 Task: Find connections with filter location Rāichūr with filter topic #Healthcarewith filter profile language English with filter current company Rakuten Symphony with filter school Bharatiya Vidya Bhavan's with filter industry Retail Gasoline with filter service category Financial Planning with filter keywords title Counselor
Action: Mouse moved to (602, 63)
Screenshot: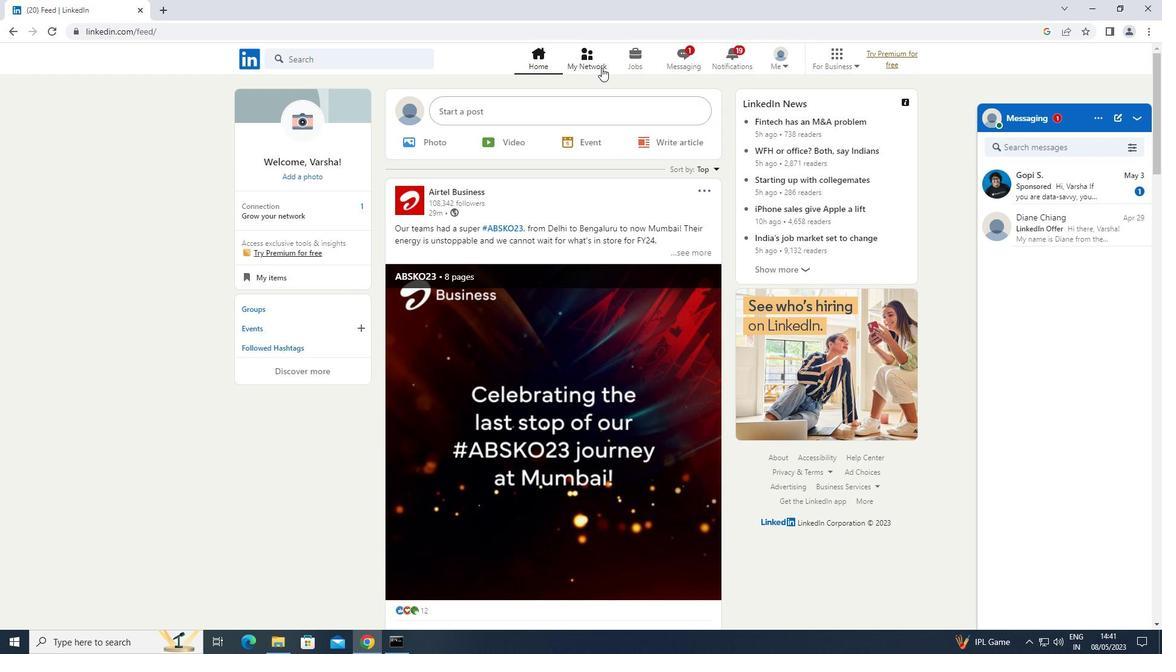 
Action: Mouse pressed left at (602, 63)
Screenshot: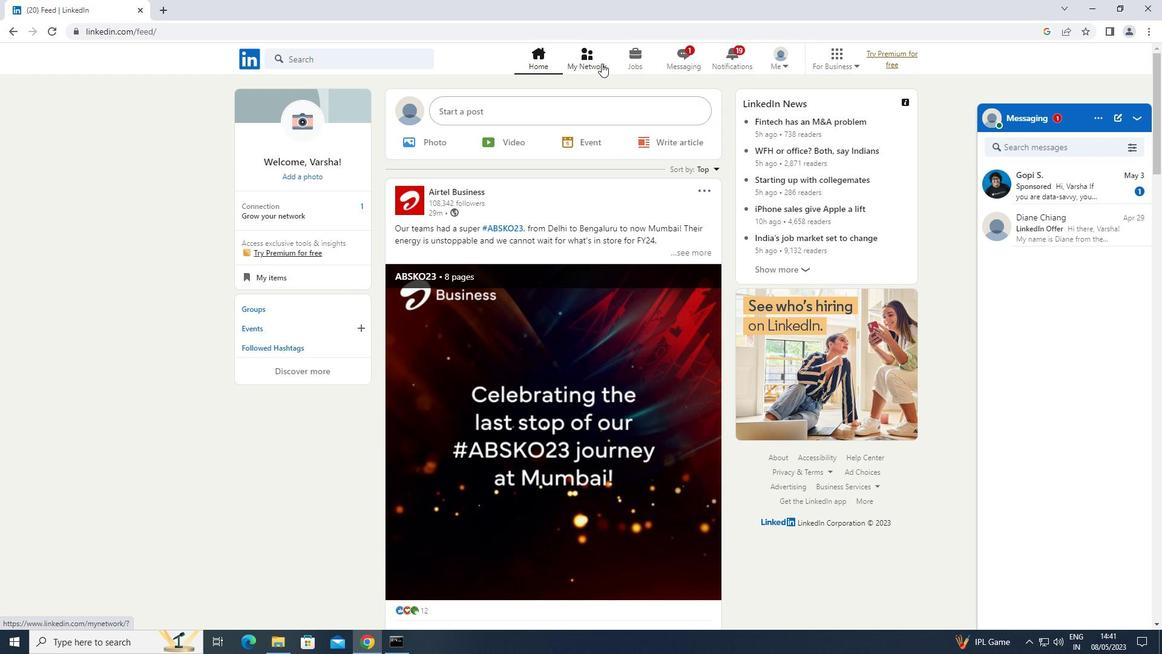 
Action: Mouse moved to (323, 120)
Screenshot: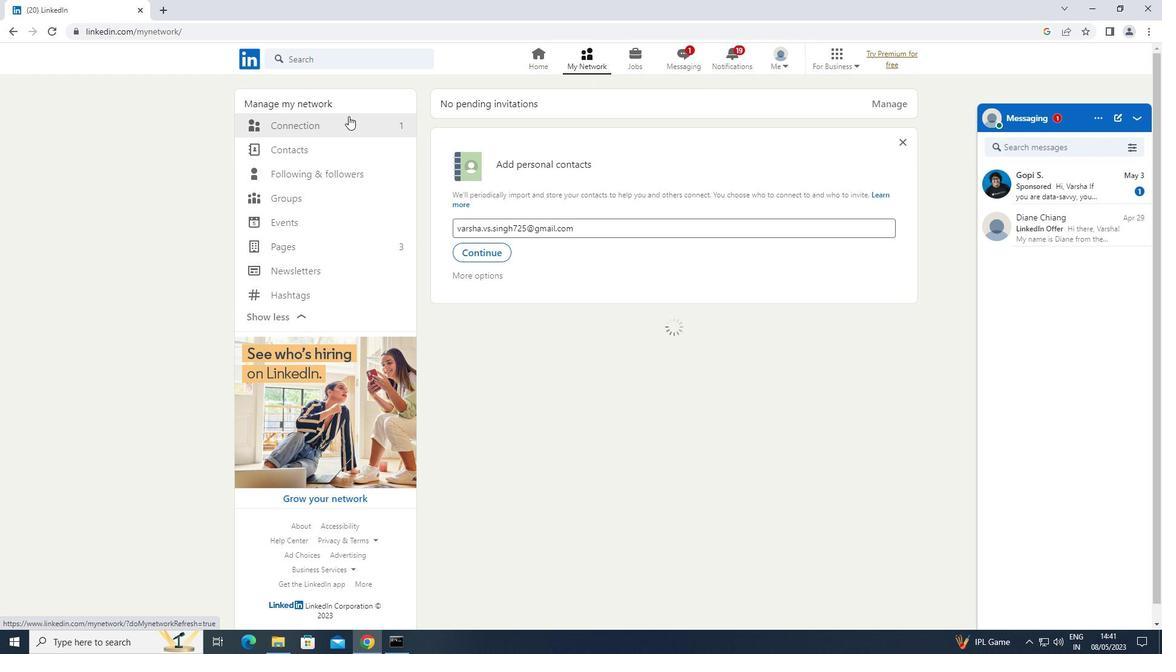 
Action: Mouse pressed left at (323, 120)
Screenshot: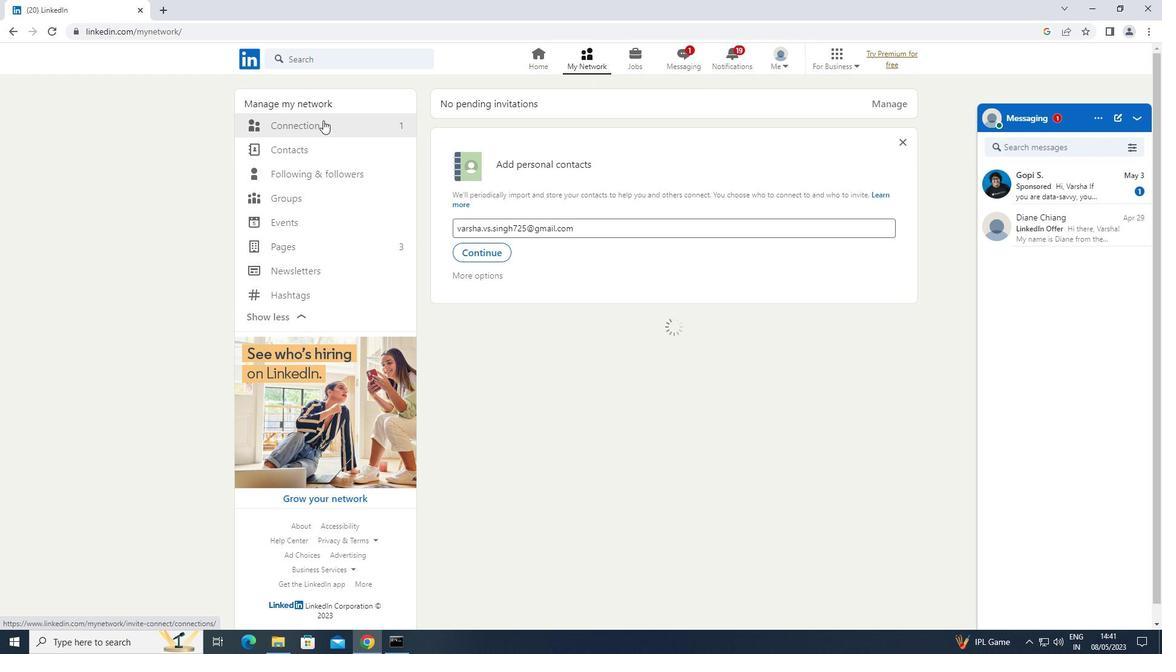 
Action: Mouse moved to (640, 119)
Screenshot: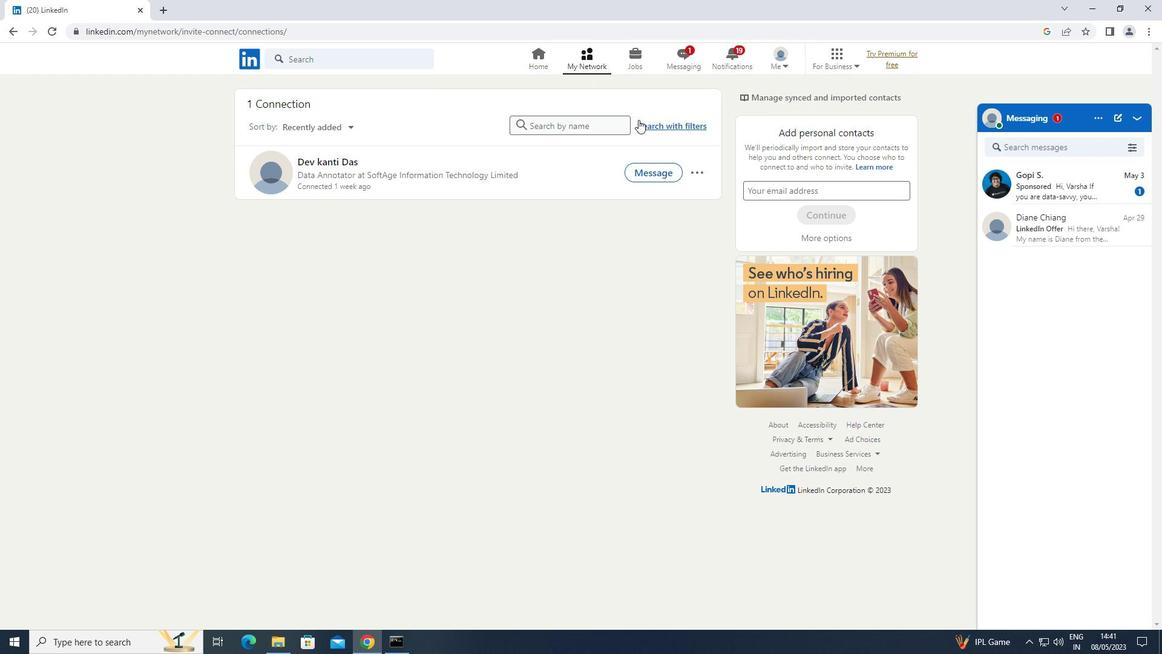 
Action: Mouse pressed left at (640, 119)
Screenshot: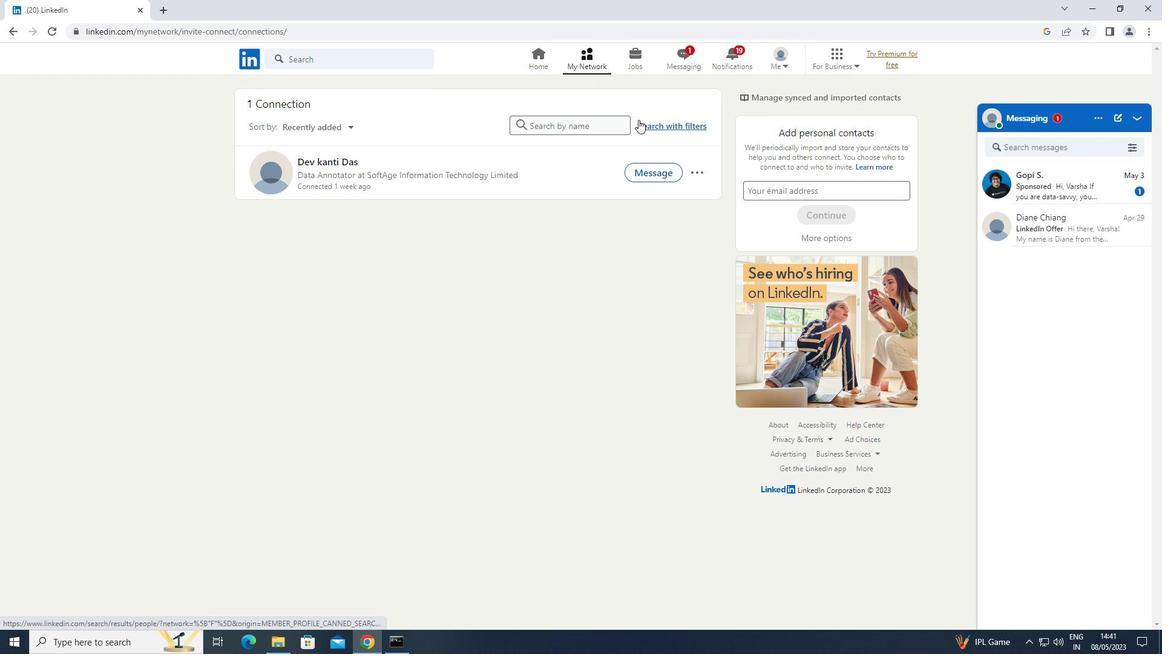 
Action: Mouse moved to (615, 97)
Screenshot: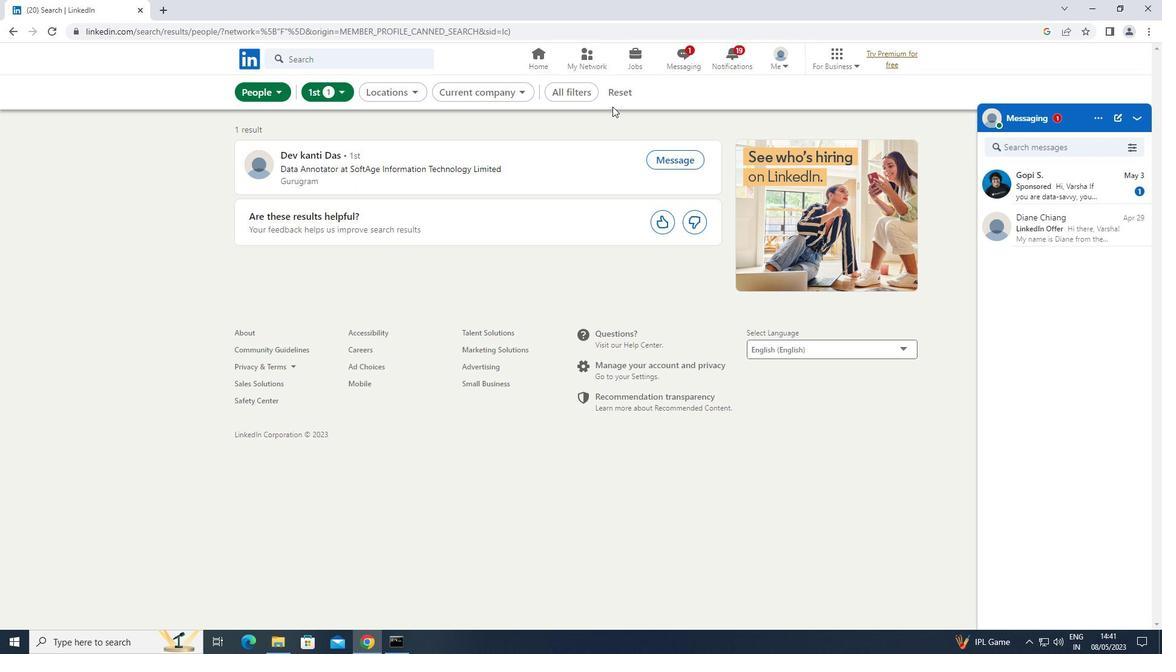 
Action: Mouse pressed left at (615, 97)
Screenshot: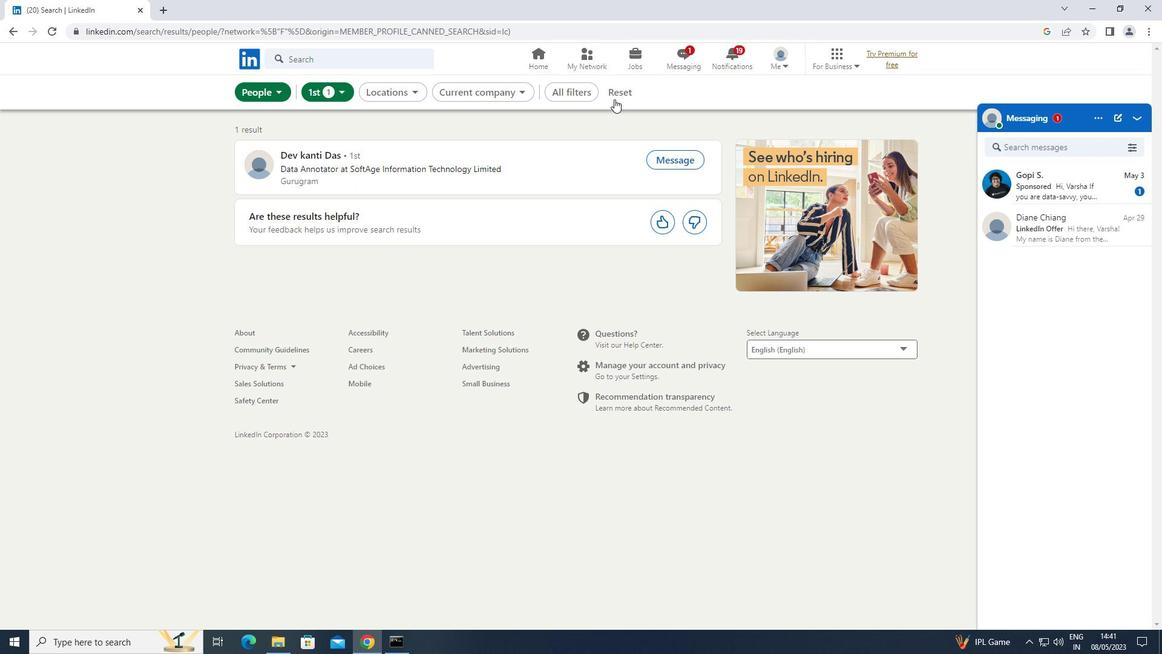 
Action: Mouse moved to (577, 92)
Screenshot: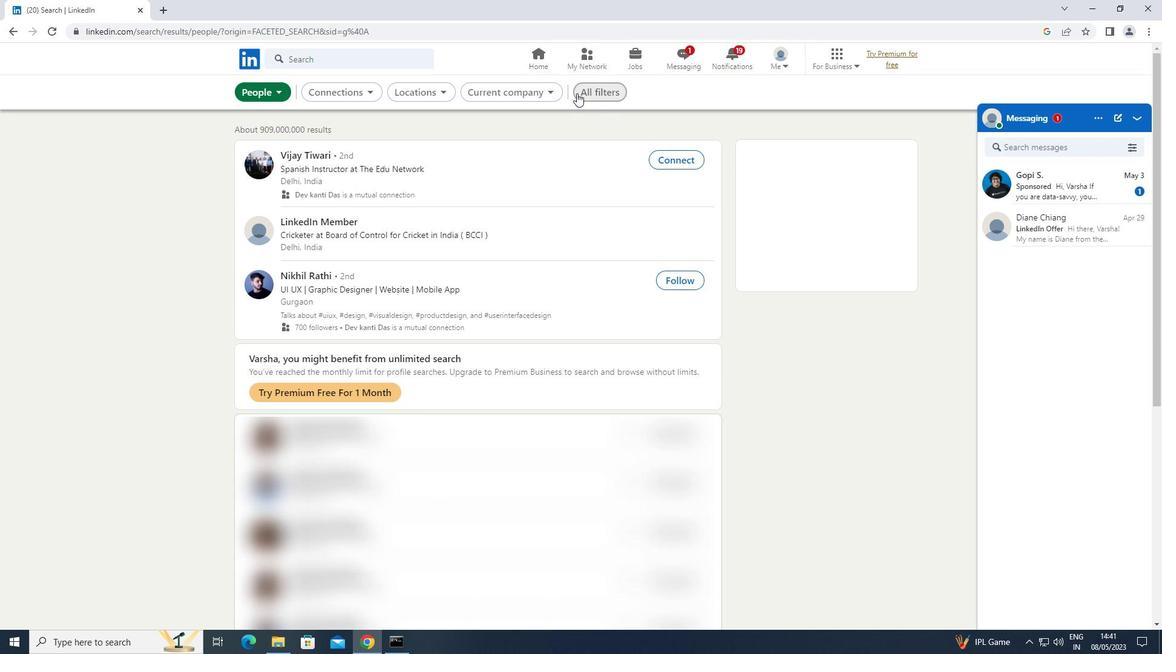 
Action: Mouse pressed left at (577, 92)
Screenshot: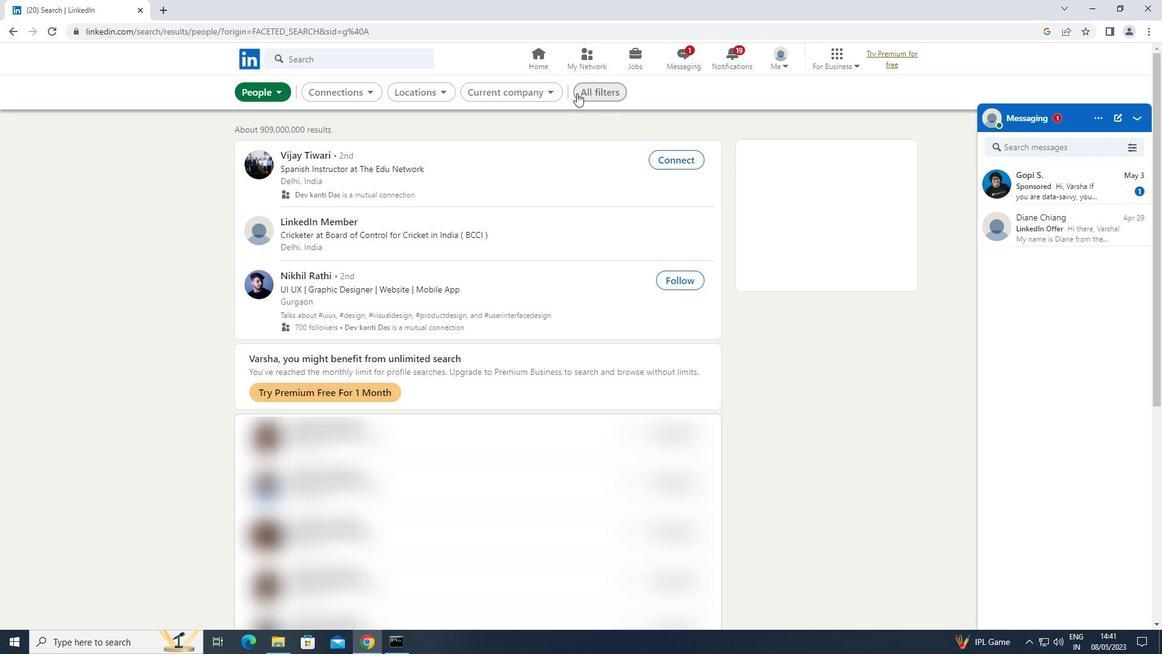 
Action: Mouse moved to (807, 253)
Screenshot: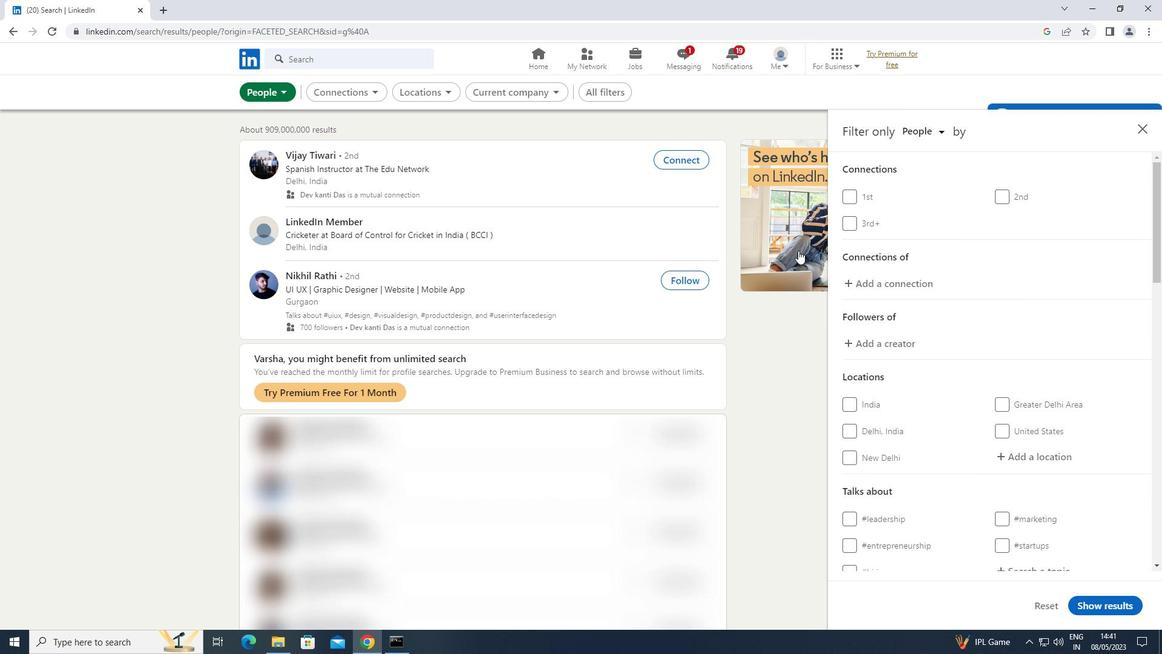 
Action: Mouse scrolled (807, 253) with delta (0, 0)
Screenshot: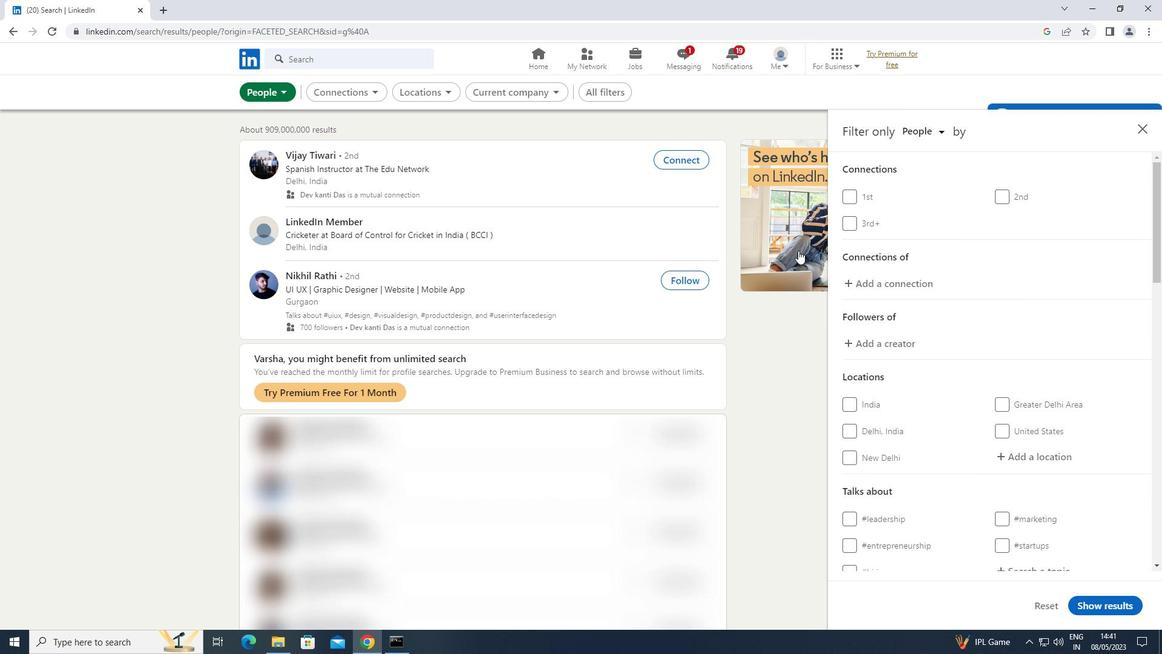 
Action: Mouse scrolled (807, 253) with delta (0, 0)
Screenshot: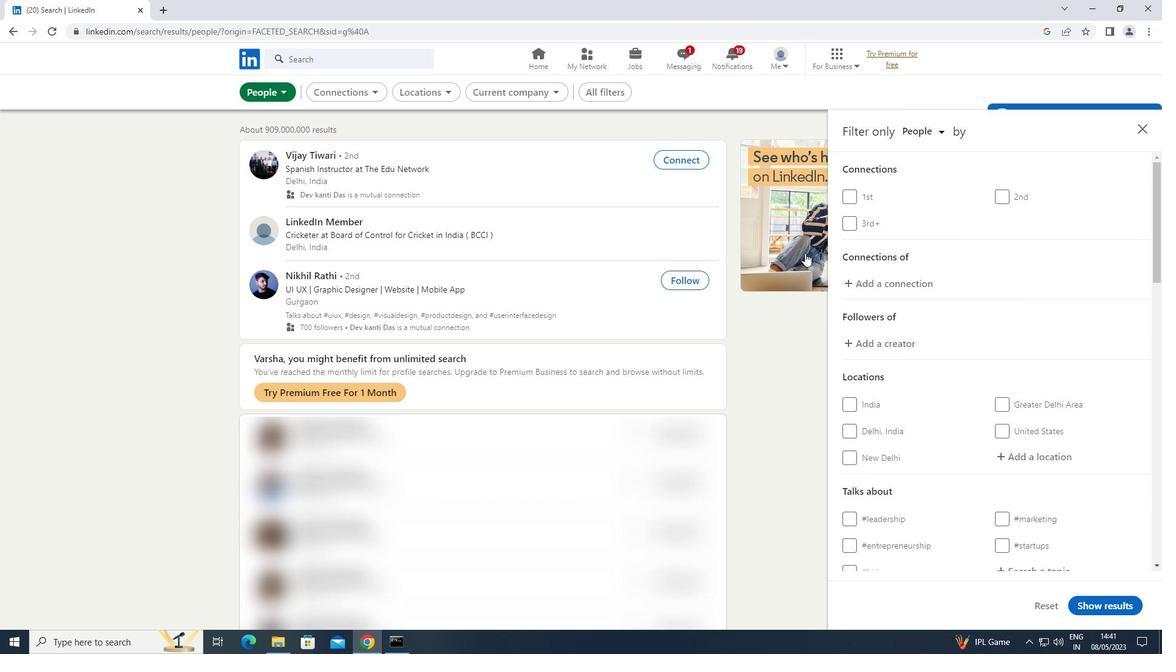 
Action: Mouse moved to (917, 296)
Screenshot: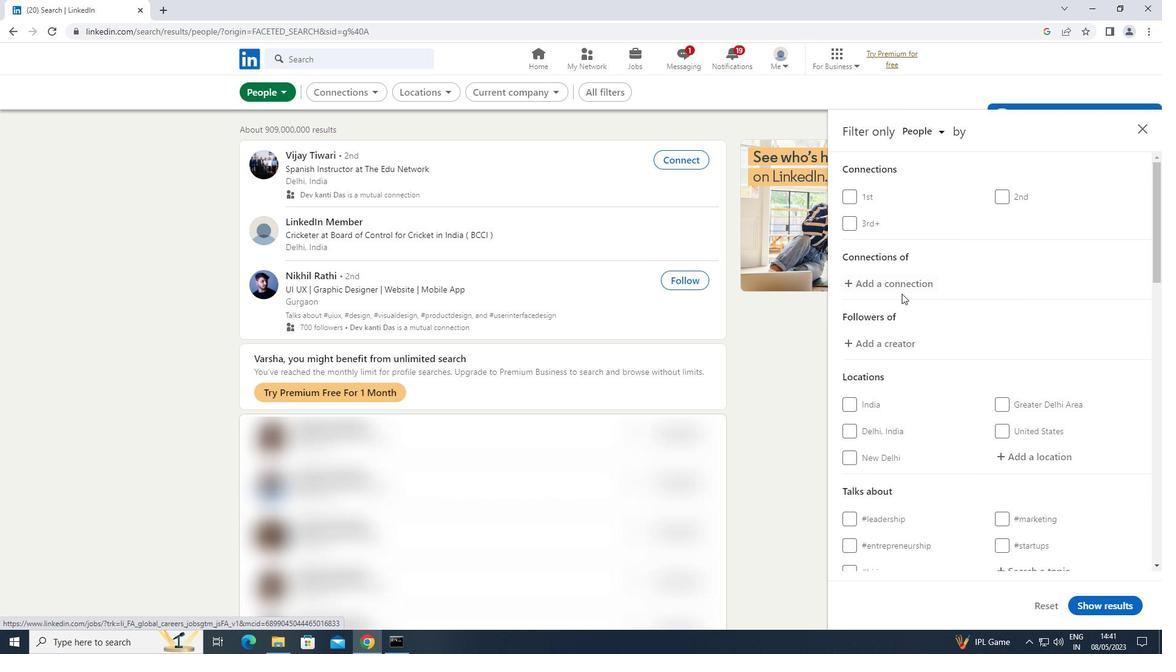 
Action: Mouse scrolled (917, 295) with delta (0, 0)
Screenshot: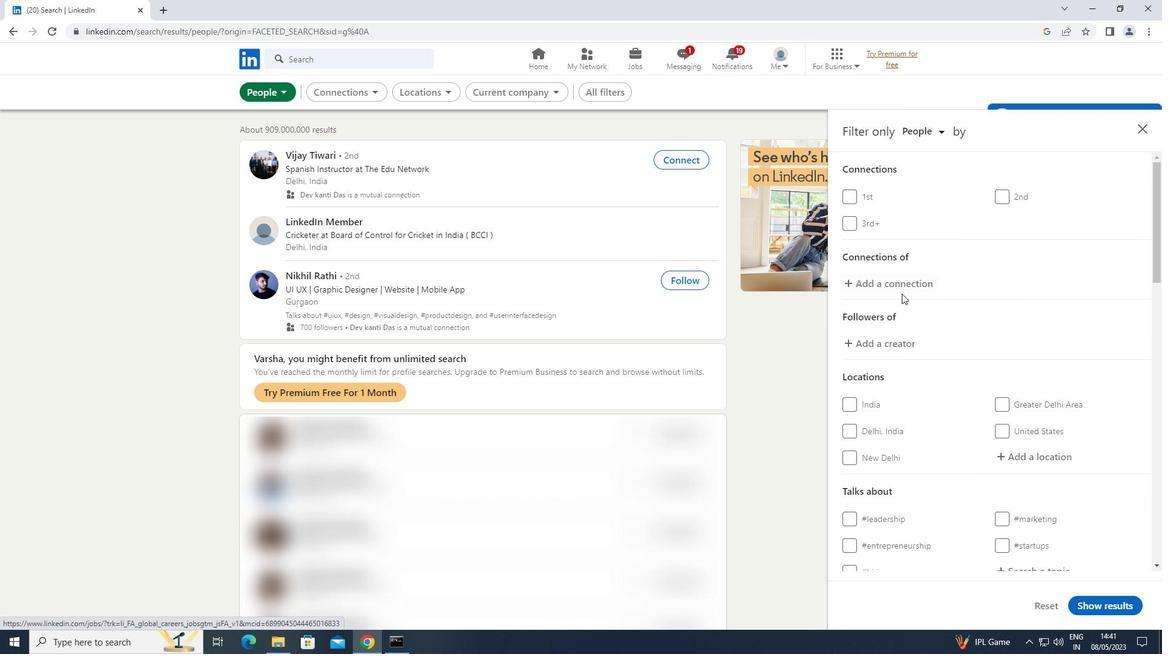 
Action: Mouse moved to (918, 297)
Screenshot: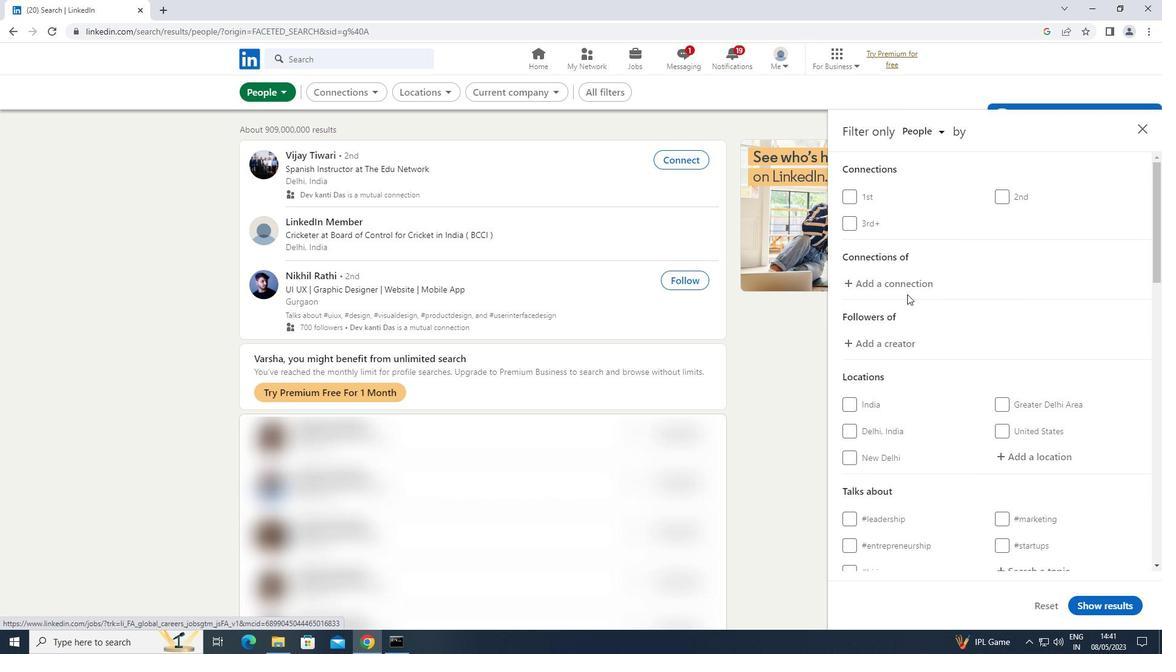 
Action: Mouse scrolled (918, 296) with delta (0, 0)
Screenshot: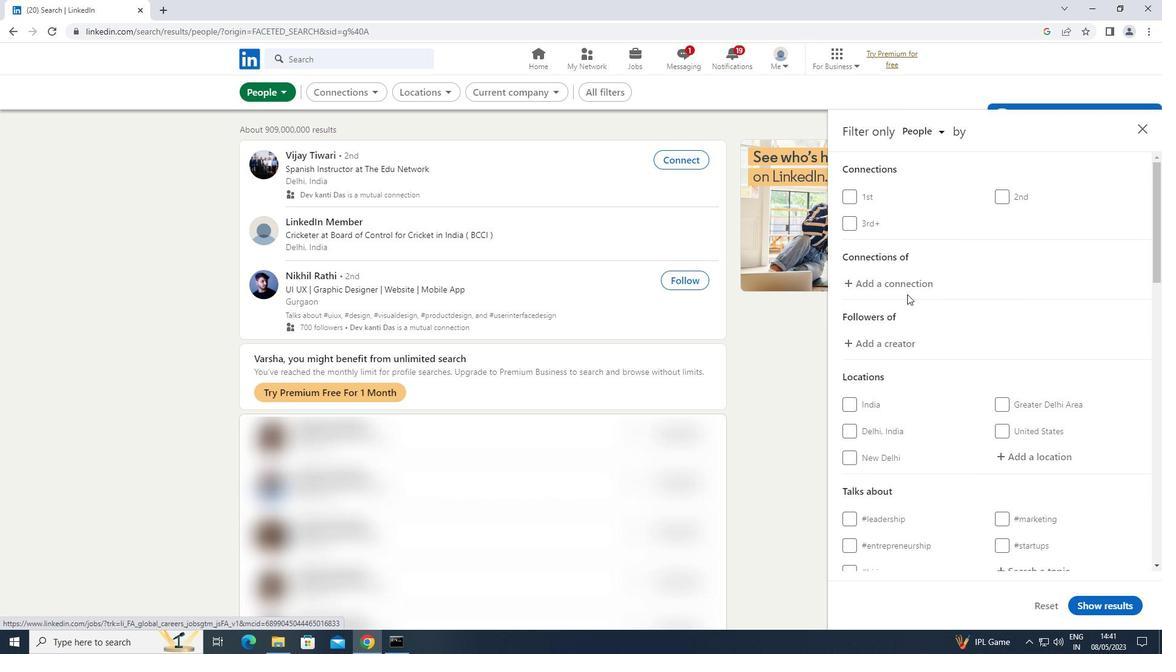 
Action: Mouse moved to (918, 298)
Screenshot: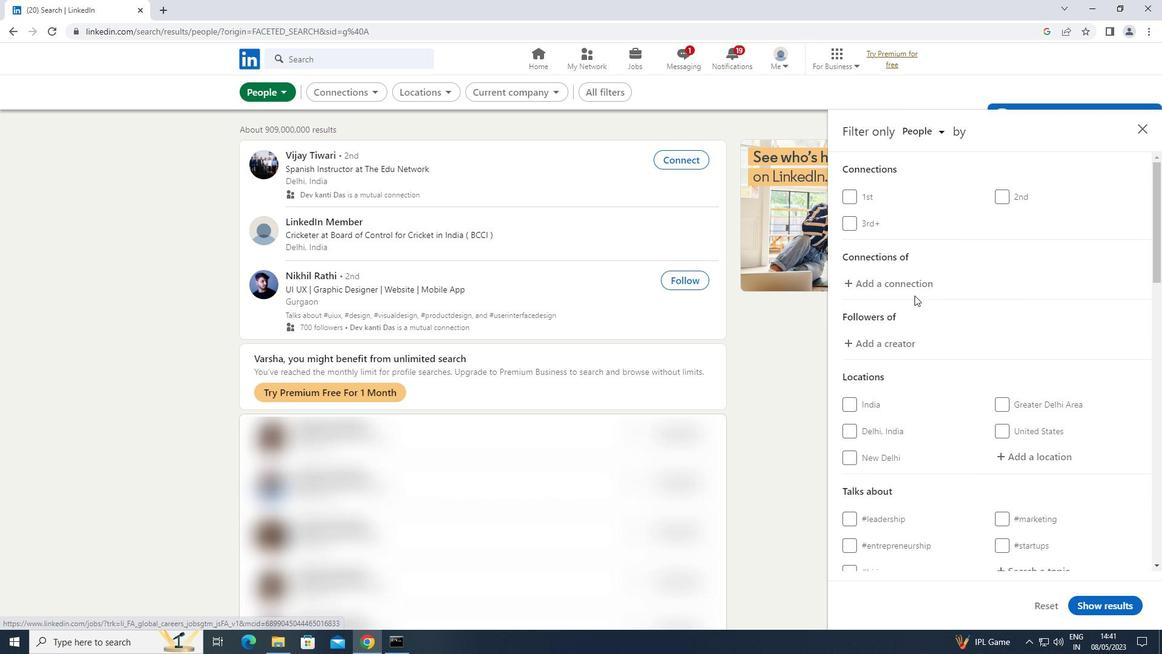 
Action: Mouse scrolled (918, 297) with delta (0, 0)
Screenshot: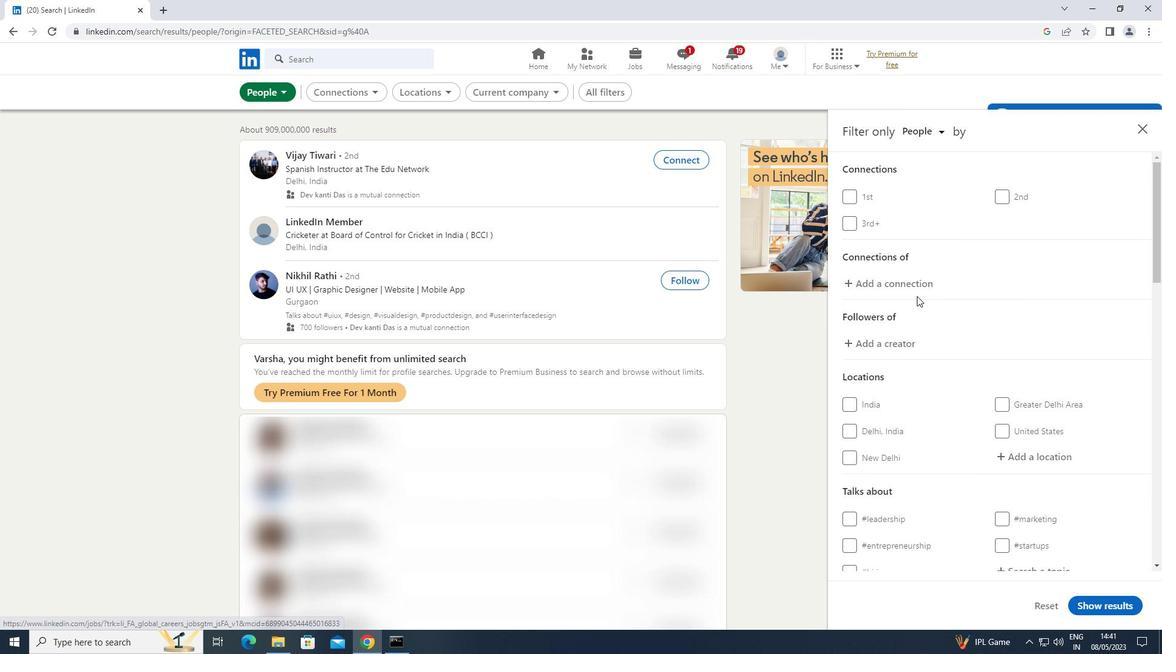 
Action: Mouse moved to (1021, 277)
Screenshot: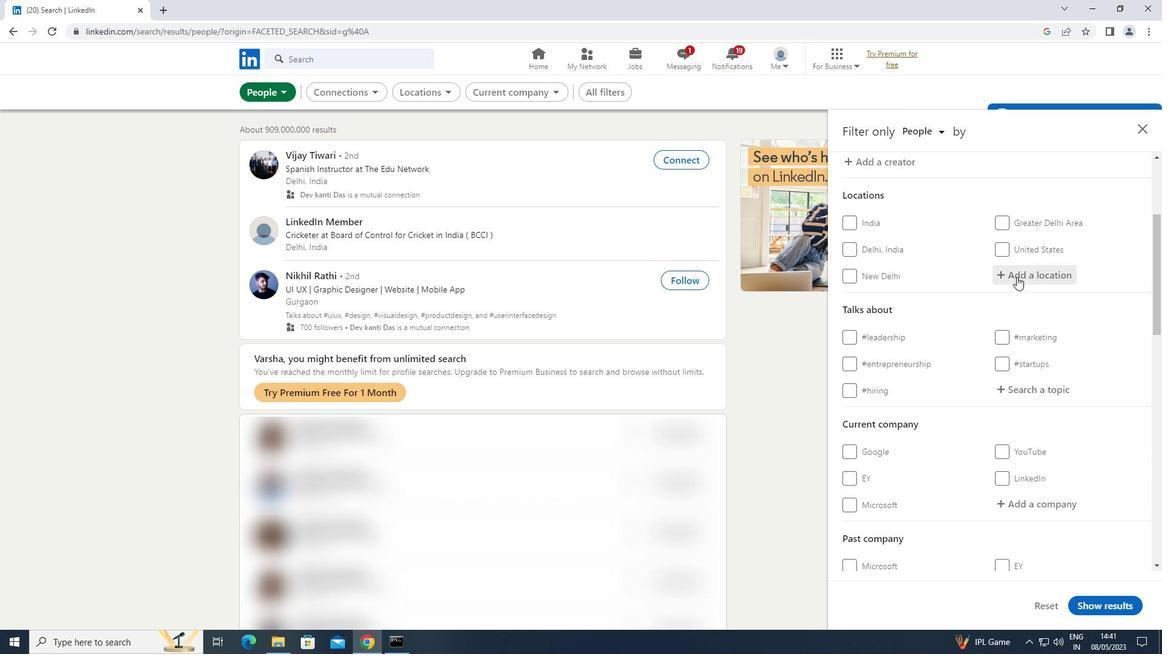 
Action: Mouse pressed left at (1021, 277)
Screenshot: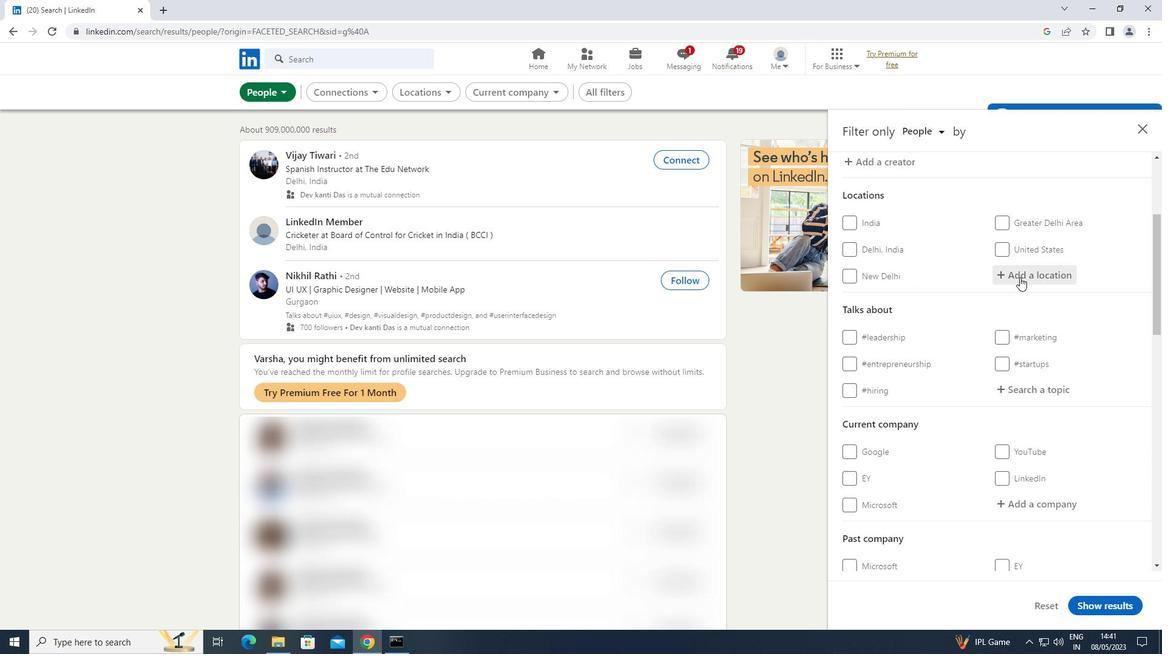 
Action: Mouse moved to (1021, 277)
Screenshot: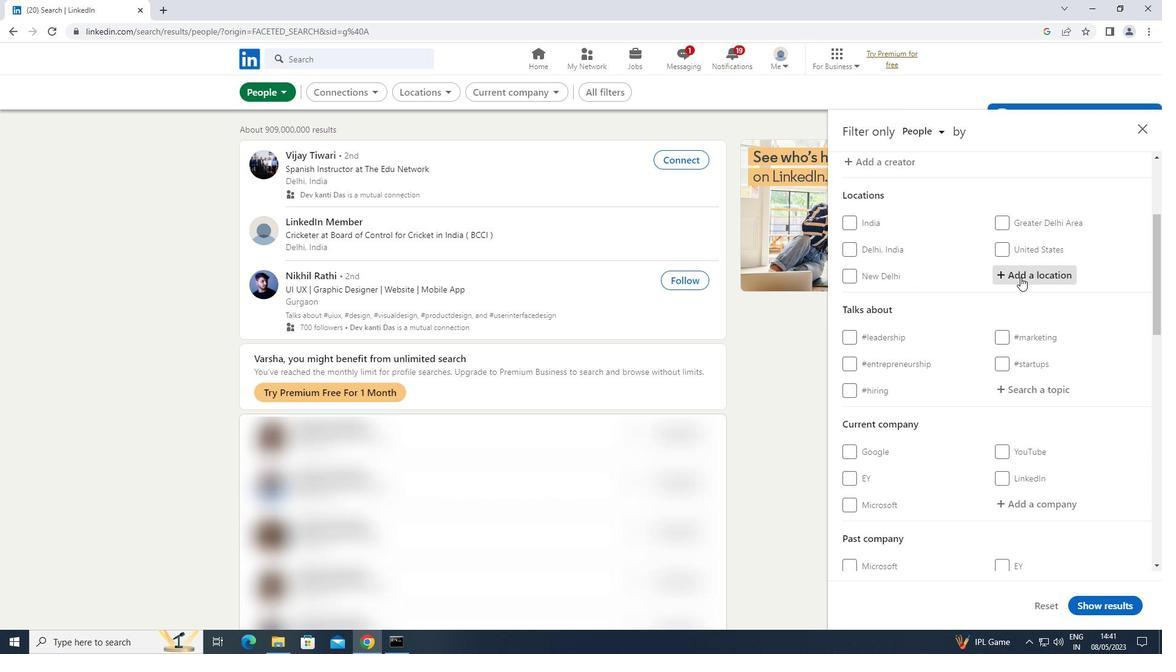 
Action: Key pressed <Key.shift>RAICHUR
Screenshot: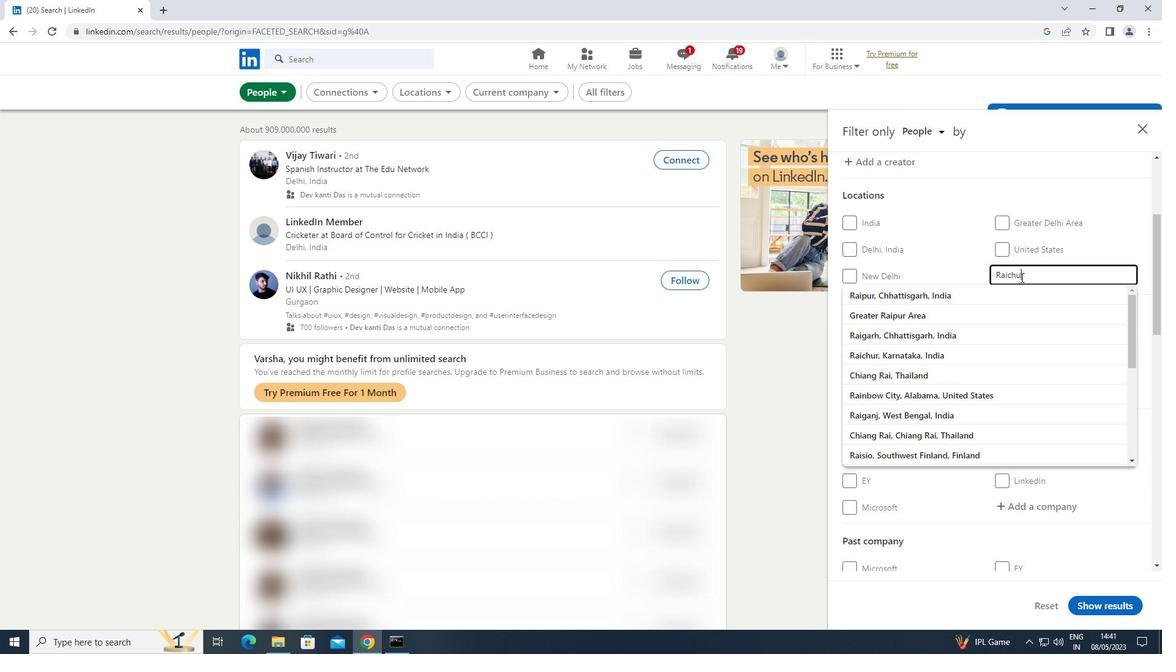 
Action: Mouse moved to (1050, 396)
Screenshot: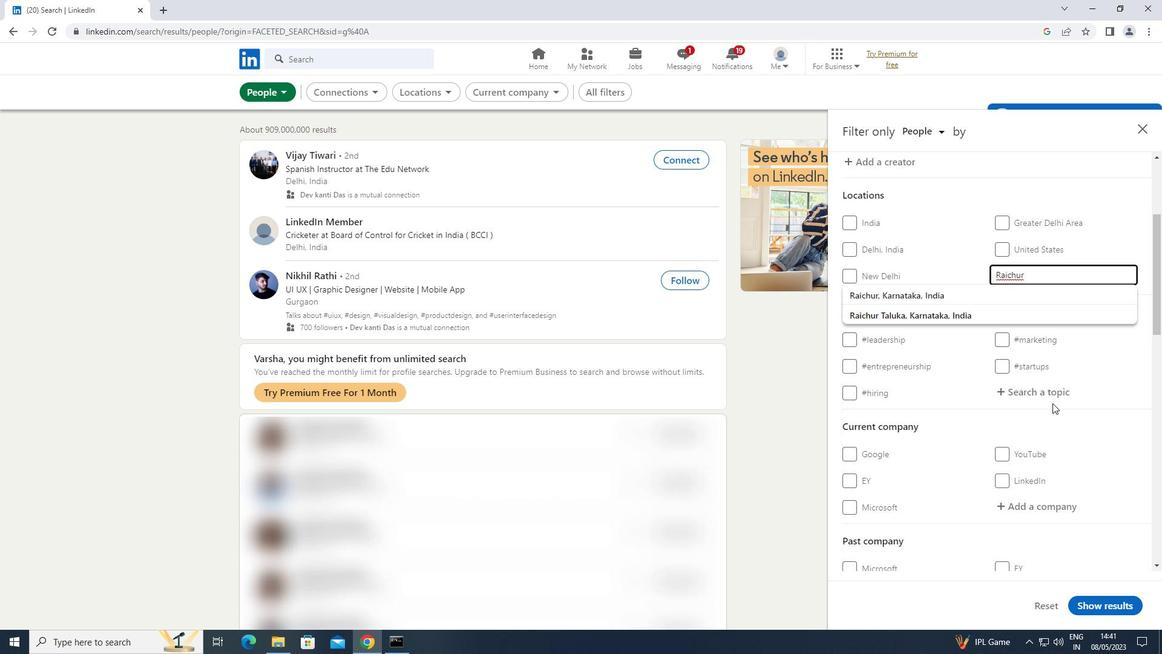 
Action: Mouse pressed left at (1050, 396)
Screenshot: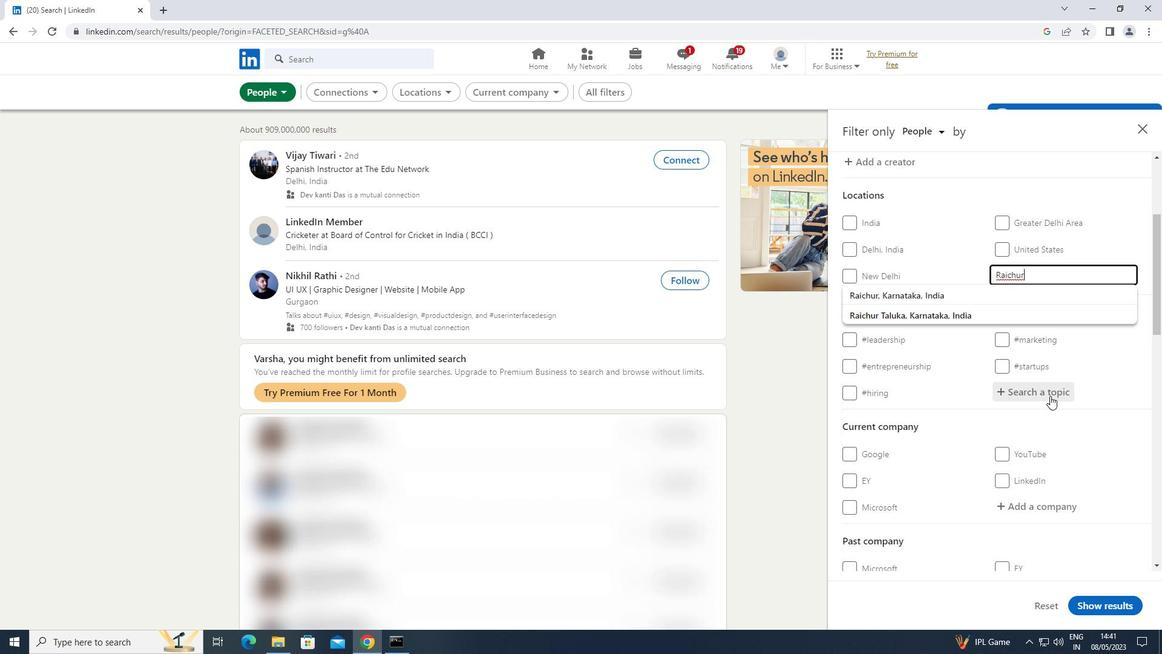 
Action: Key pressed <Key.shift><Key.shift><Key.shift><Key.shift><Key.shift><Key.shift><Key.shift><Key.shift>#<Key.shift>HEALTHCARE
Screenshot: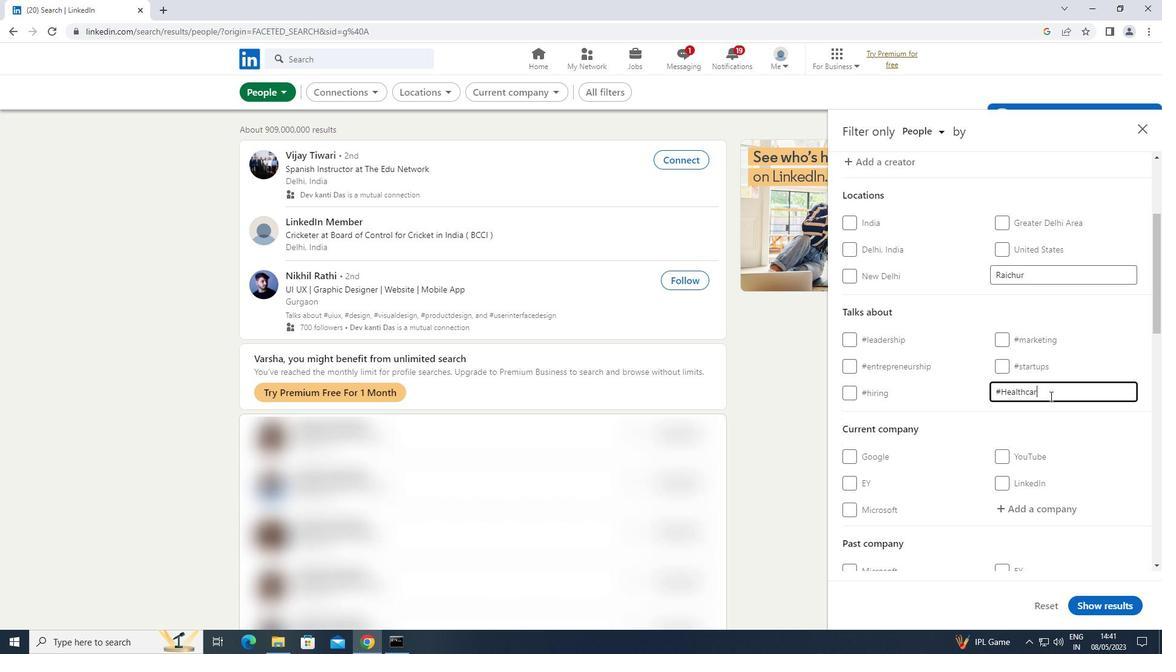 
Action: Mouse moved to (1049, 395)
Screenshot: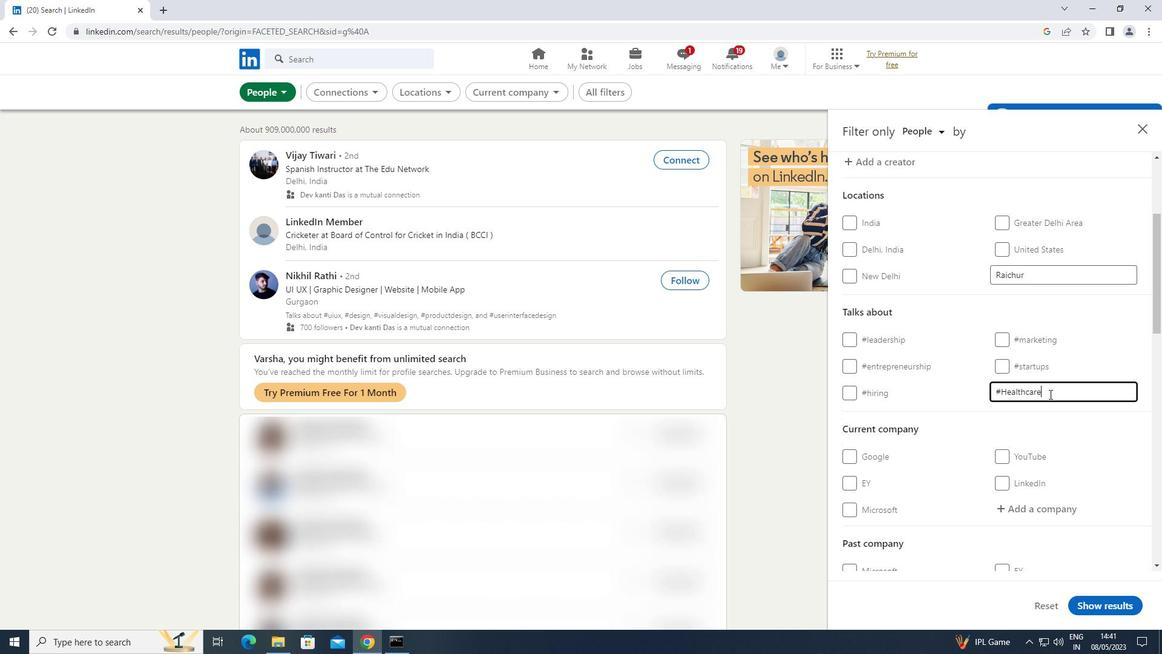 
Action: Mouse scrolled (1049, 394) with delta (0, 0)
Screenshot: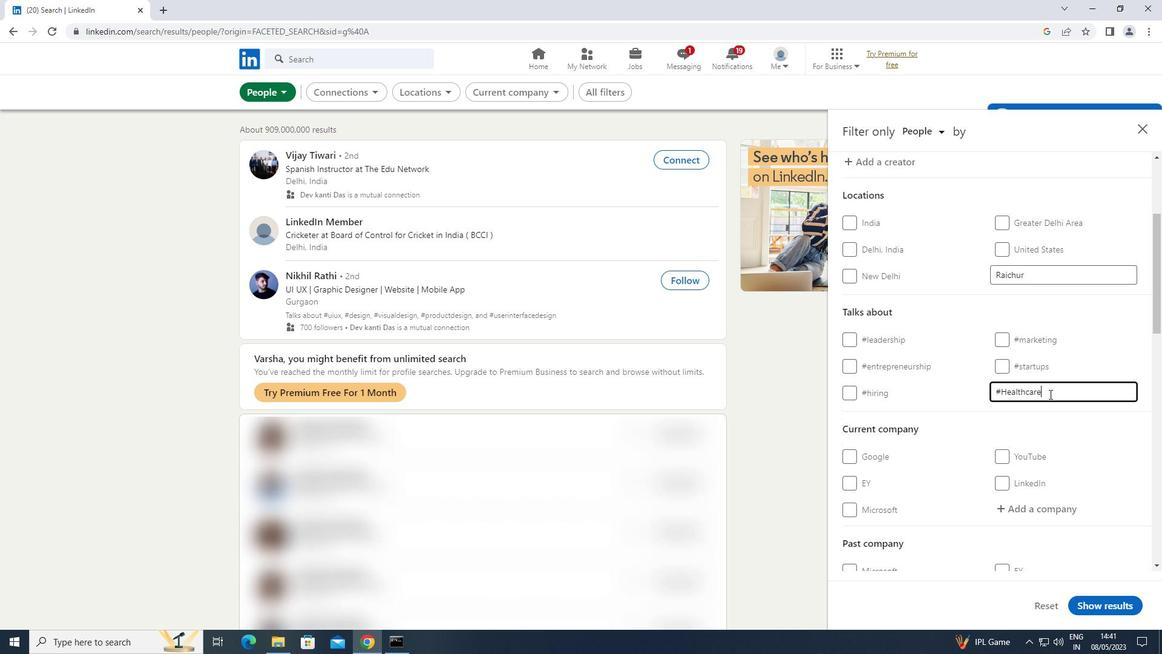 
Action: Mouse moved to (1049, 396)
Screenshot: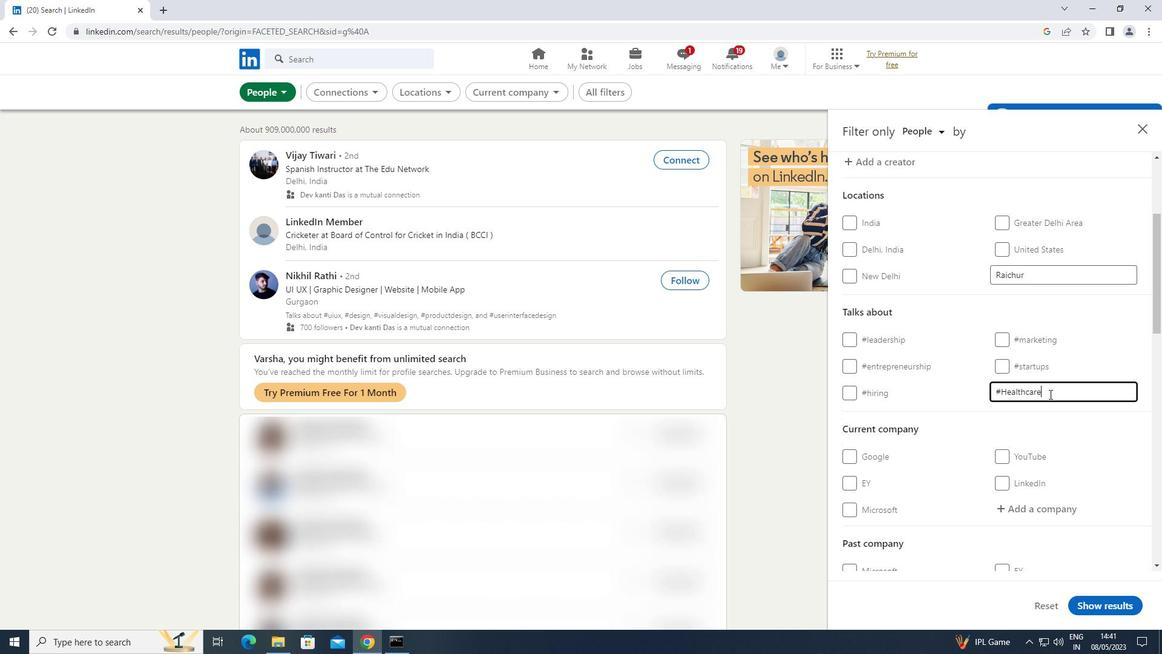 
Action: Mouse scrolled (1049, 396) with delta (0, 0)
Screenshot: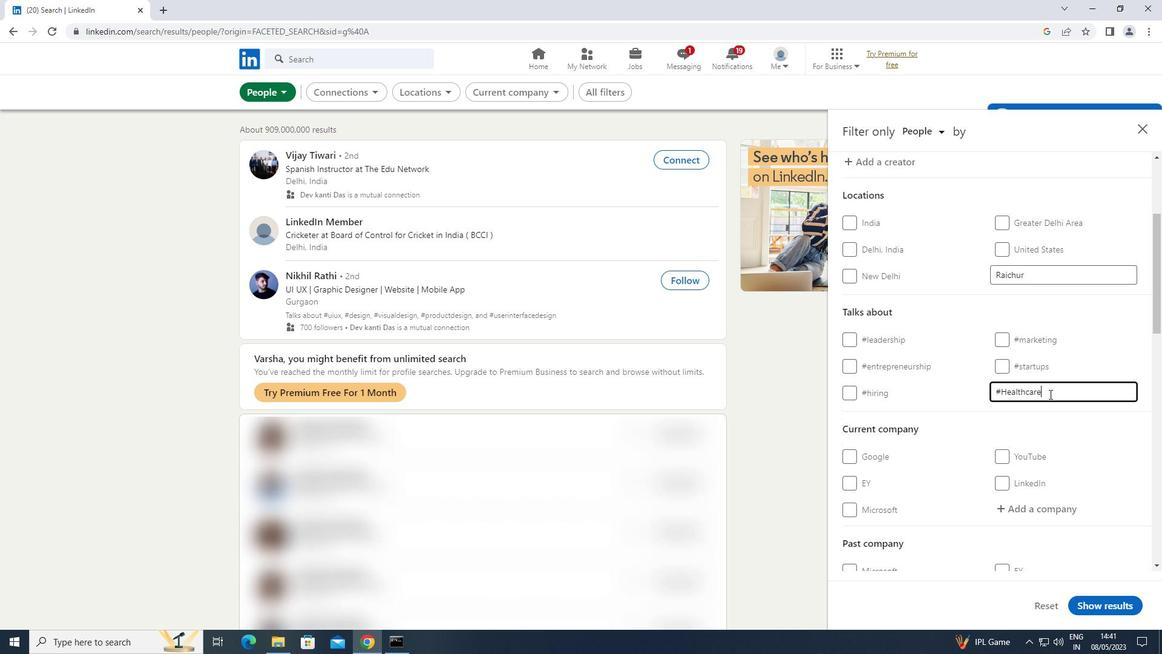 
Action: Mouse moved to (1049, 397)
Screenshot: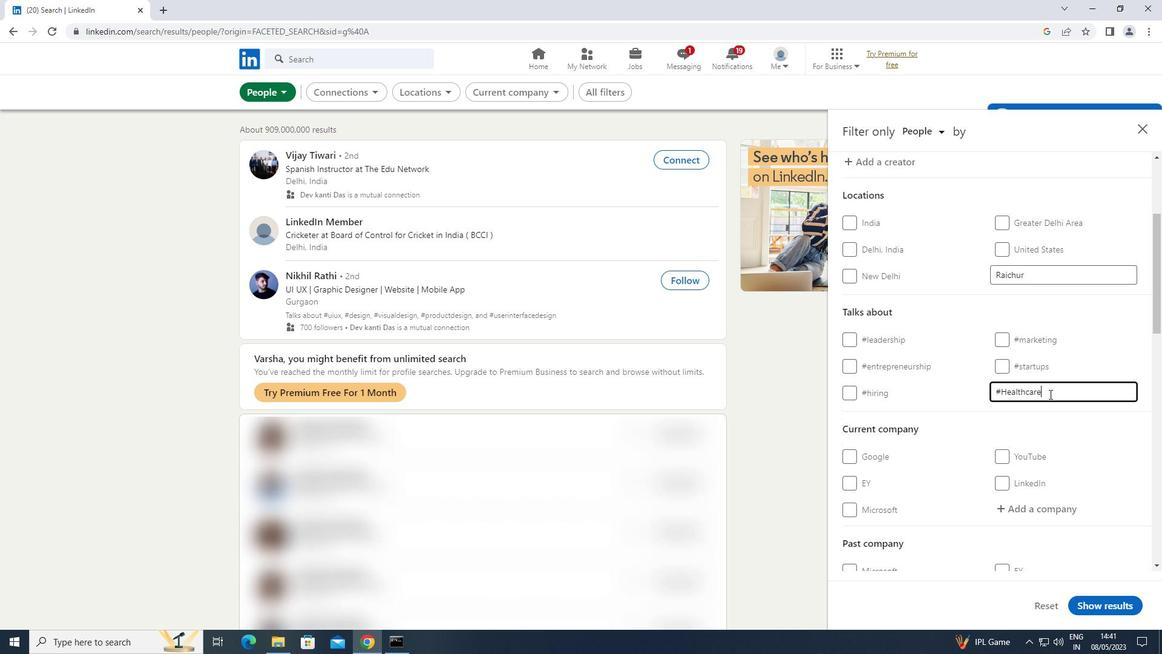 
Action: Mouse scrolled (1049, 396) with delta (0, 0)
Screenshot: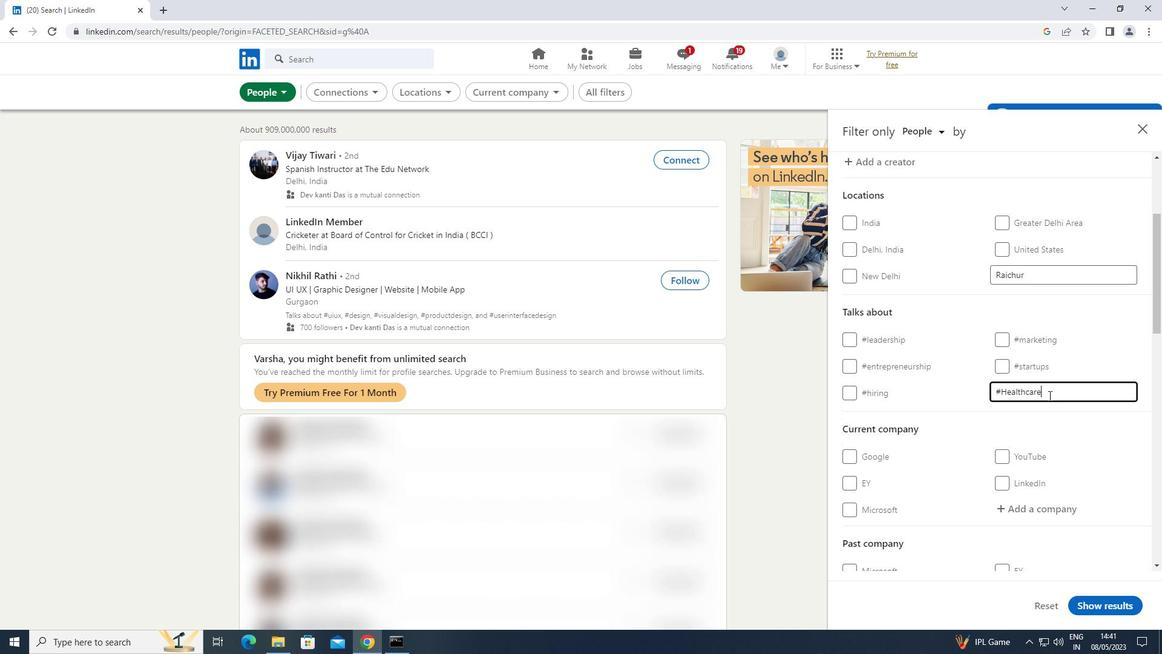 
Action: Mouse moved to (1048, 397)
Screenshot: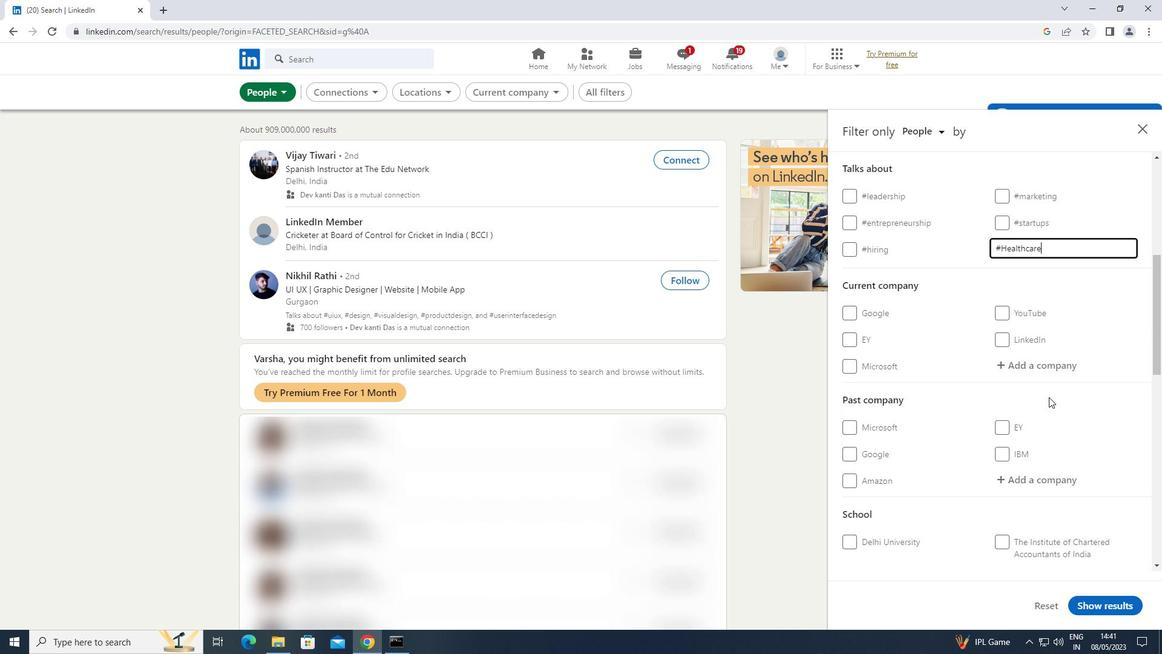
Action: Mouse scrolled (1048, 397) with delta (0, 0)
Screenshot: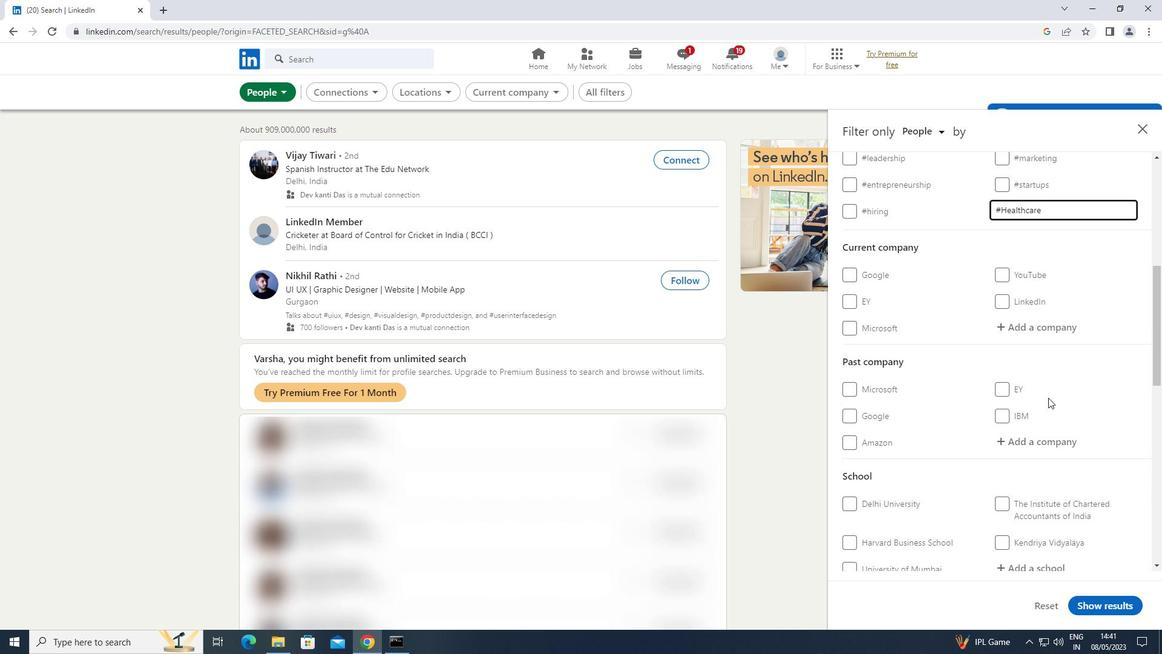 
Action: Mouse scrolled (1048, 397) with delta (0, 0)
Screenshot: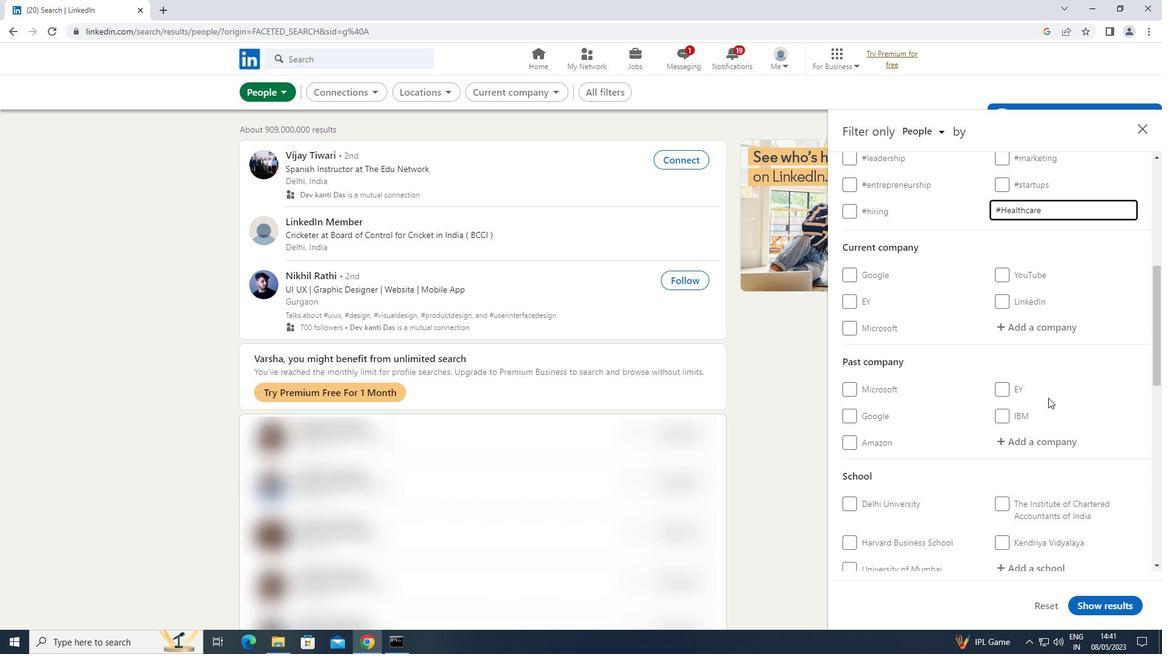
Action: Mouse scrolled (1048, 397) with delta (0, 0)
Screenshot: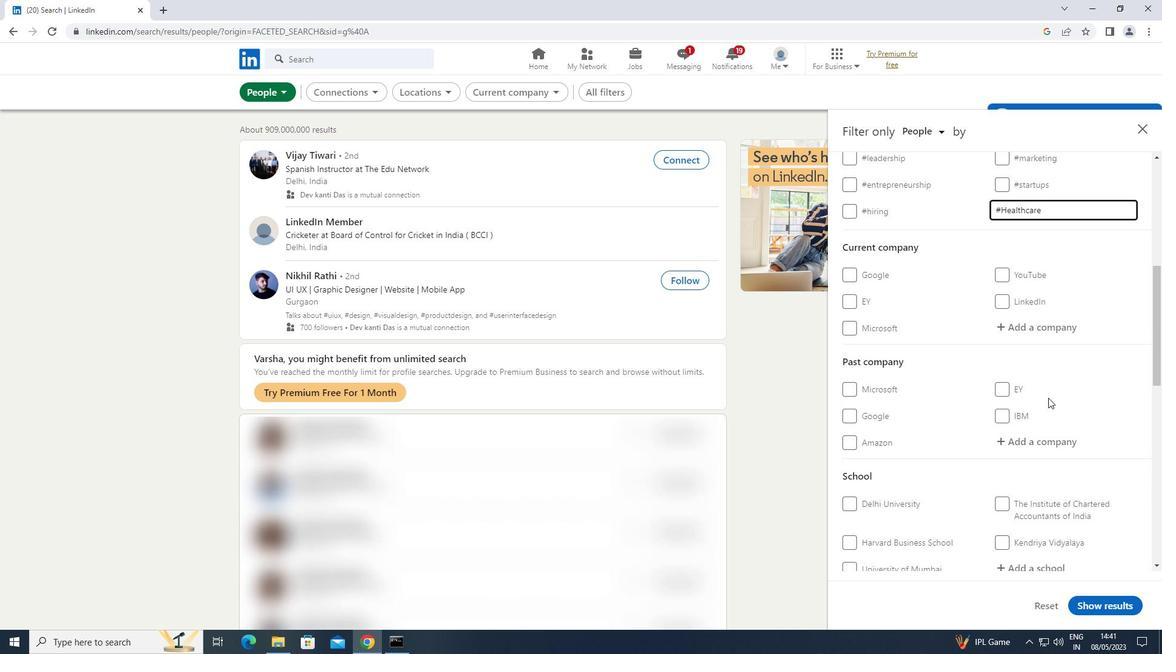 
Action: Mouse moved to (1047, 398)
Screenshot: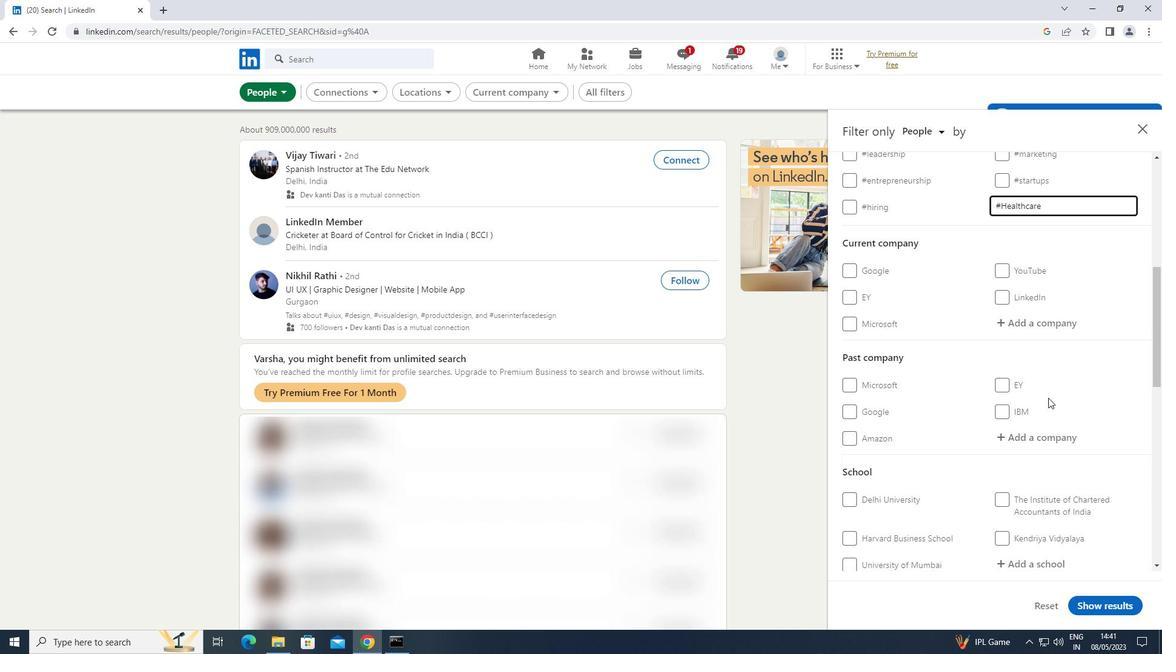
Action: Mouse scrolled (1047, 397) with delta (0, 0)
Screenshot: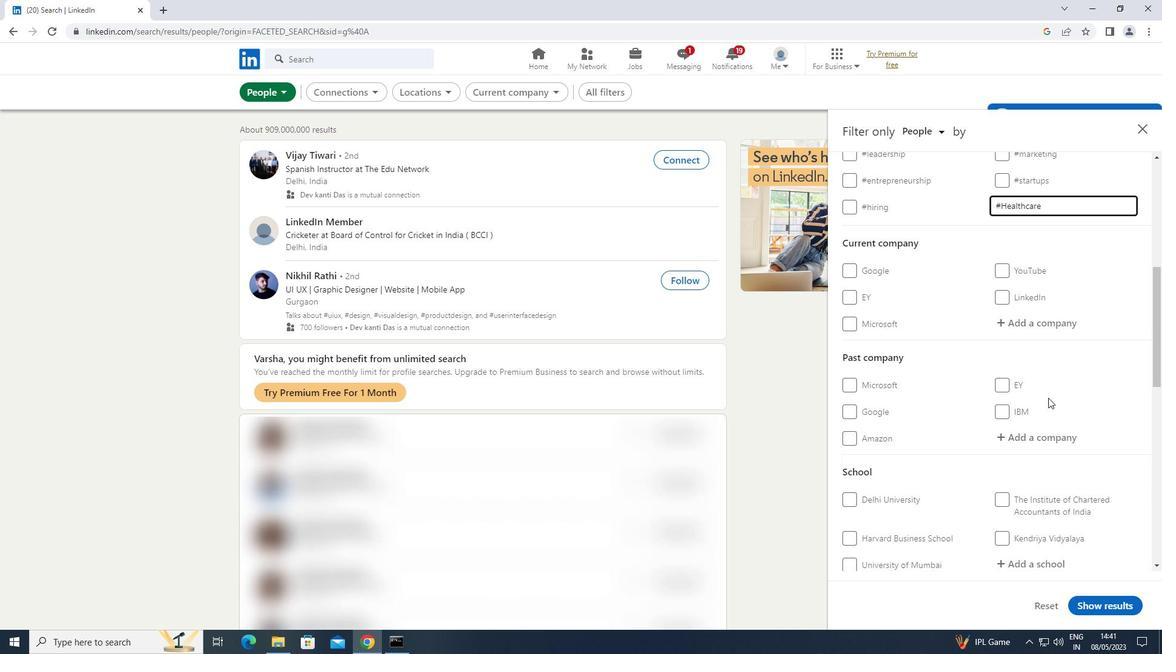 
Action: Mouse moved to (843, 522)
Screenshot: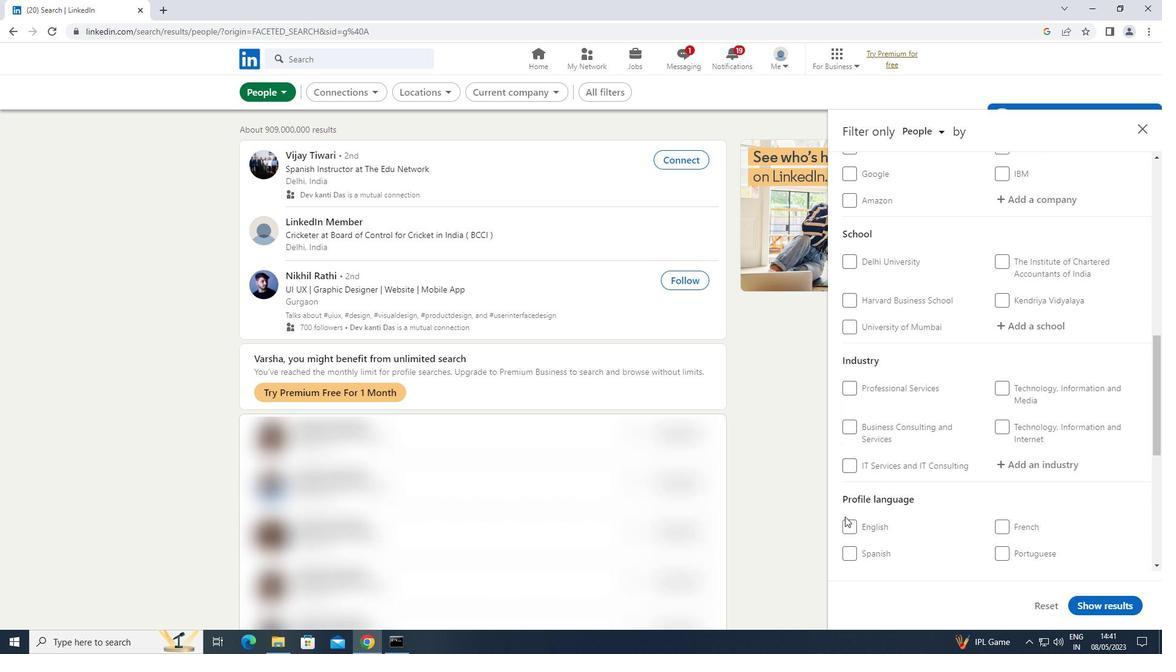 
Action: Mouse pressed left at (843, 522)
Screenshot: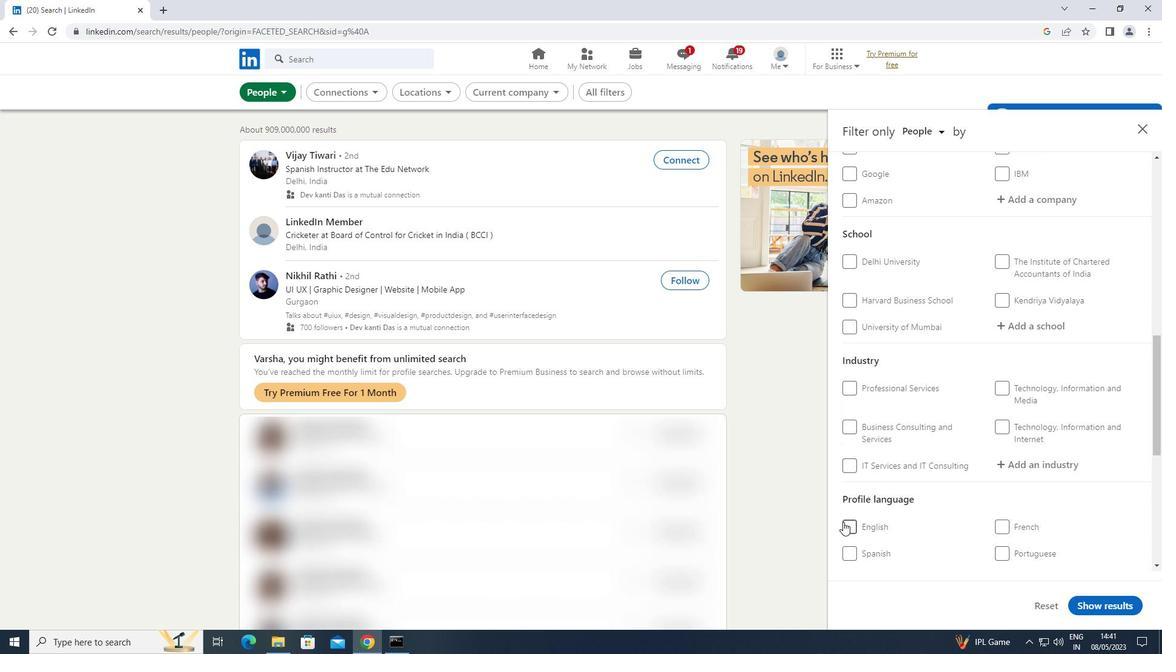 
Action: Mouse scrolled (843, 522) with delta (0, 0)
Screenshot: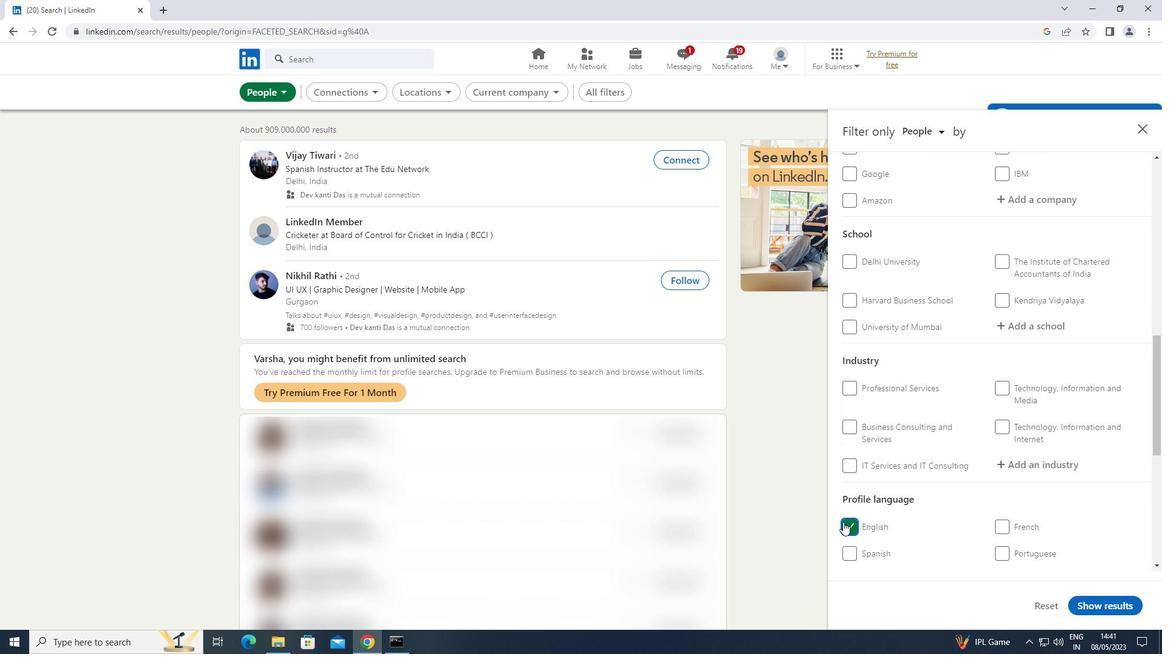 
Action: Mouse scrolled (843, 522) with delta (0, 0)
Screenshot: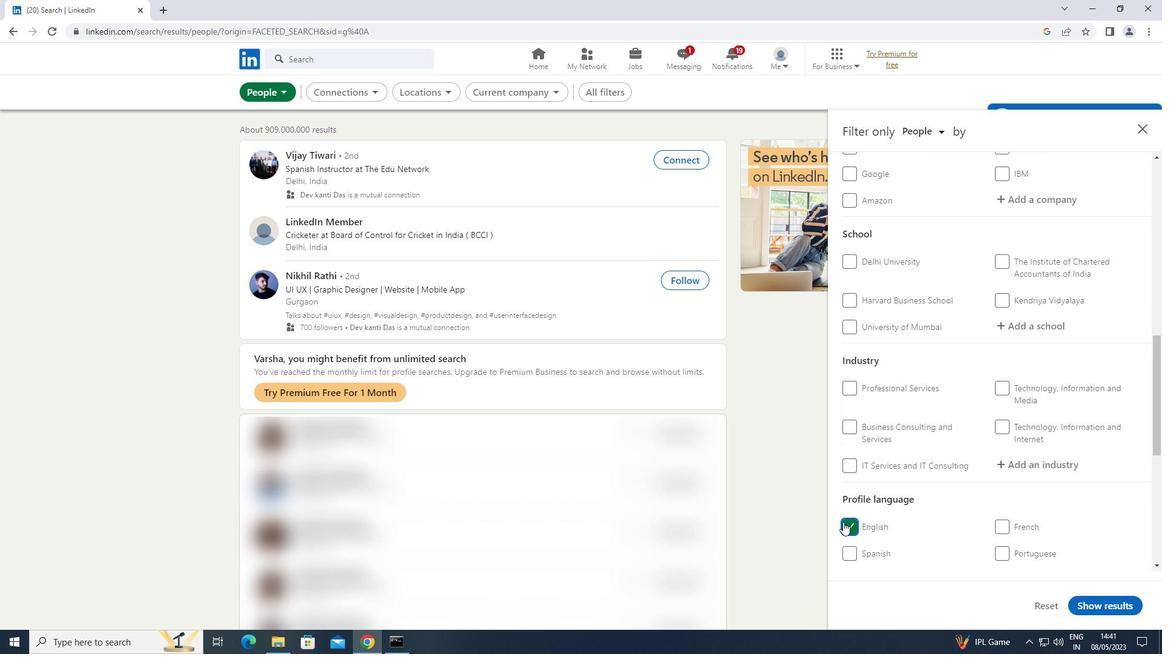 
Action: Mouse scrolled (843, 522) with delta (0, 0)
Screenshot: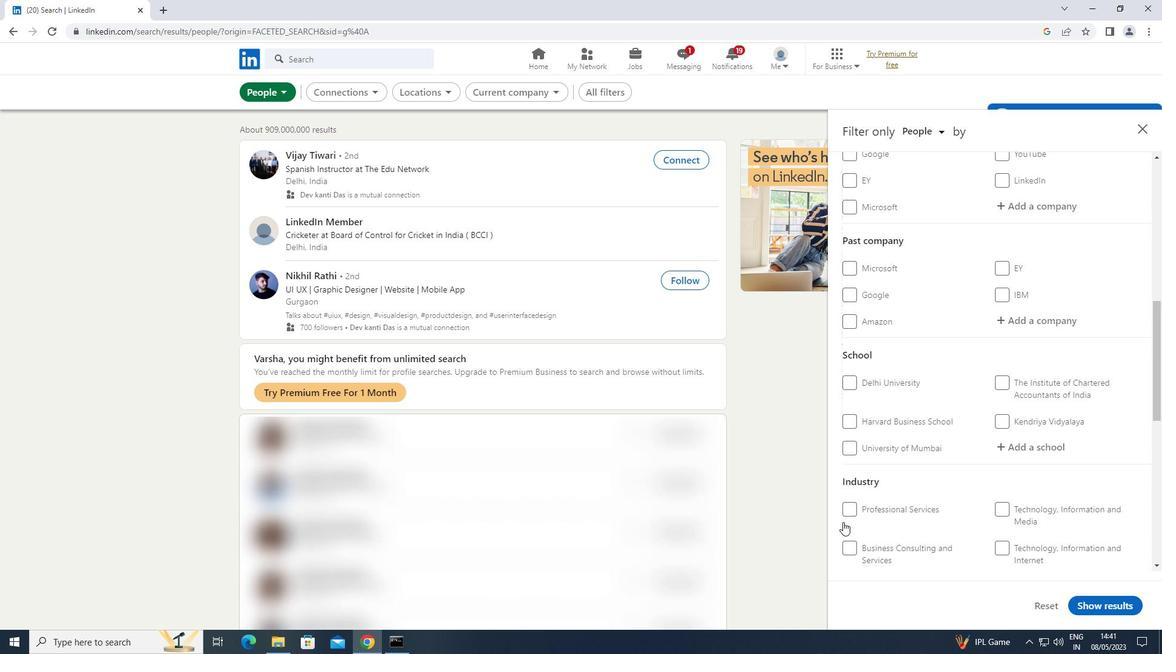 
Action: Mouse scrolled (843, 522) with delta (0, 0)
Screenshot: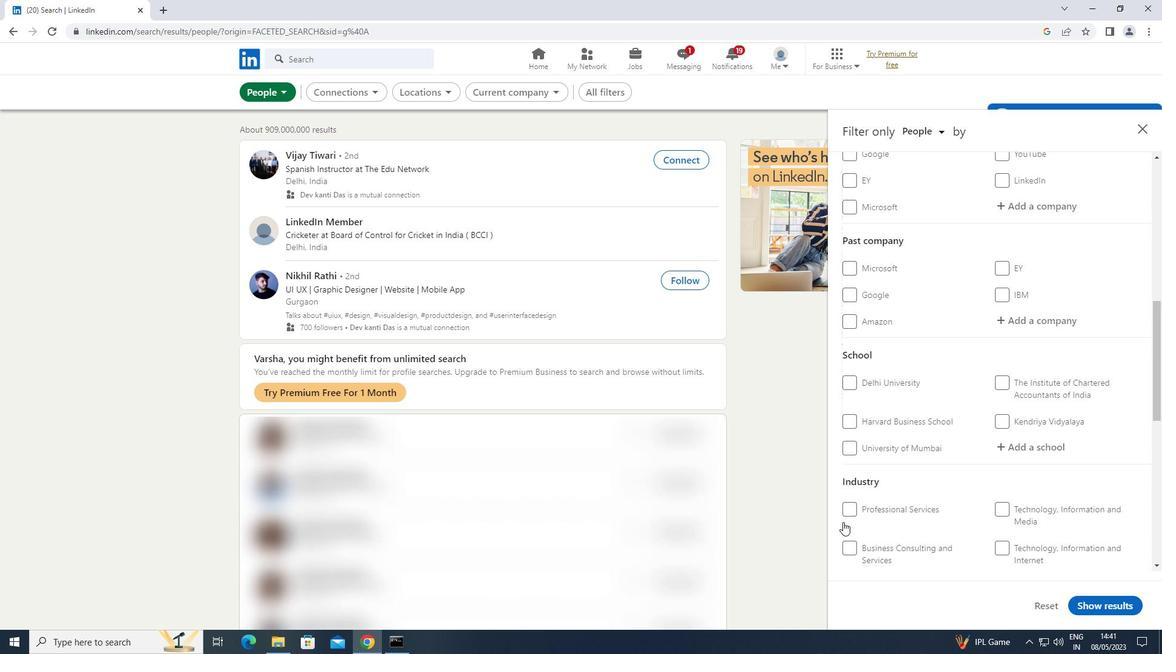 
Action: Mouse scrolled (843, 522) with delta (0, 0)
Screenshot: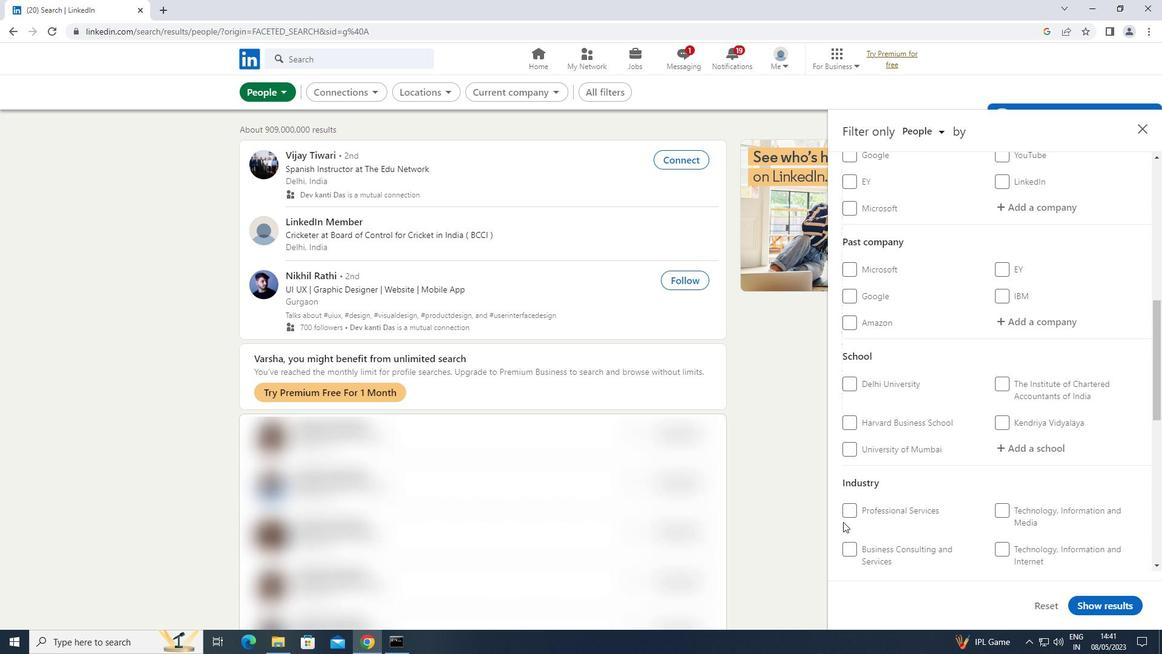 
Action: Mouse moved to (1057, 385)
Screenshot: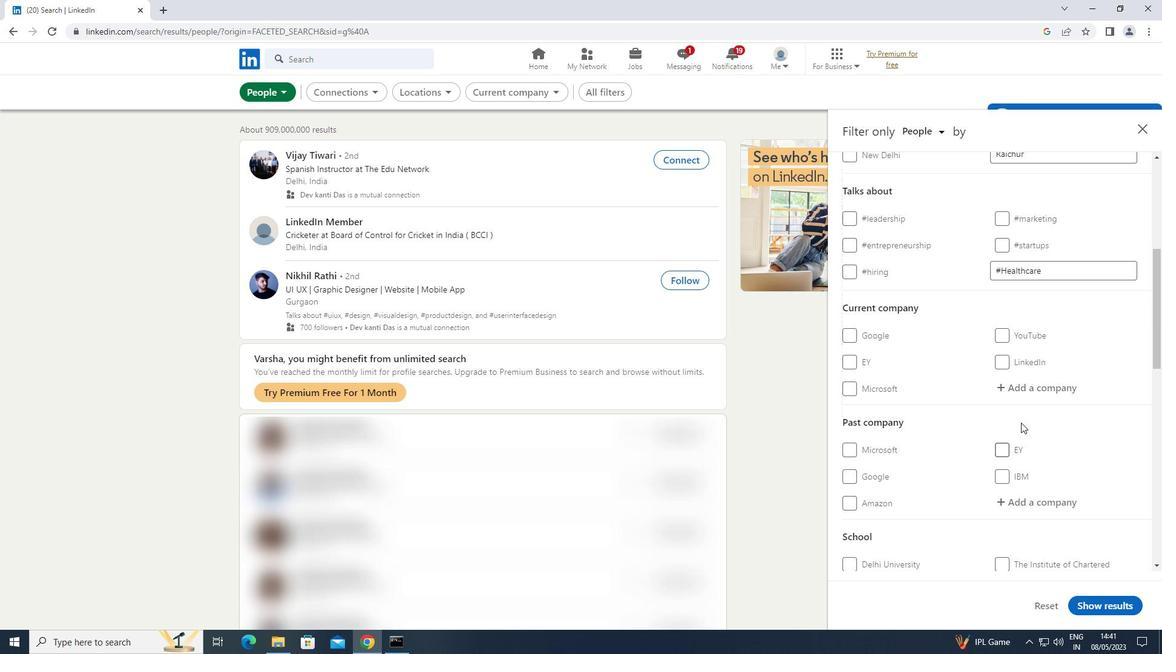
Action: Mouse pressed left at (1057, 385)
Screenshot: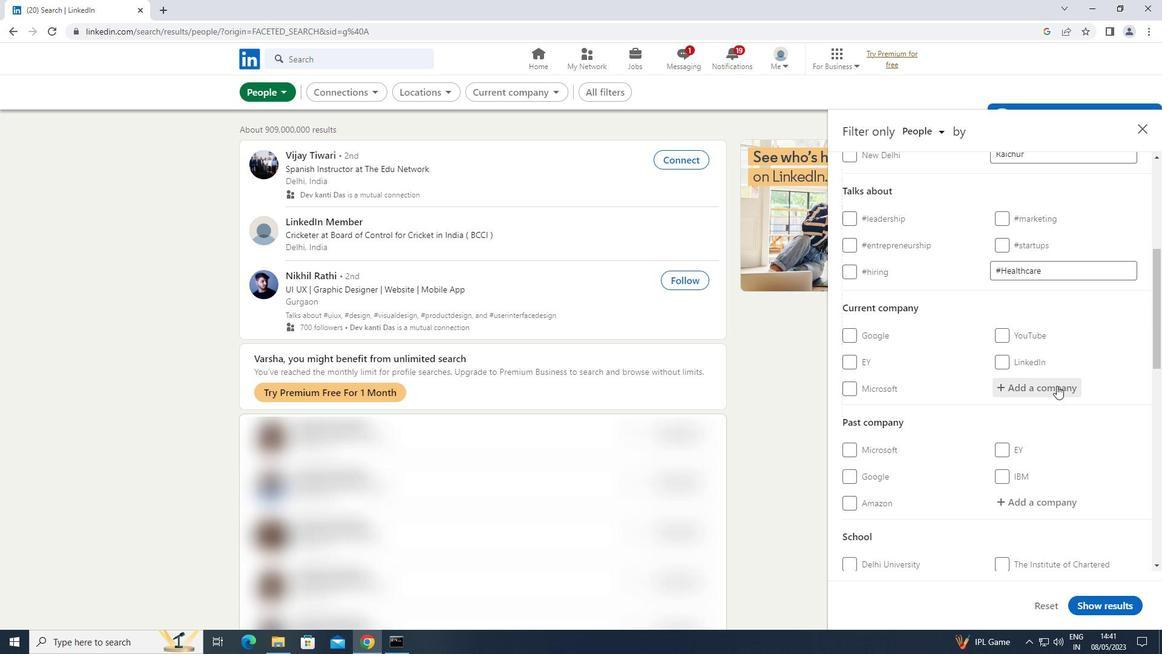 
Action: Key pressed <Key.shift>RAKUTEN<Key.space>
Screenshot: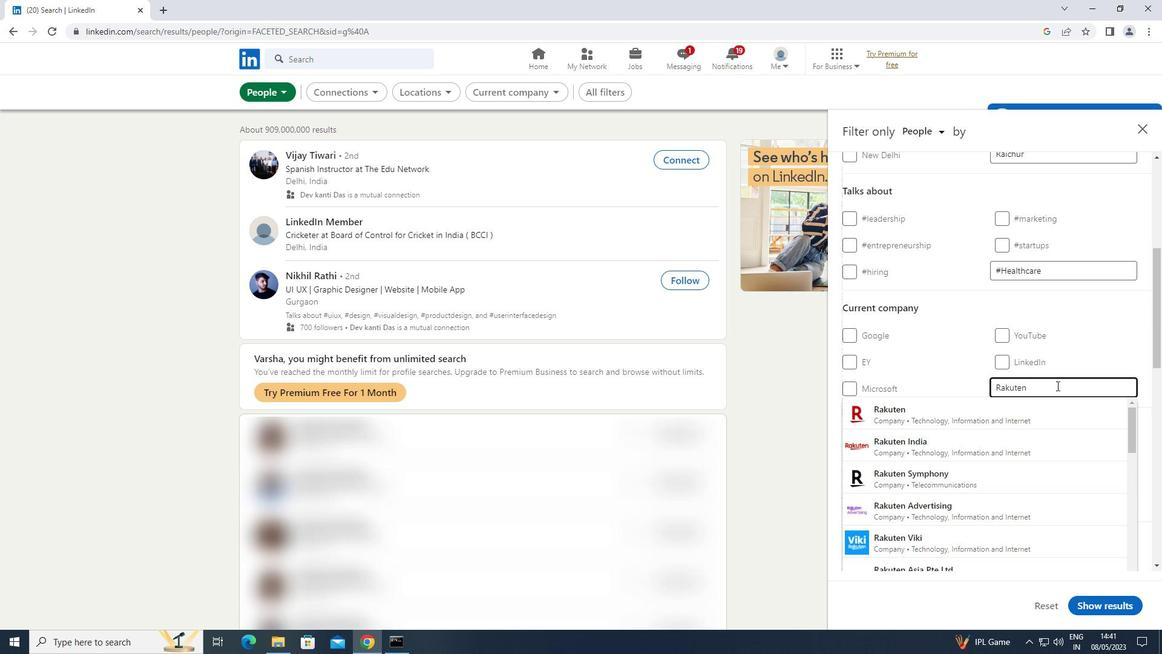 
Action: Mouse moved to (910, 476)
Screenshot: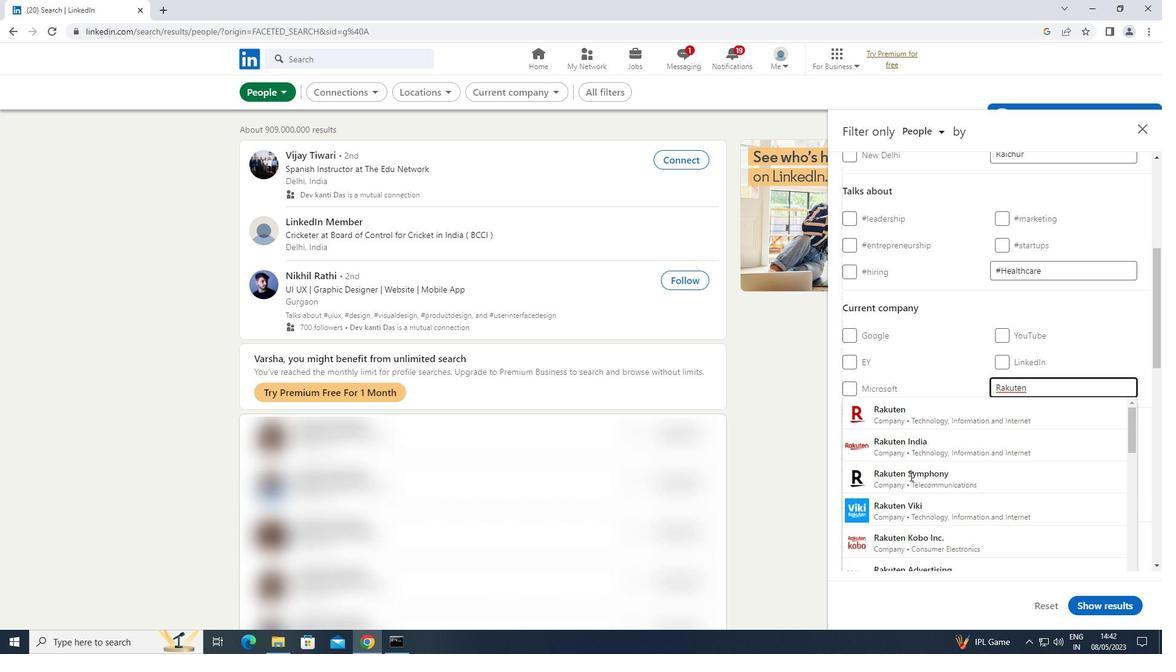 
Action: Mouse pressed left at (910, 476)
Screenshot: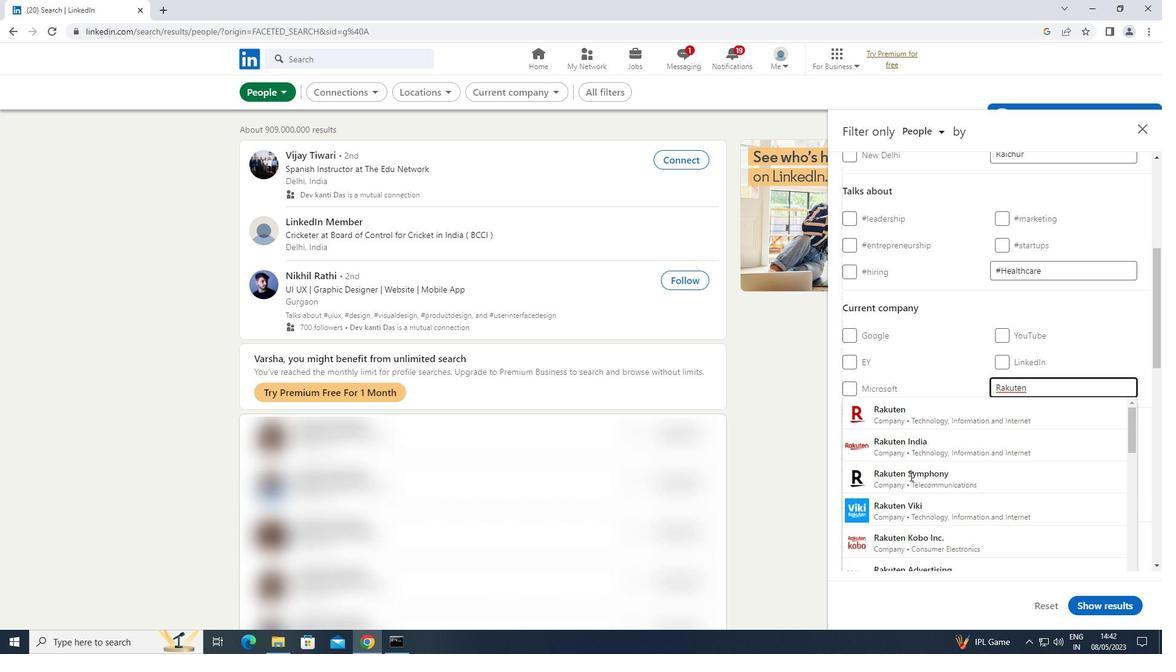 
Action: Mouse moved to (917, 467)
Screenshot: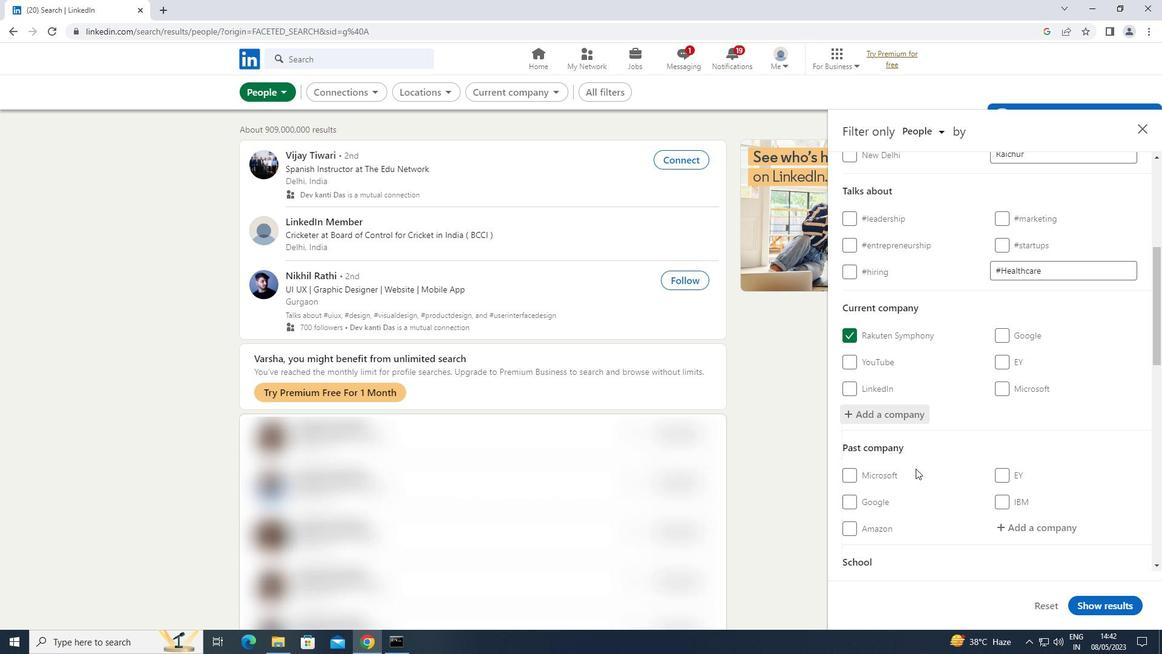 
Action: Mouse scrolled (917, 466) with delta (0, 0)
Screenshot: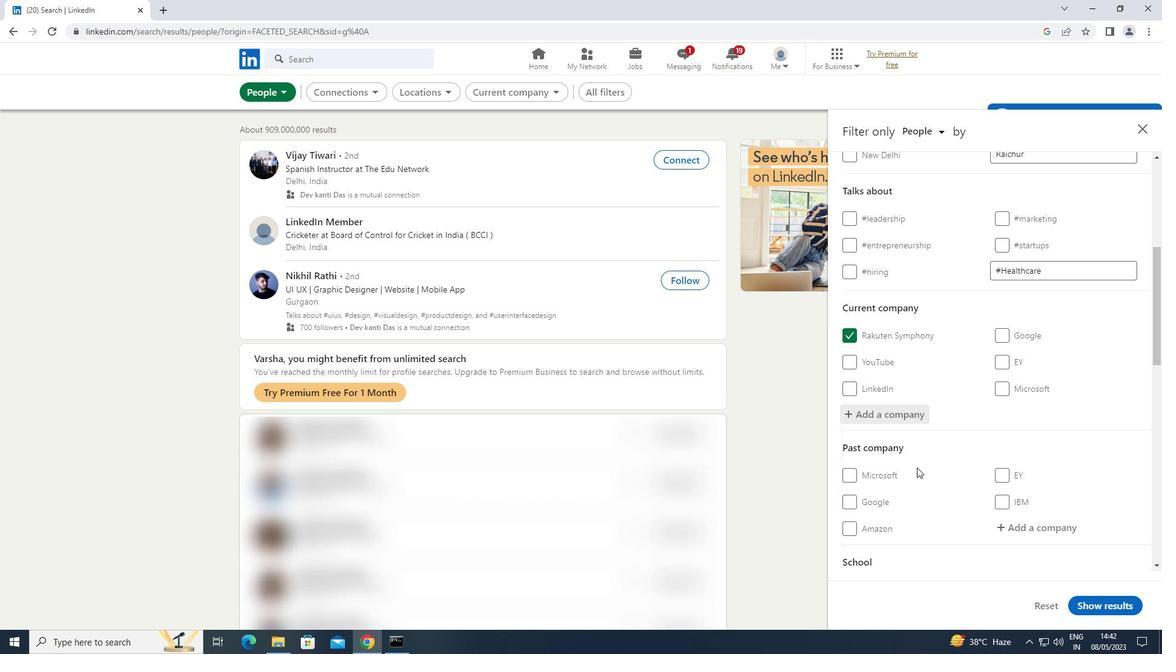 
Action: Mouse moved to (917, 466)
Screenshot: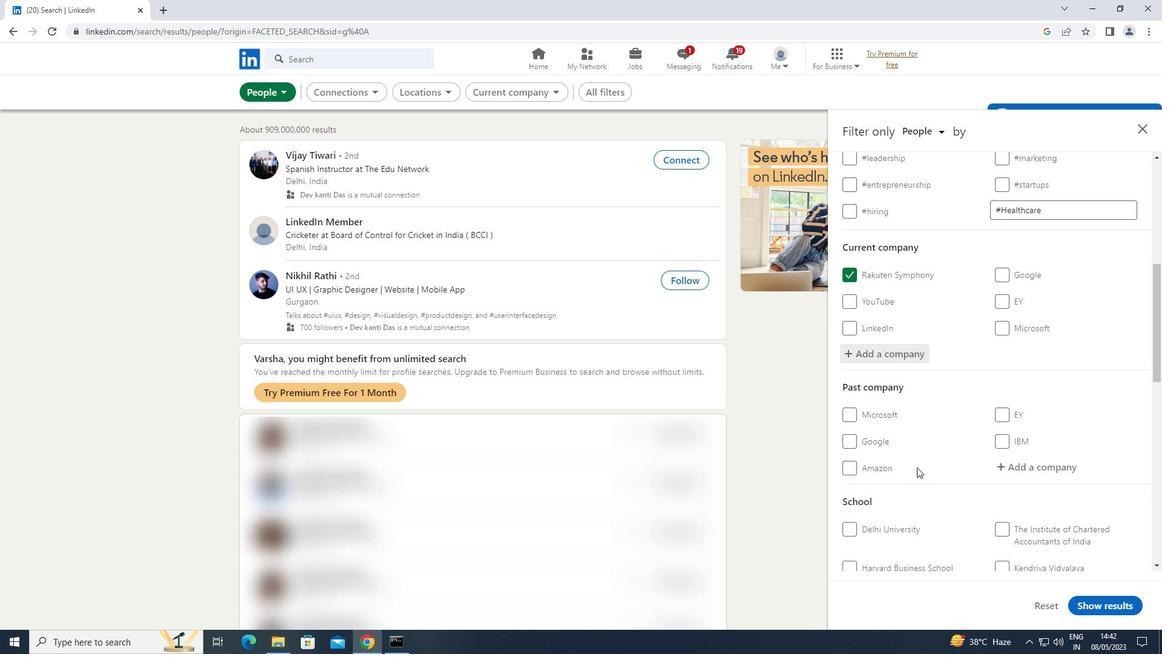 
Action: Mouse scrolled (917, 465) with delta (0, 0)
Screenshot: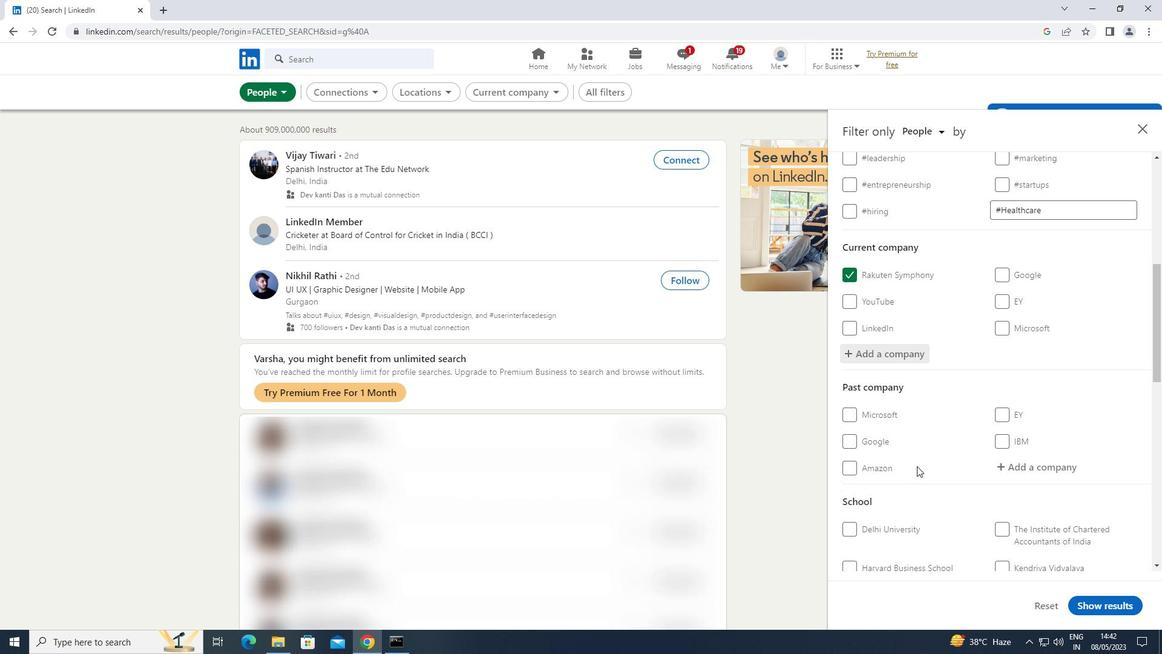 
Action: Mouse scrolled (917, 465) with delta (0, 0)
Screenshot: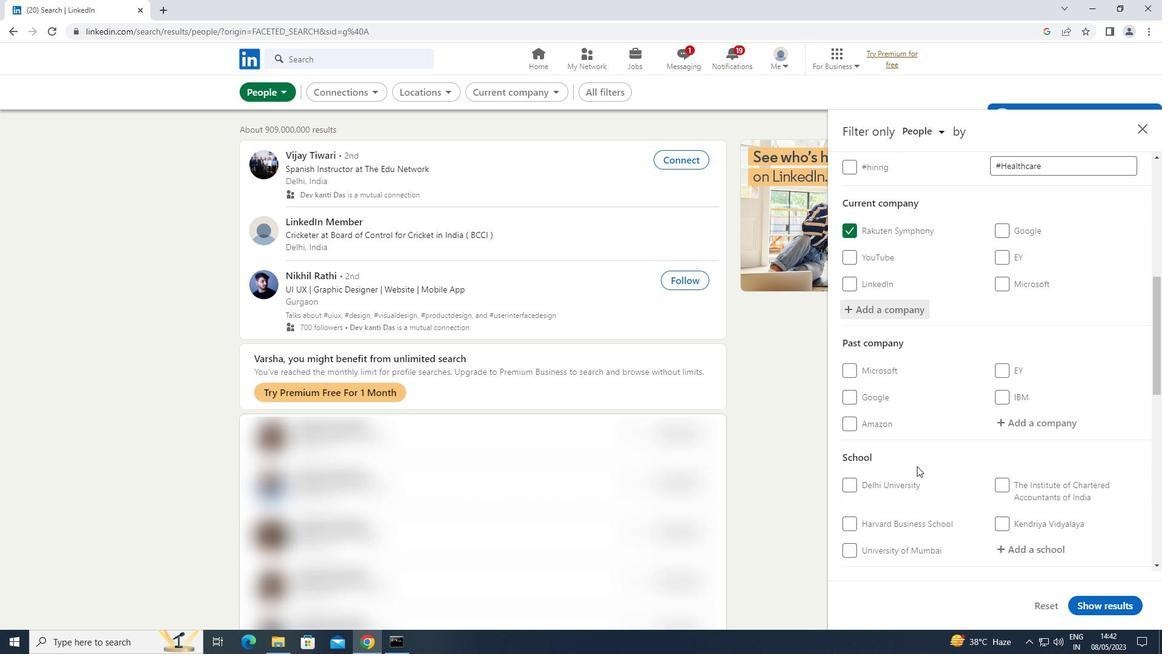 
Action: Mouse moved to (1032, 464)
Screenshot: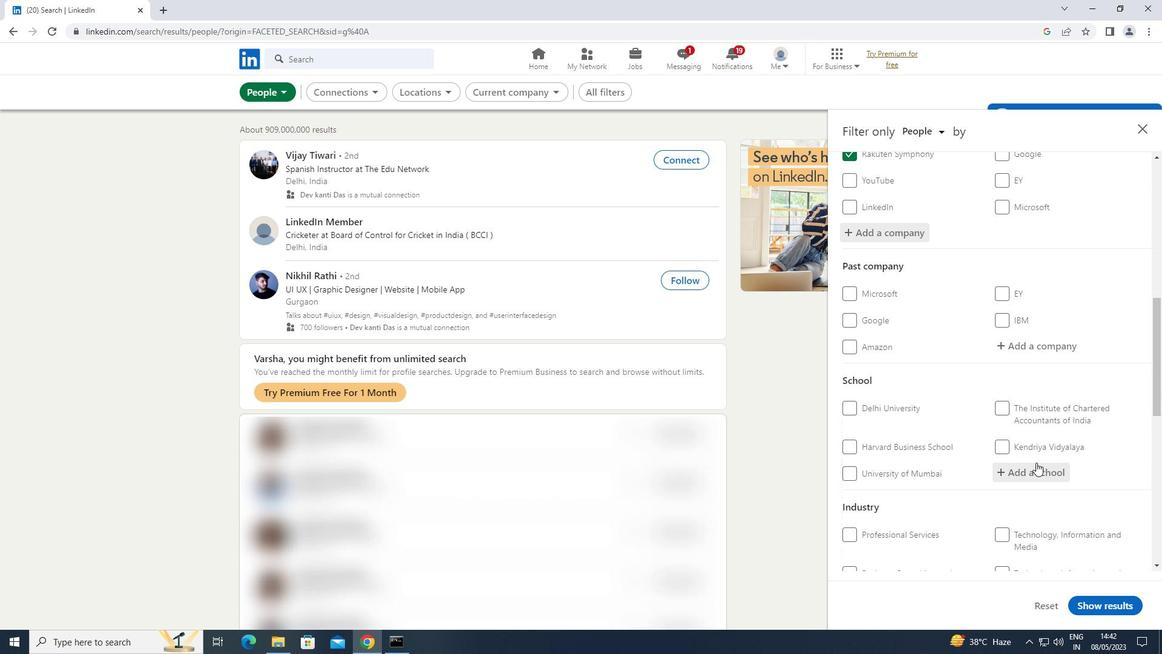 
Action: Mouse pressed left at (1032, 464)
Screenshot: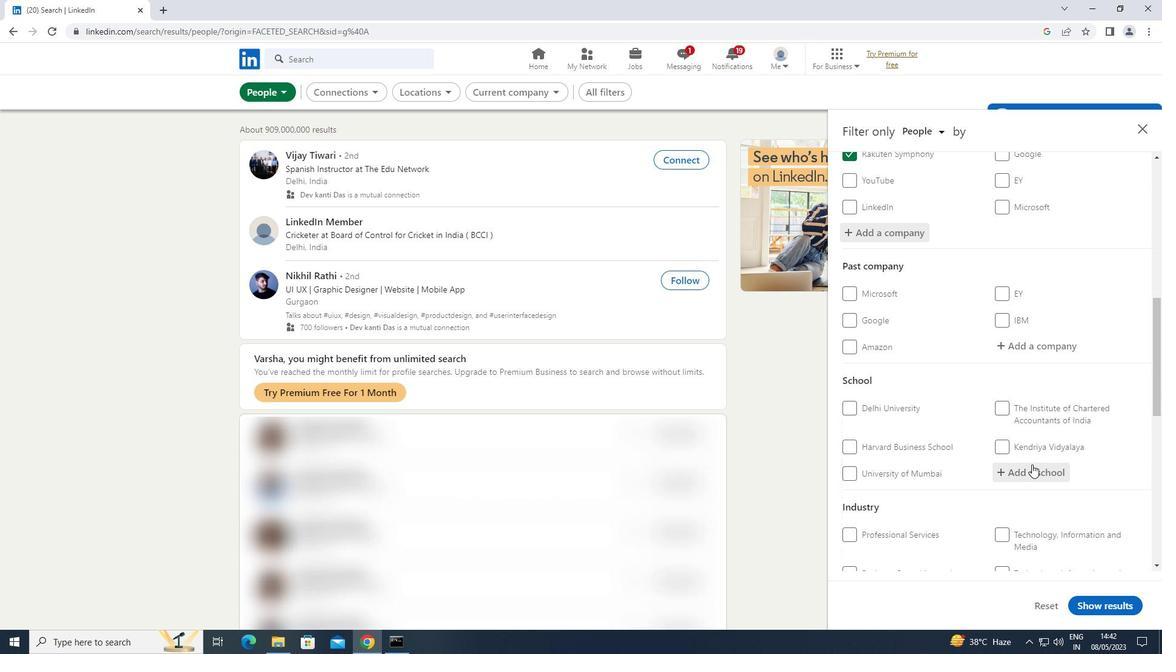 
Action: Key pressed <Key.shift>BHARATIYA<Key.space><Key.shift>VIDYA<Key.space>
Screenshot: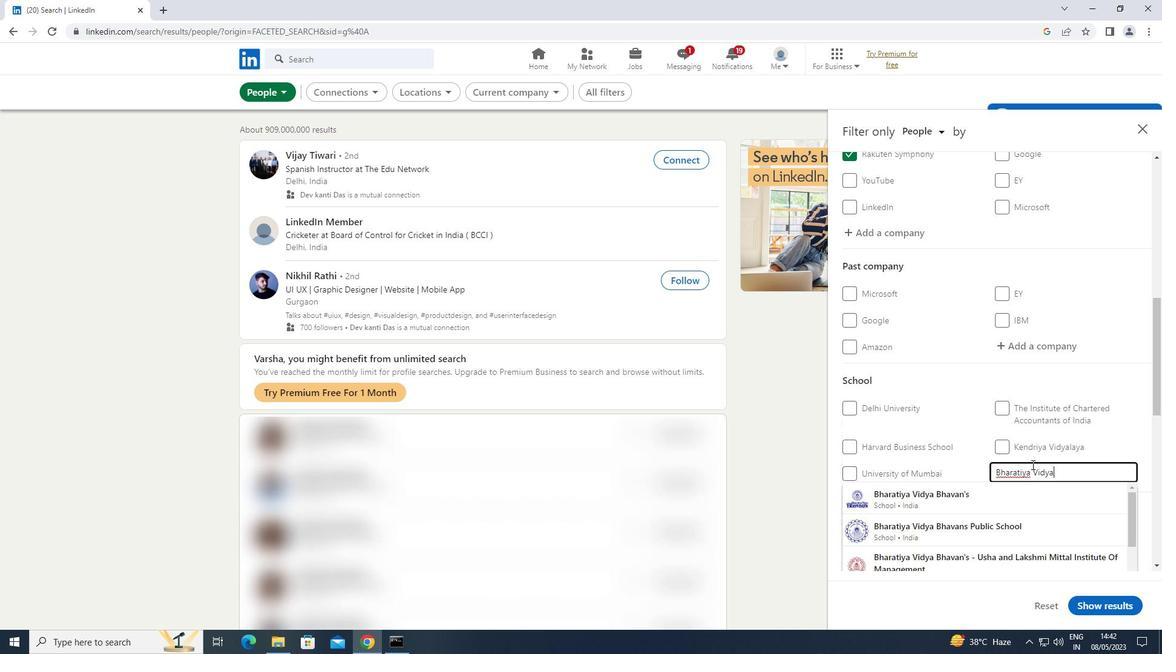 
Action: Mouse moved to (950, 497)
Screenshot: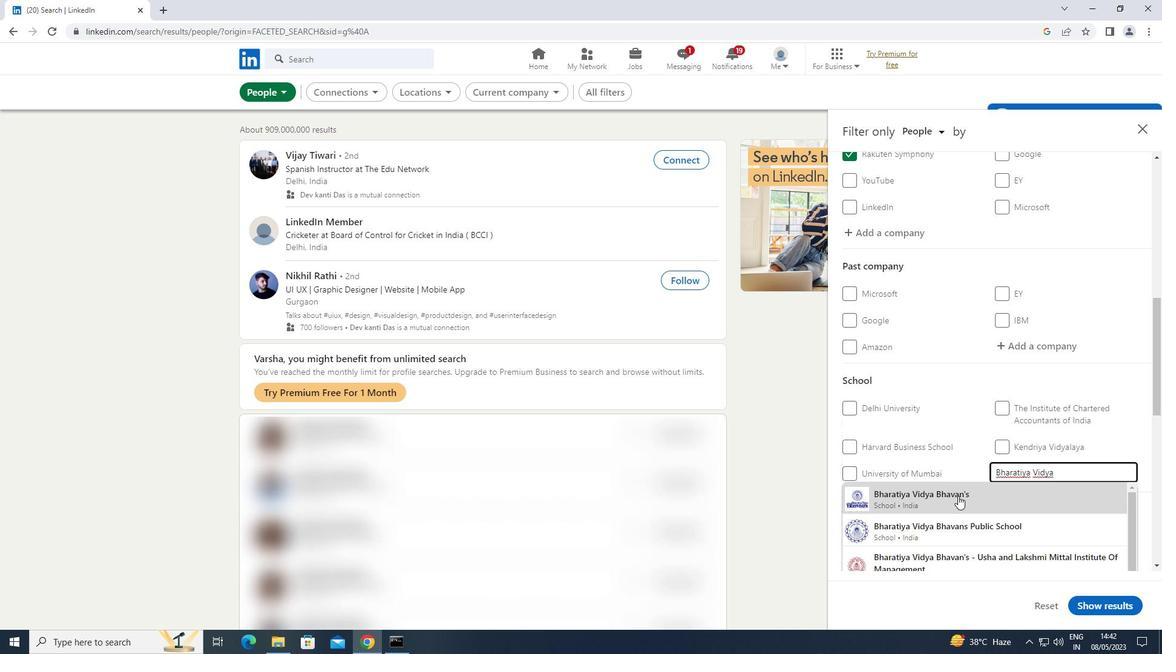 
Action: Mouse pressed left at (950, 497)
Screenshot: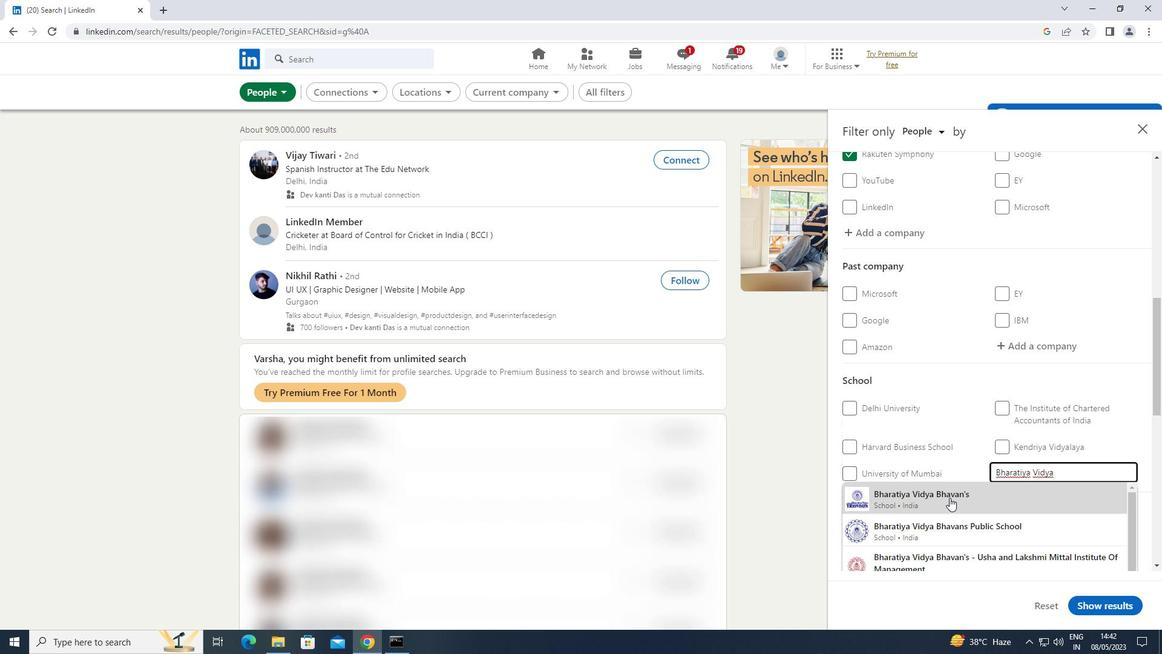 
Action: Mouse scrolled (950, 497) with delta (0, 0)
Screenshot: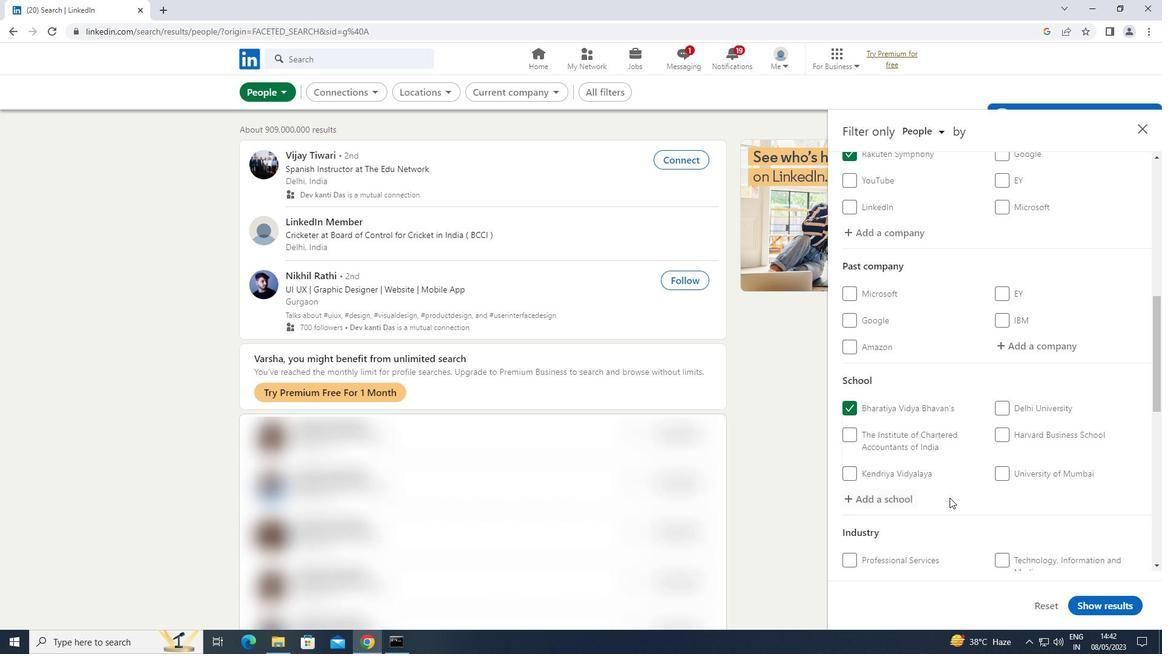 
Action: Mouse scrolled (950, 497) with delta (0, 0)
Screenshot: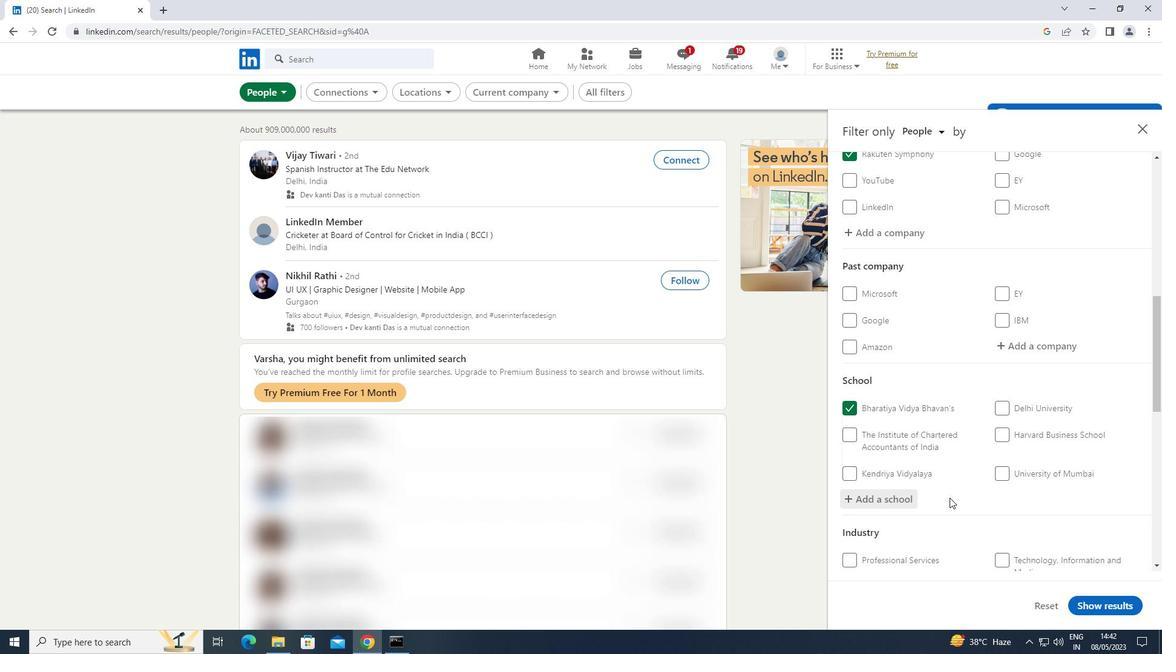 
Action: Mouse scrolled (950, 497) with delta (0, 0)
Screenshot: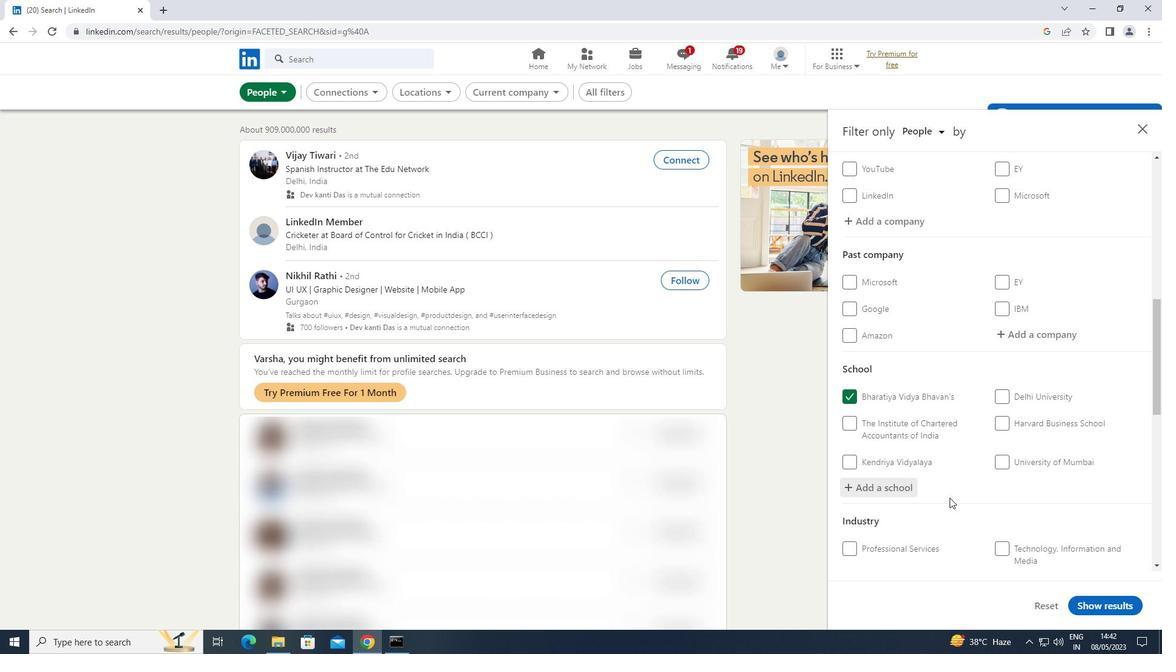 
Action: Mouse moved to (1035, 457)
Screenshot: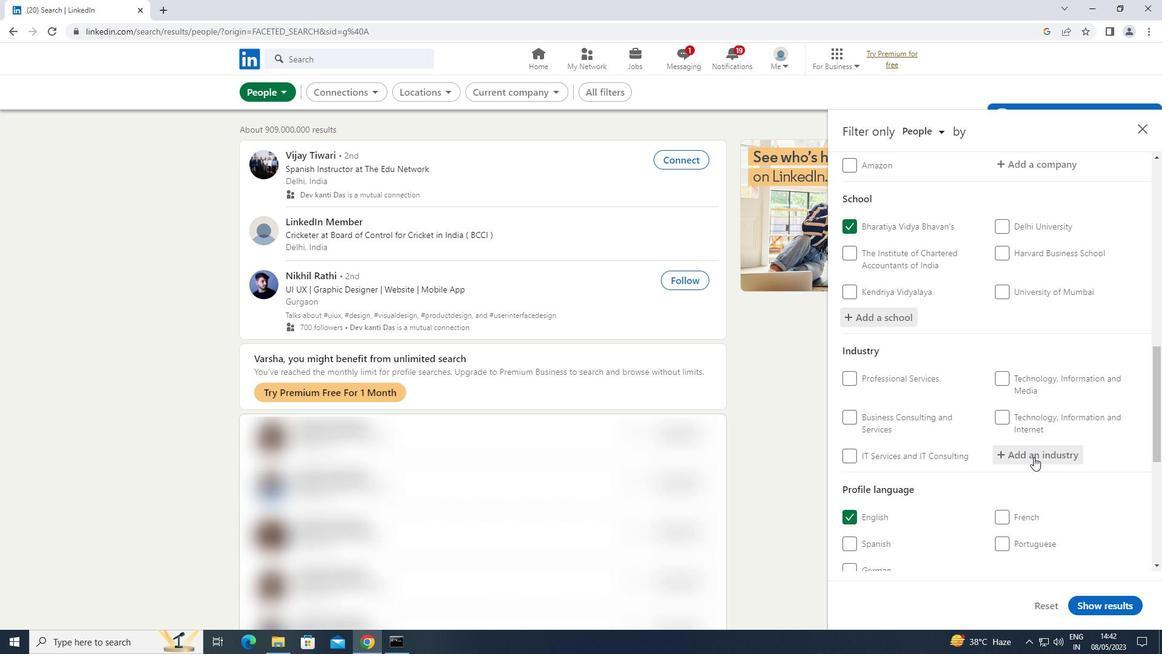 
Action: Mouse pressed left at (1035, 457)
Screenshot: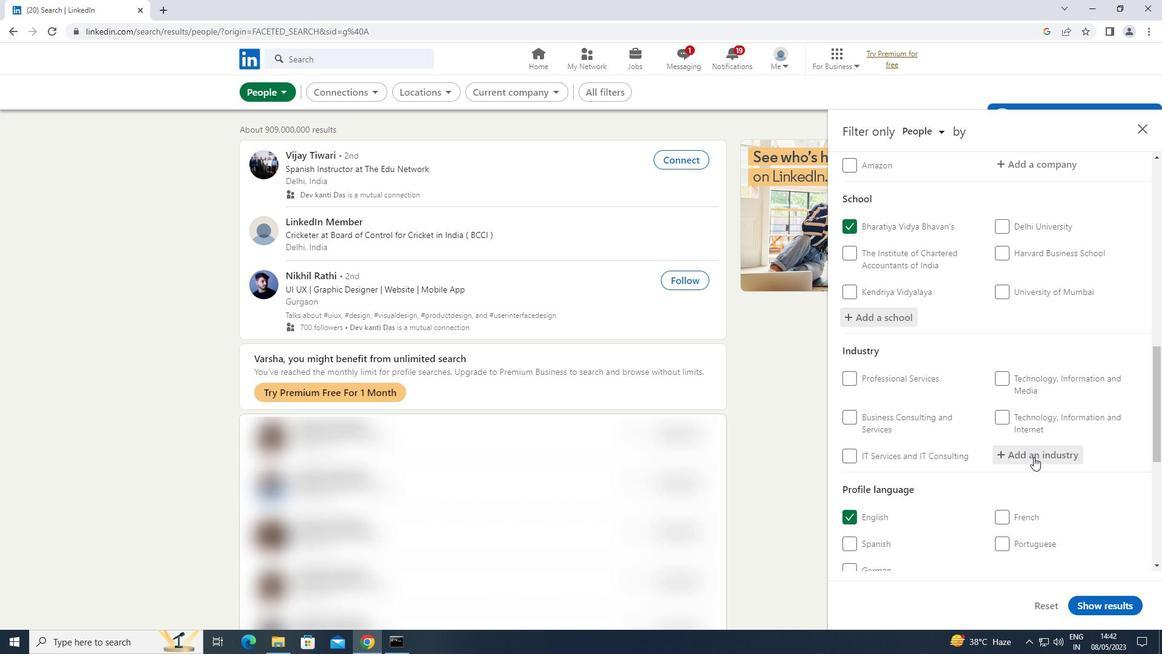 
Action: Key pressed <Key.shift>RETAIL<Key.space><Key.shift>GASOLINE
Screenshot: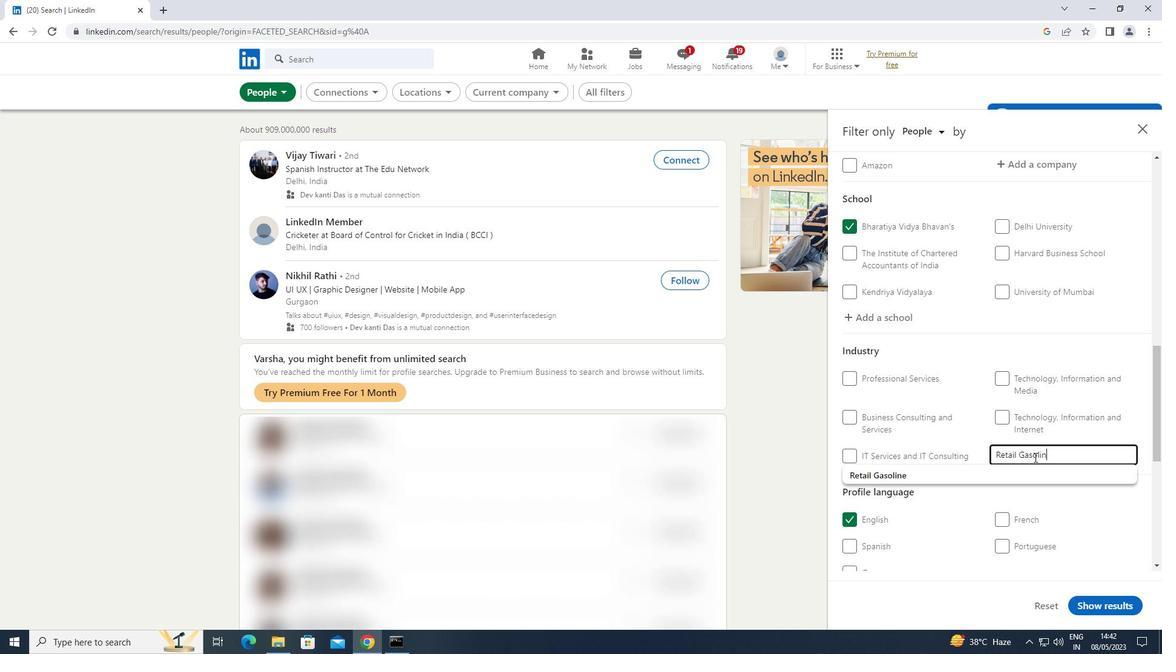 
Action: Mouse moved to (953, 474)
Screenshot: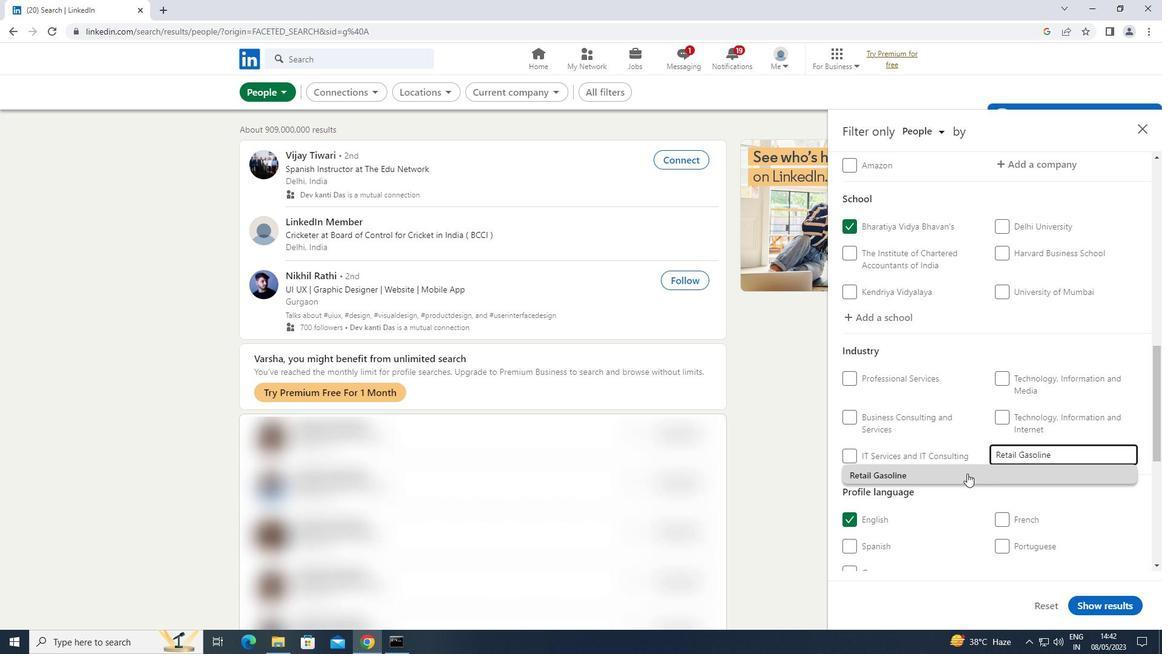 
Action: Mouse pressed left at (953, 474)
Screenshot: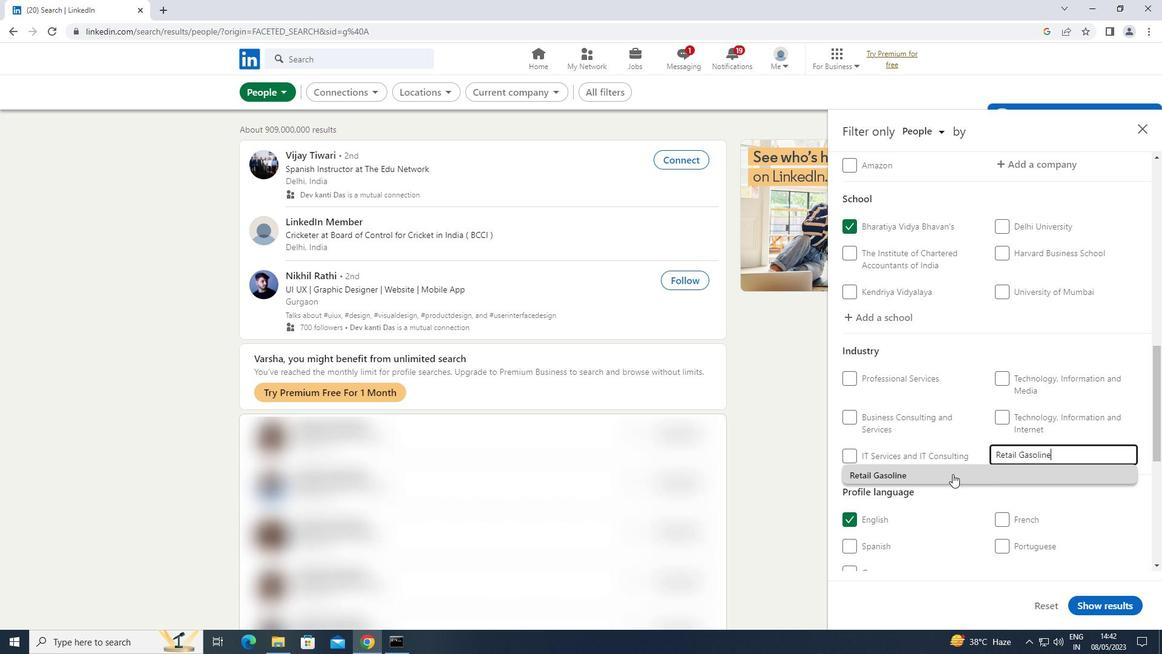 
Action: Mouse scrolled (953, 473) with delta (0, 0)
Screenshot: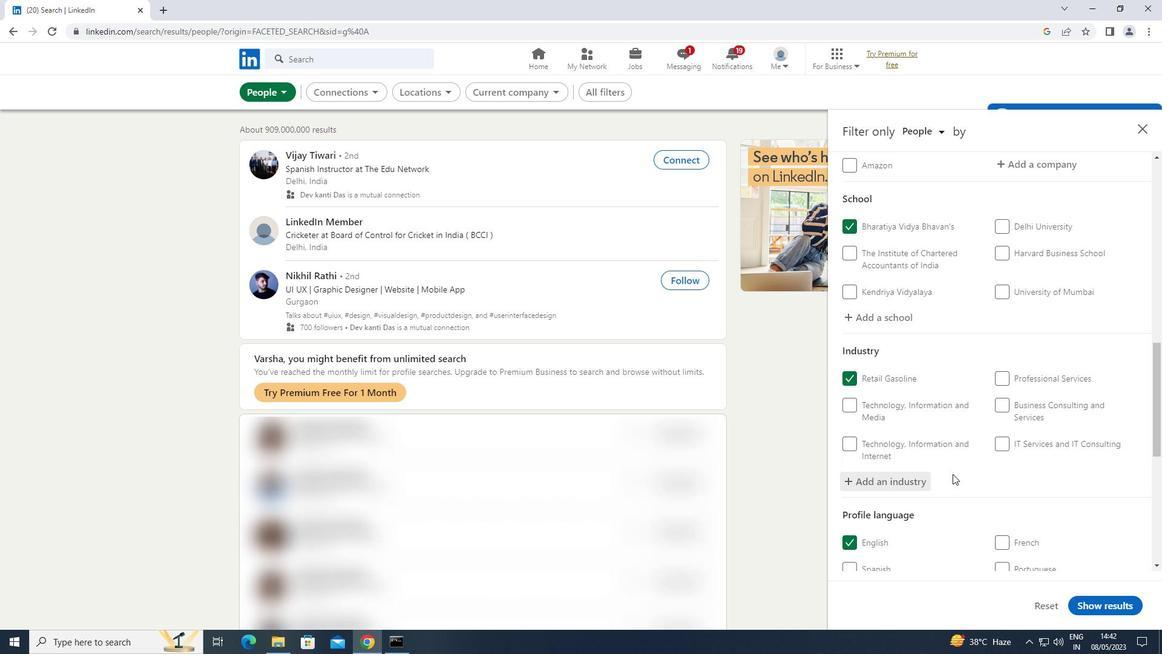
Action: Mouse scrolled (953, 473) with delta (0, 0)
Screenshot: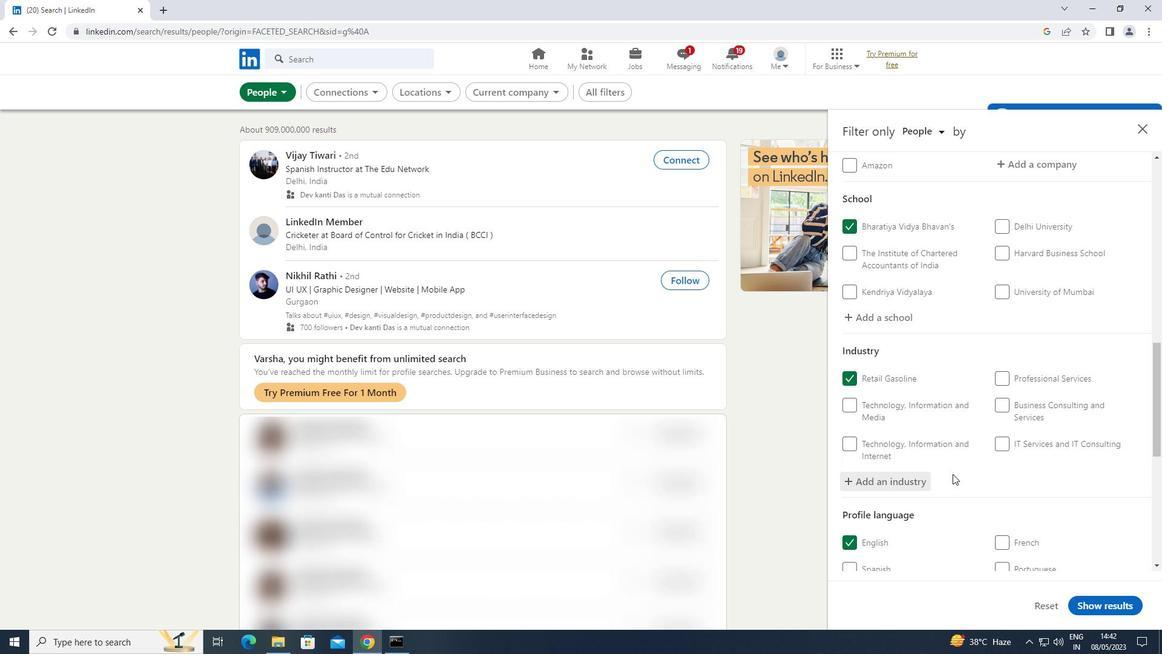 
Action: Mouse scrolled (953, 473) with delta (0, 0)
Screenshot: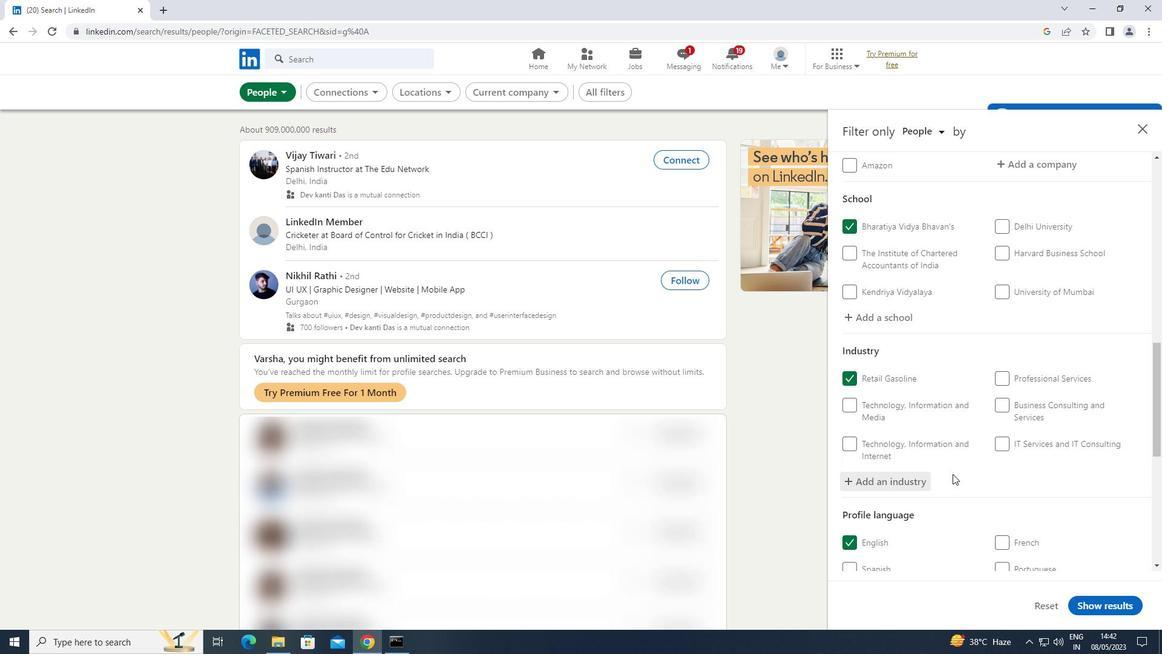 
Action: Mouse scrolled (953, 473) with delta (0, 0)
Screenshot: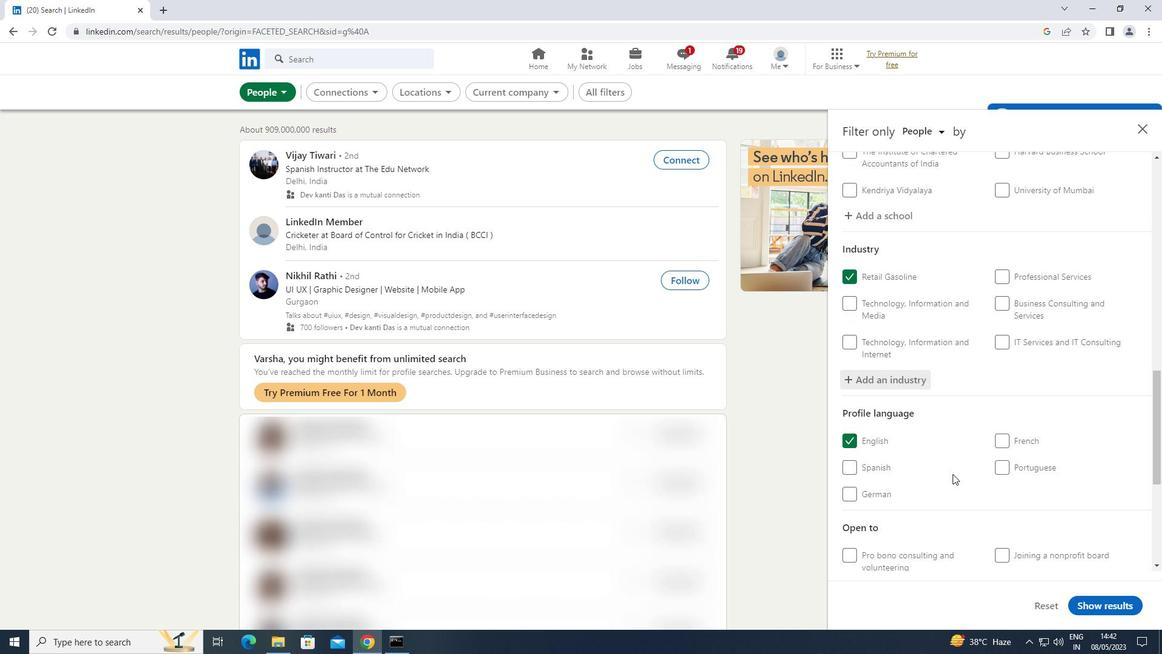 
Action: Mouse moved to (1039, 521)
Screenshot: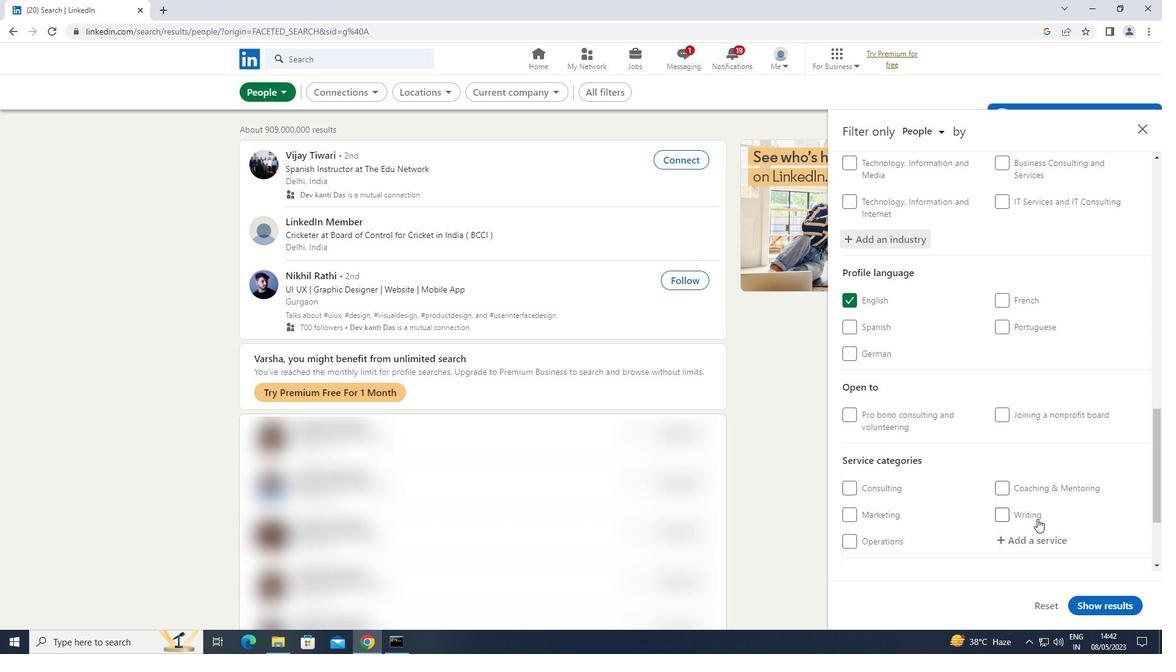 
Action: Mouse scrolled (1039, 520) with delta (0, 0)
Screenshot: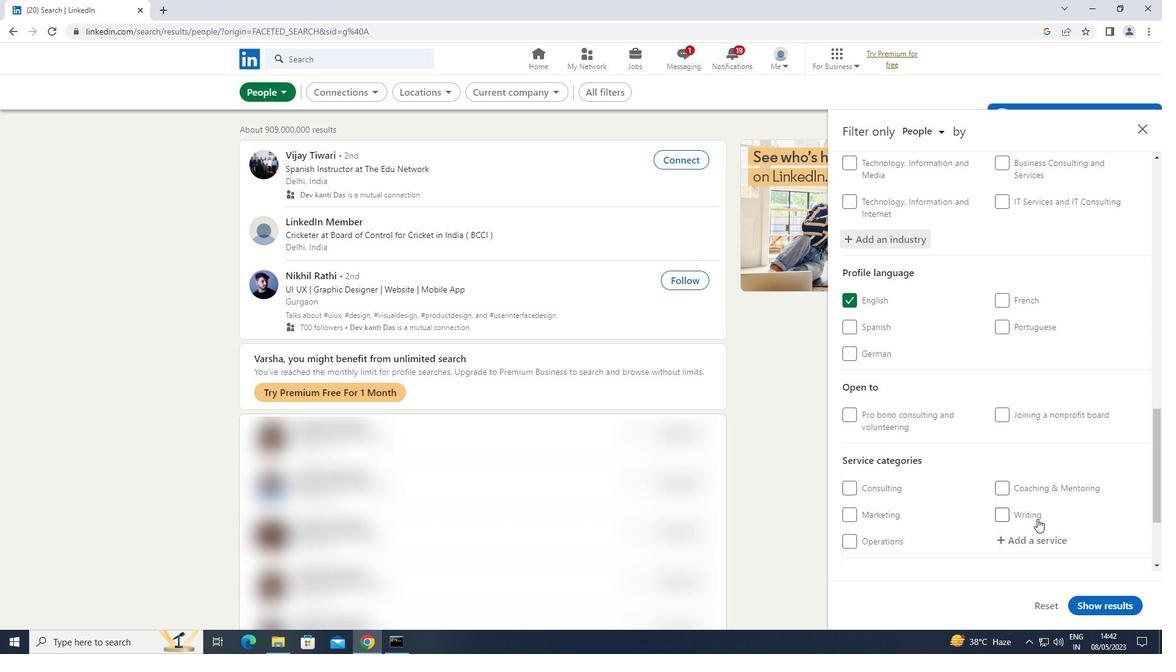 
Action: Mouse scrolled (1039, 520) with delta (0, 0)
Screenshot: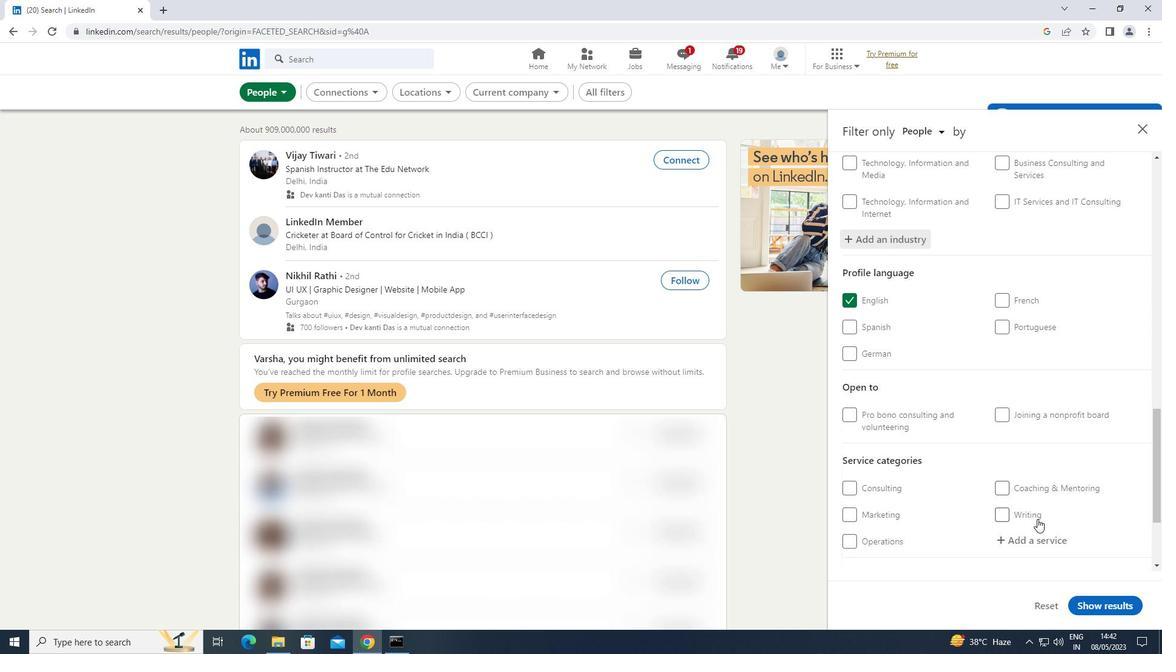 
Action: Mouse moved to (1052, 417)
Screenshot: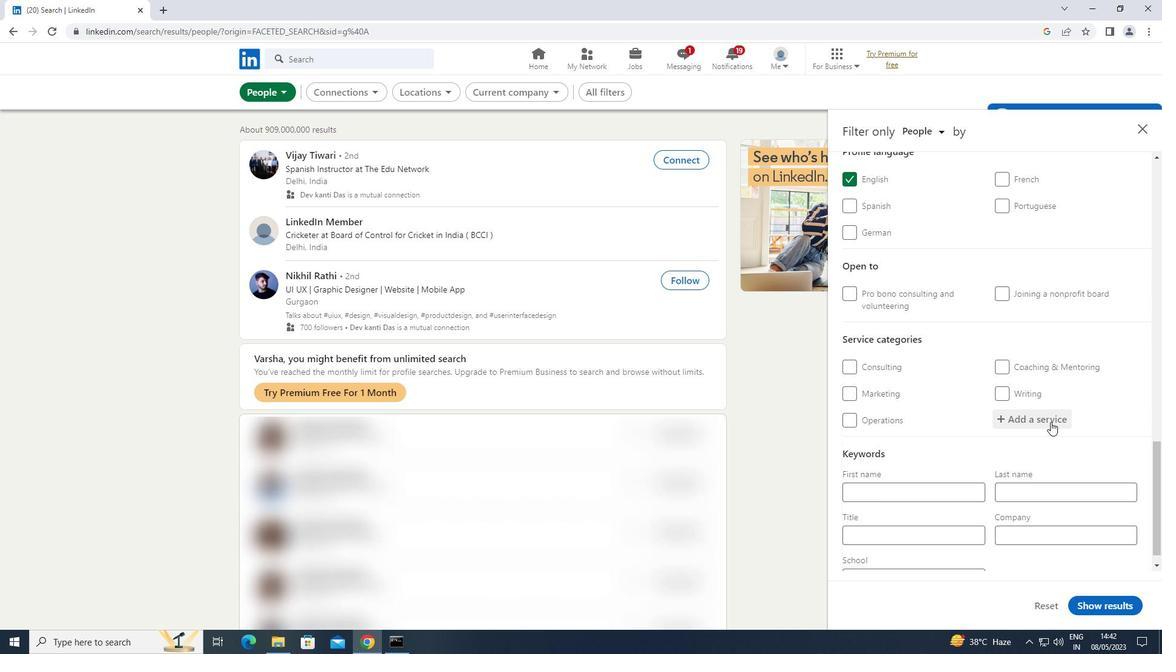 
Action: Mouse pressed left at (1052, 417)
Screenshot: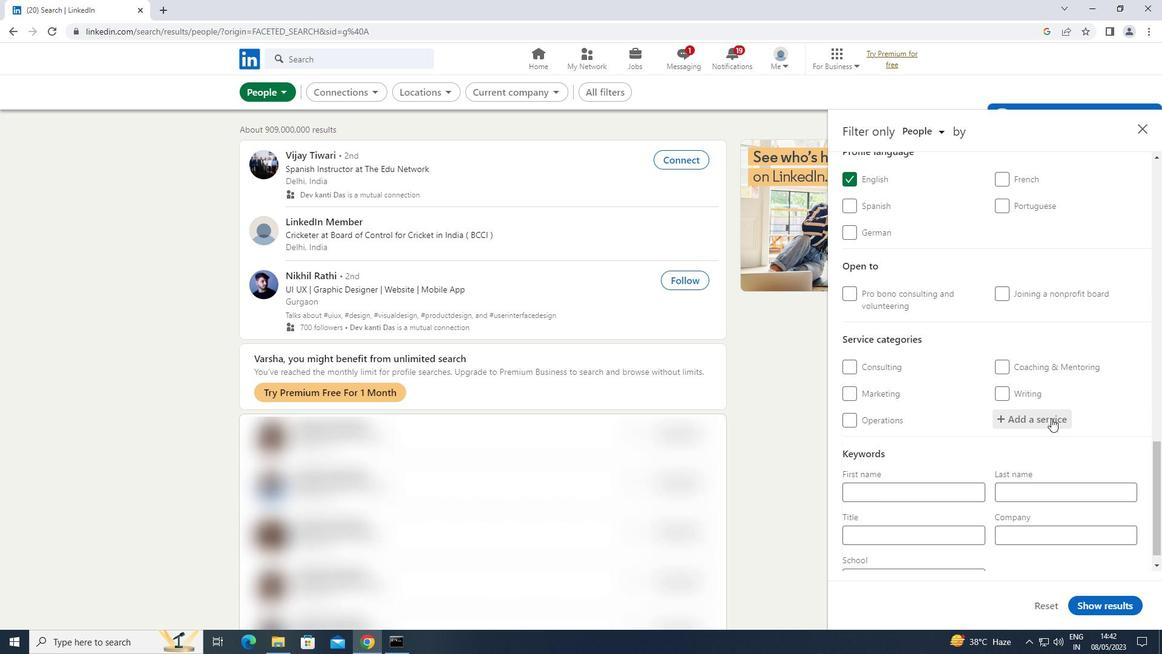 
Action: Key pressed <Key.shift>FINANCIAL
Screenshot: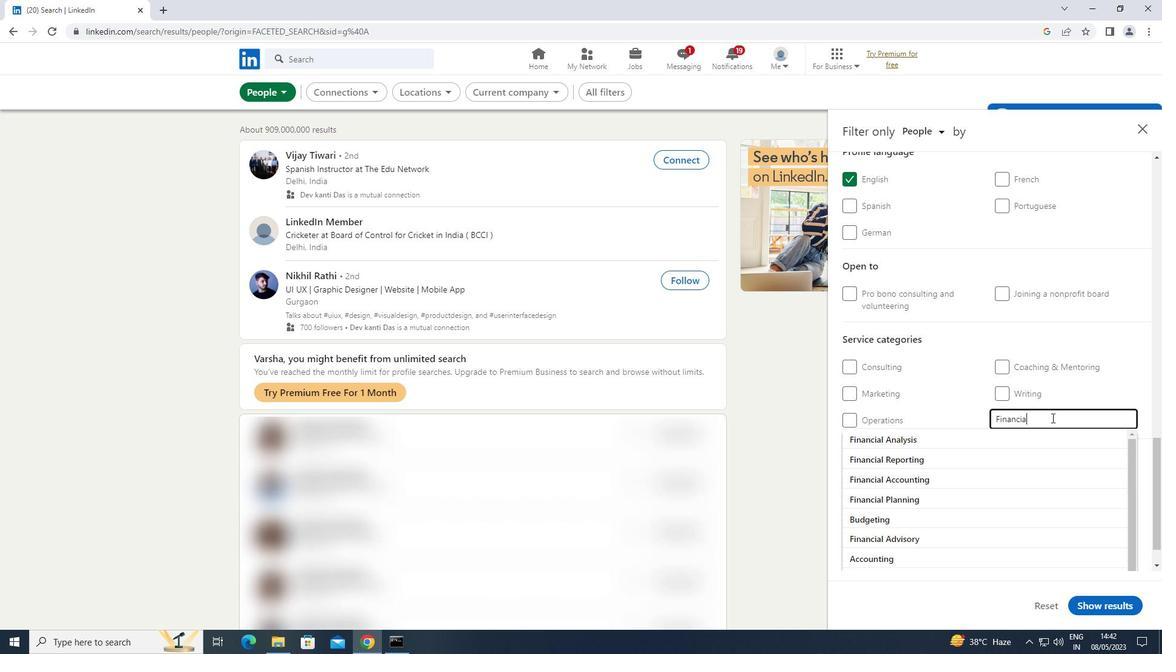 
Action: Mouse moved to (907, 494)
Screenshot: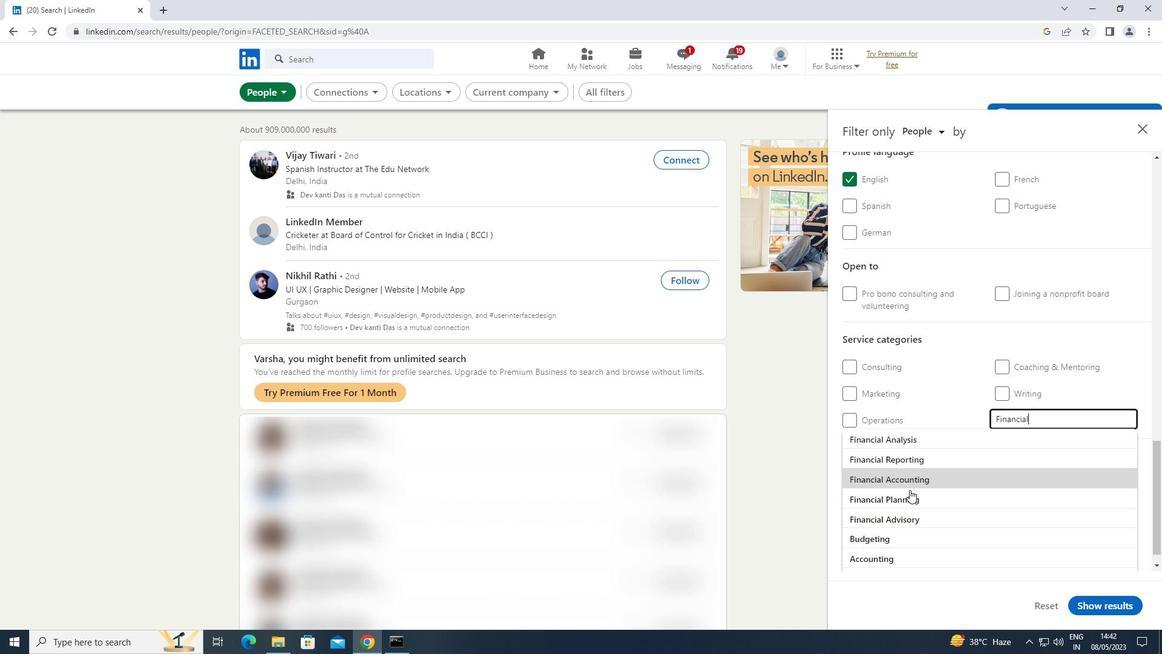 
Action: Mouse pressed left at (907, 494)
Screenshot: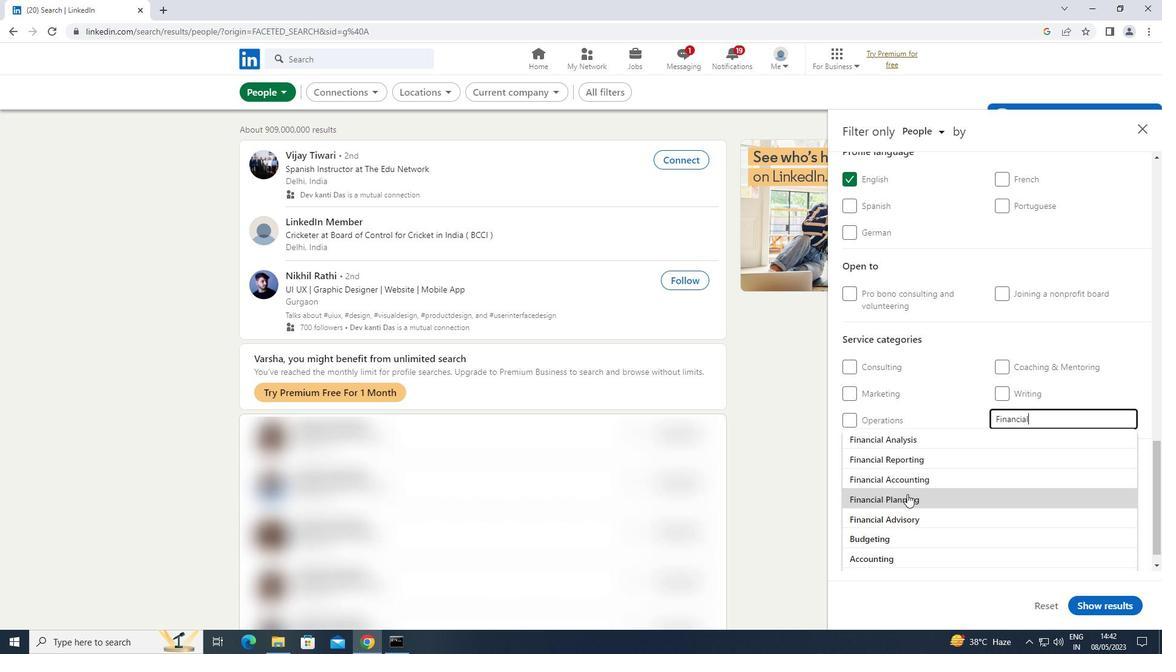 
Action: Mouse scrolled (907, 493) with delta (0, 0)
Screenshot: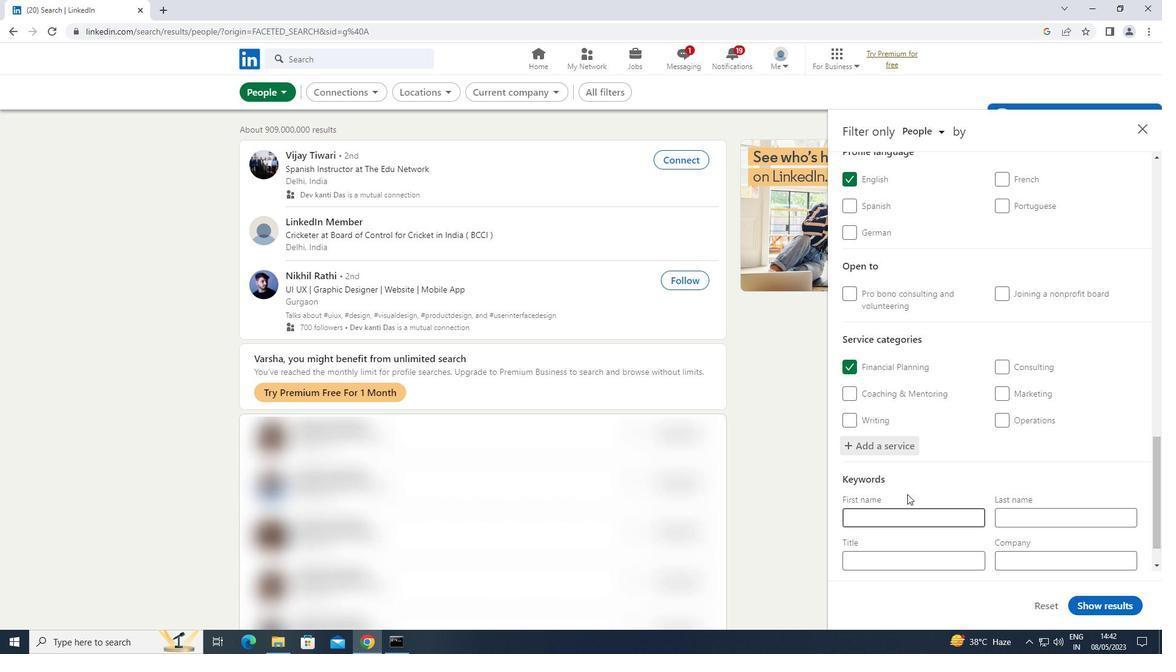
Action: Mouse scrolled (907, 493) with delta (0, 0)
Screenshot: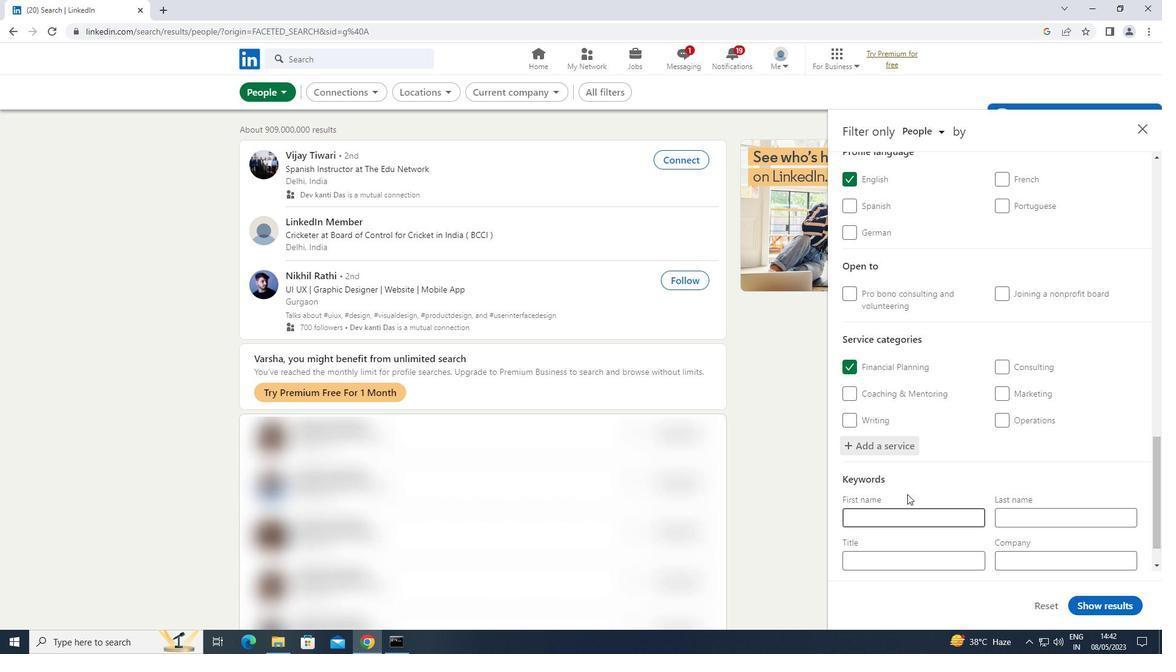 
Action: Mouse scrolled (907, 493) with delta (0, 0)
Screenshot: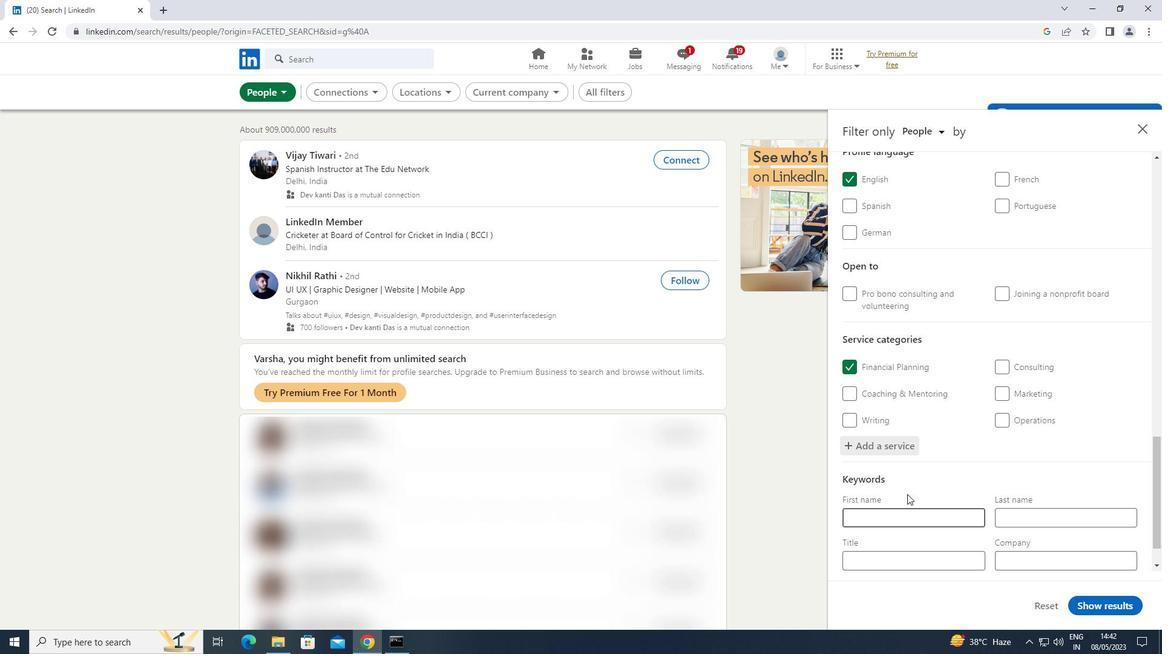 
Action: Mouse scrolled (907, 493) with delta (0, 0)
Screenshot: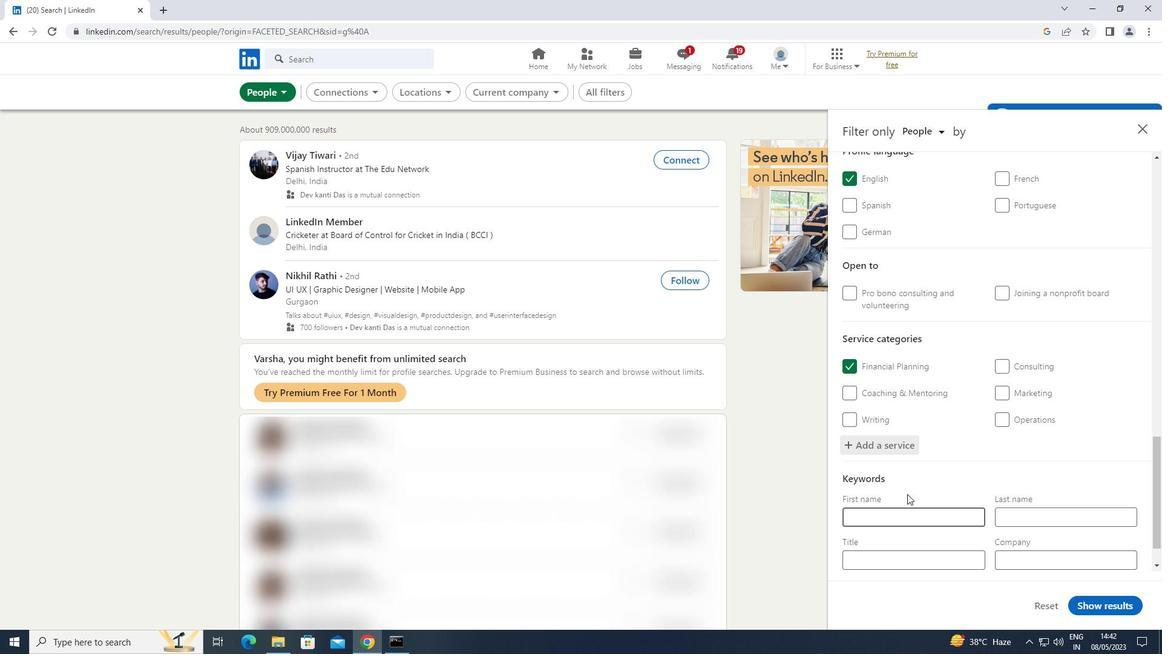 
Action: Mouse scrolled (907, 493) with delta (0, 0)
Screenshot: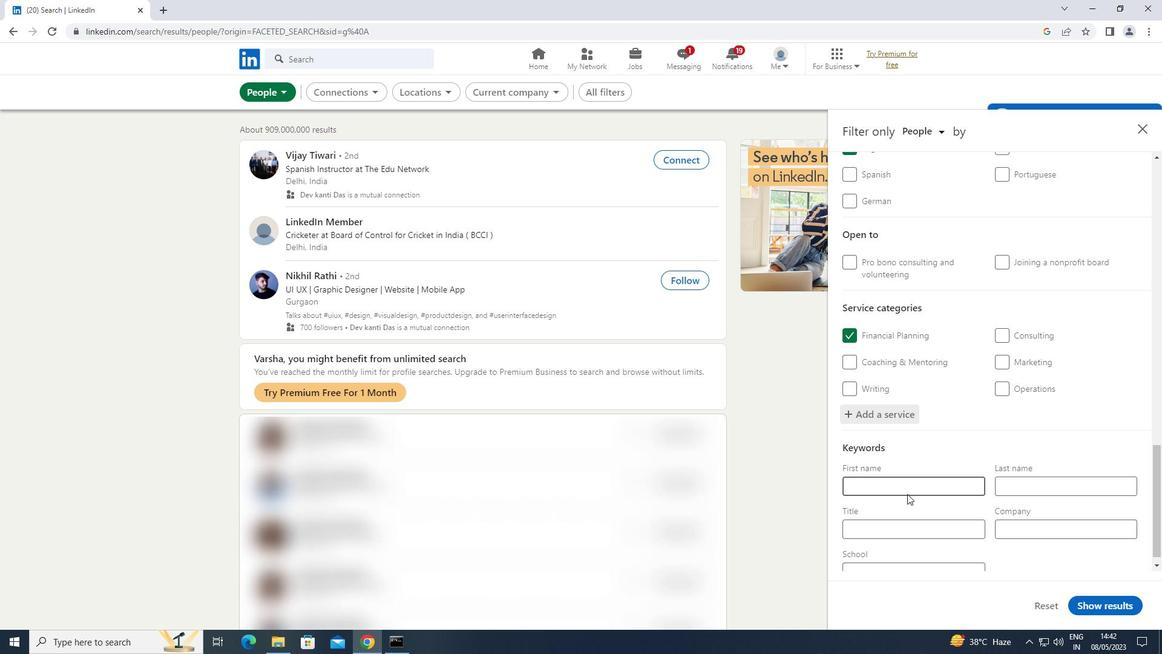 
Action: Mouse moved to (924, 518)
Screenshot: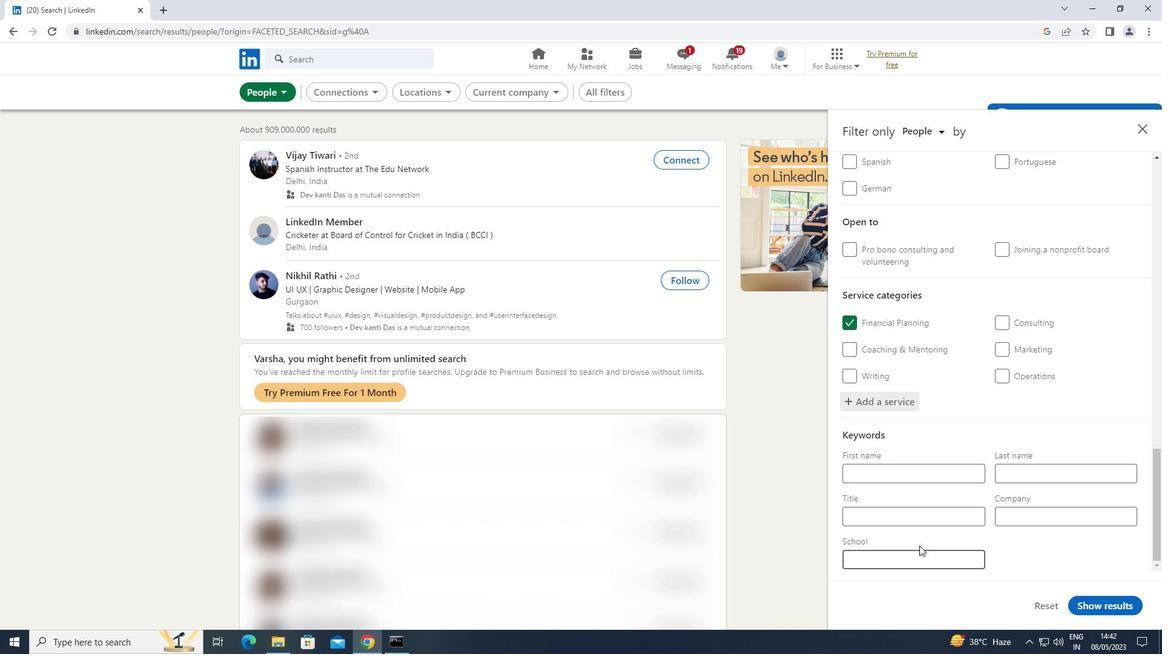 
Action: Mouse pressed left at (924, 518)
Screenshot: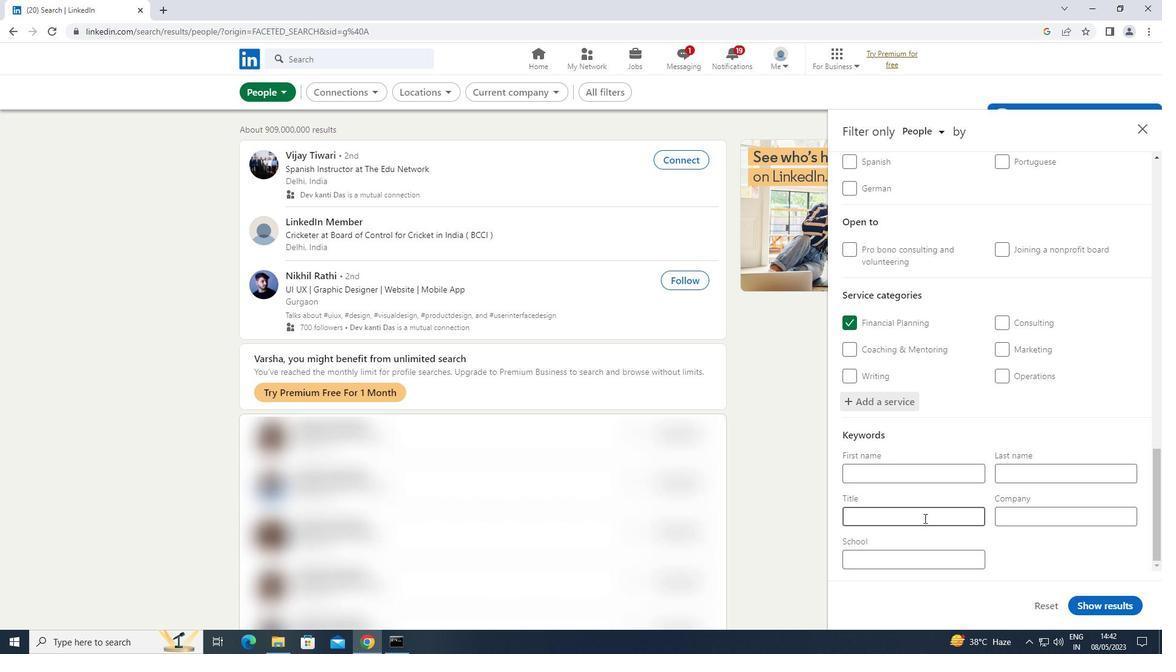 
Action: Key pressed <Key.shift>COUNSELOR
Screenshot: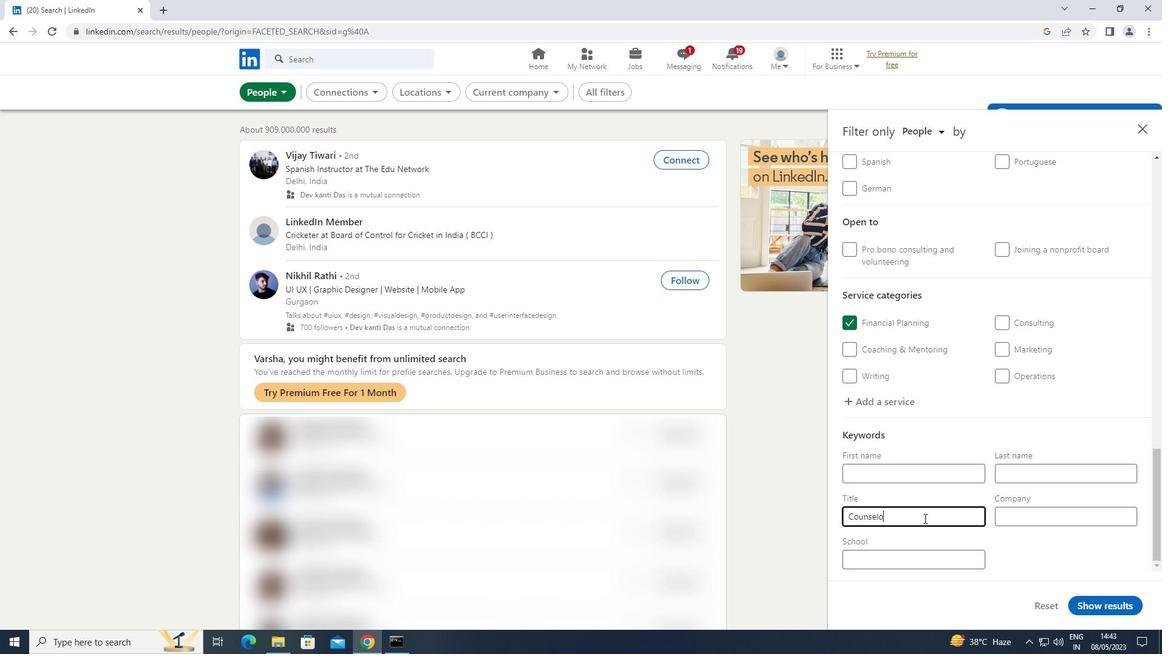 
Action: Mouse moved to (1115, 600)
Screenshot: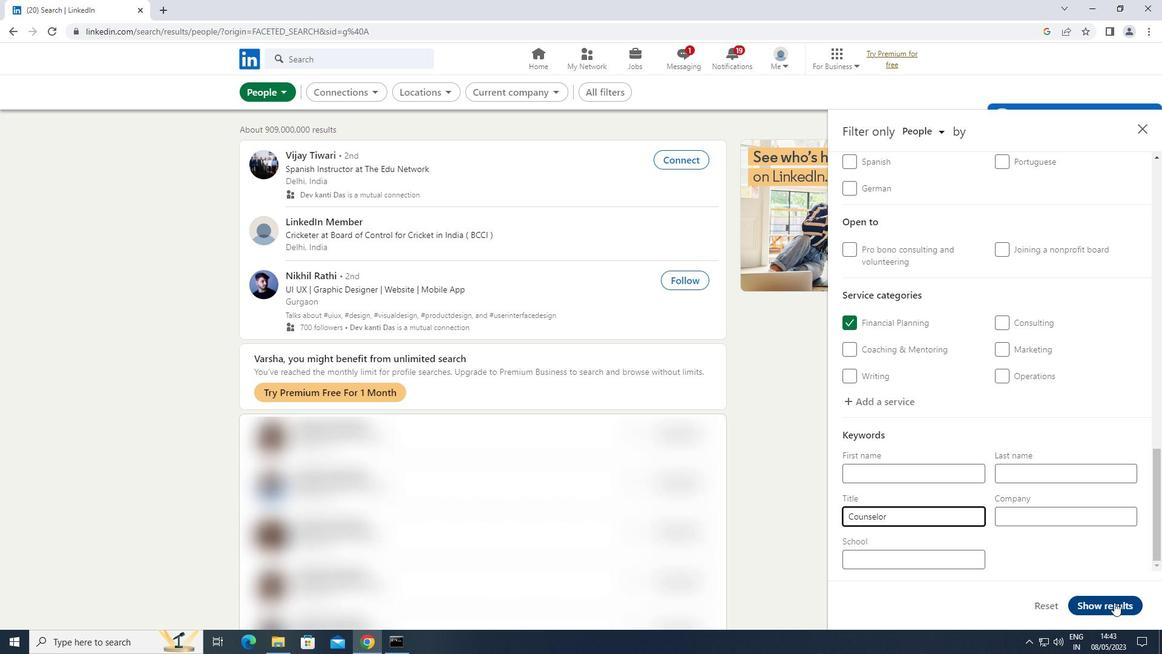 
Action: Mouse pressed left at (1115, 600)
Screenshot: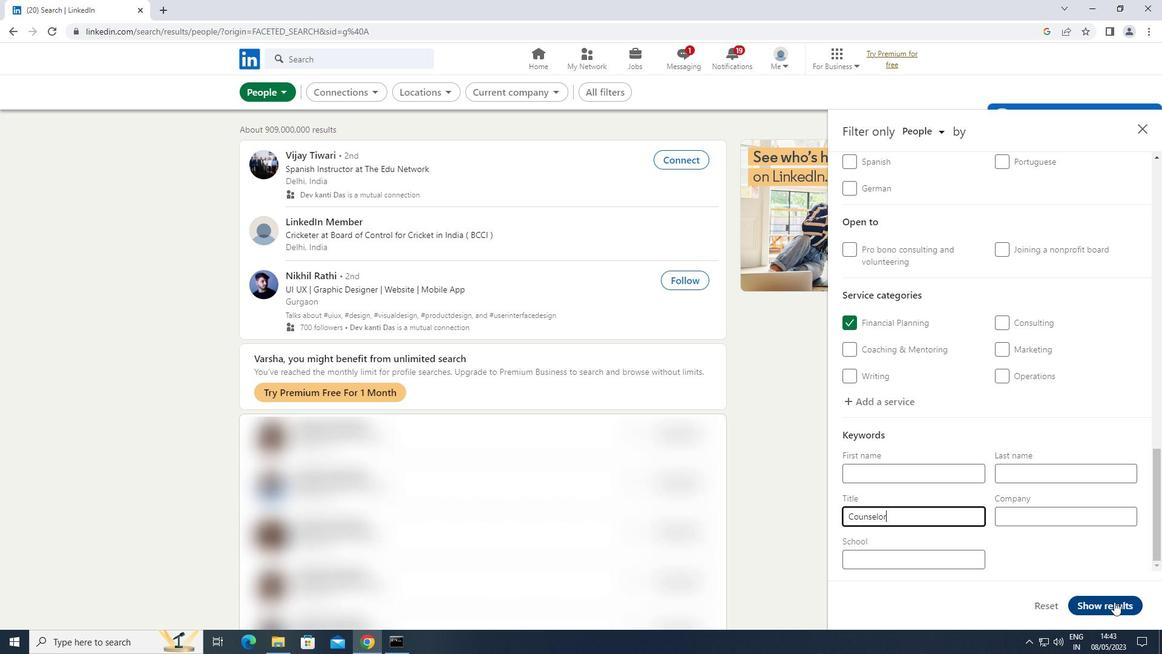 
